 Task: Find connections with filter location Eixample with filter topic #energywith filter profile language German with filter current company TransUnion with filter school Marwari College with filter industry Wholesale Motor Vehicles and Parts with filter service category Information Management with filter keywords title Owner
Action: Mouse moved to (140, 226)
Screenshot: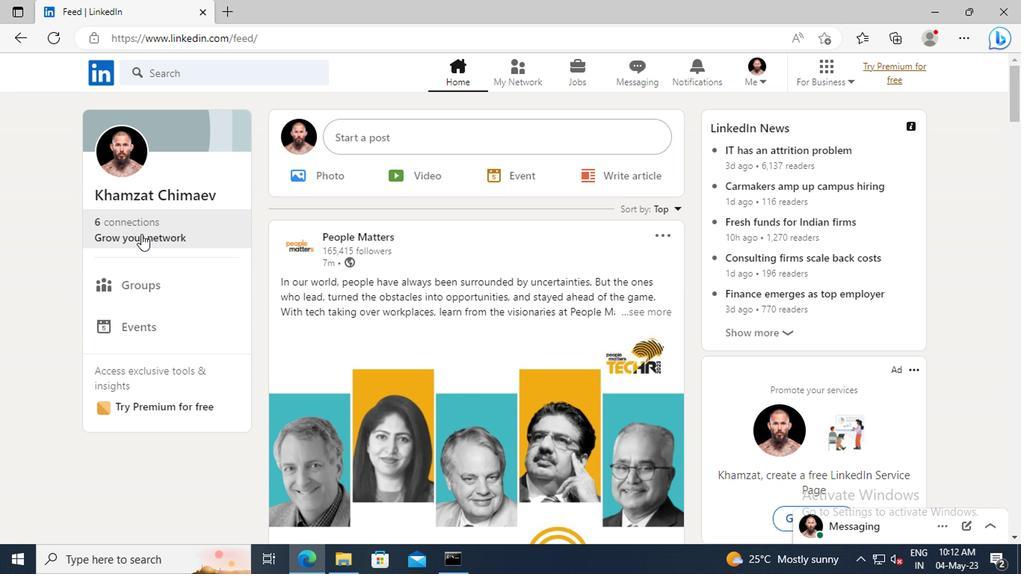 
Action: Mouse pressed left at (140, 226)
Screenshot: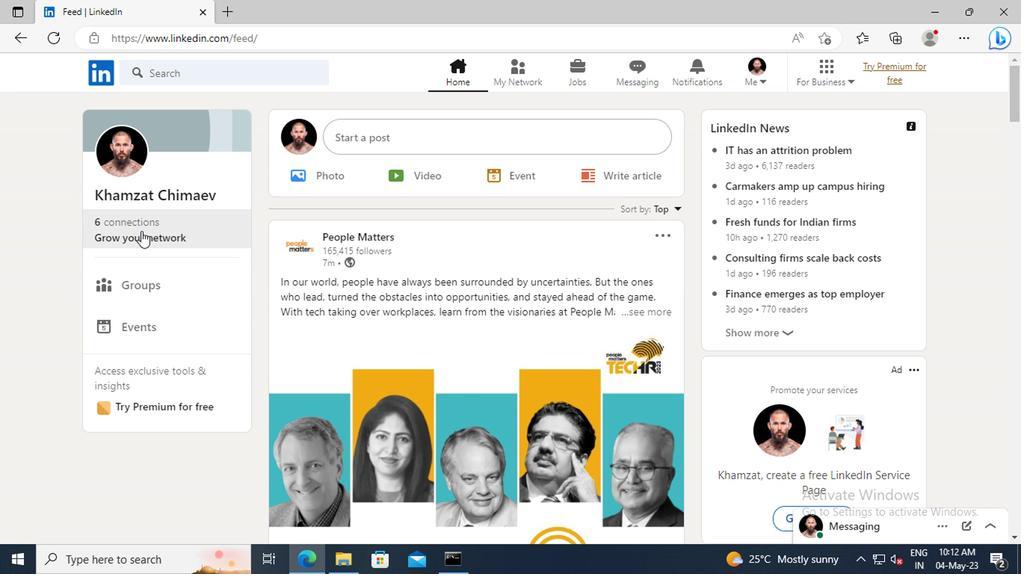 
Action: Mouse moved to (153, 156)
Screenshot: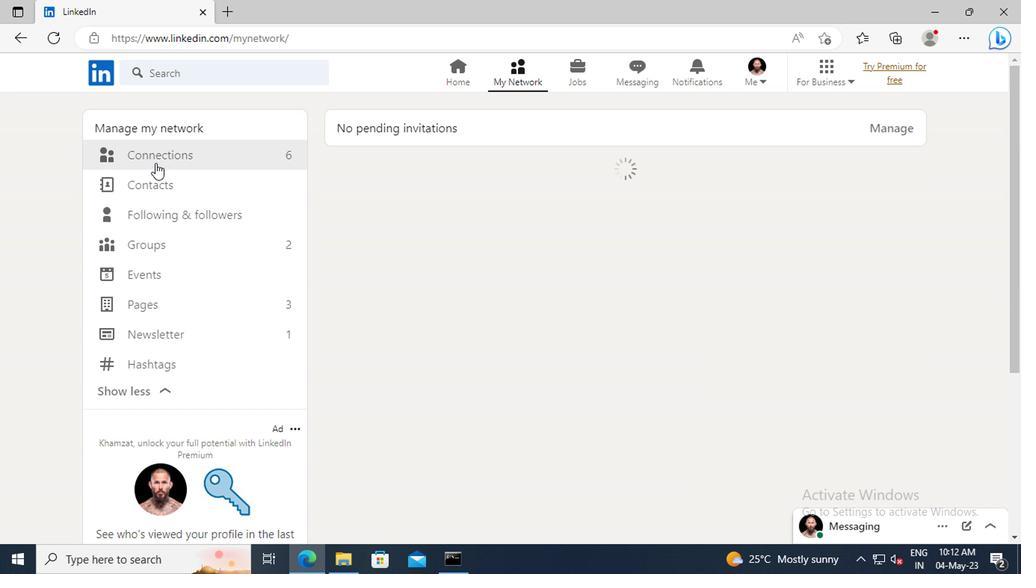 
Action: Mouse pressed left at (153, 156)
Screenshot: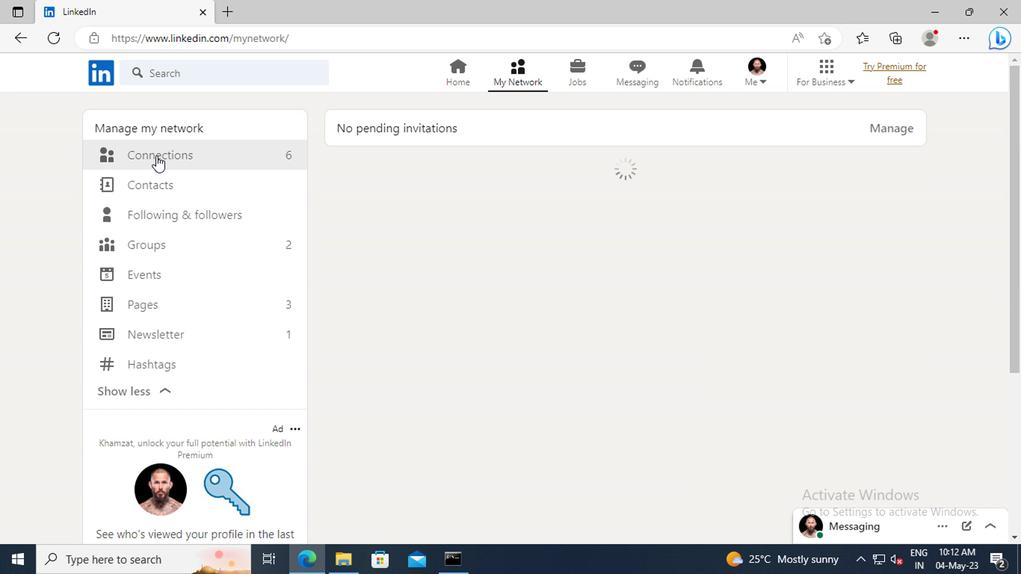 
Action: Mouse moved to (600, 160)
Screenshot: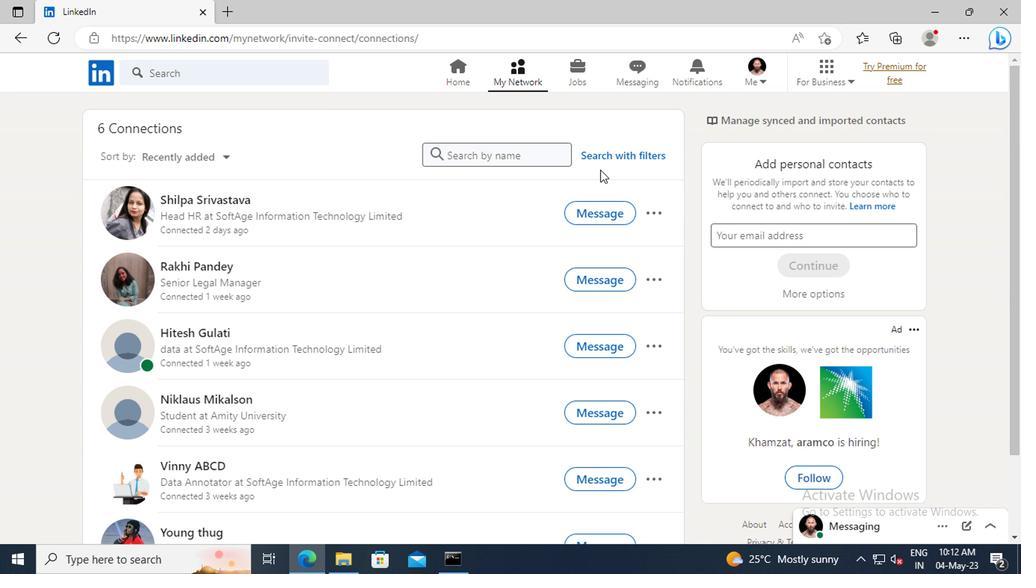 
Action: Mouse pressed left at (600, 160)
Screenshot: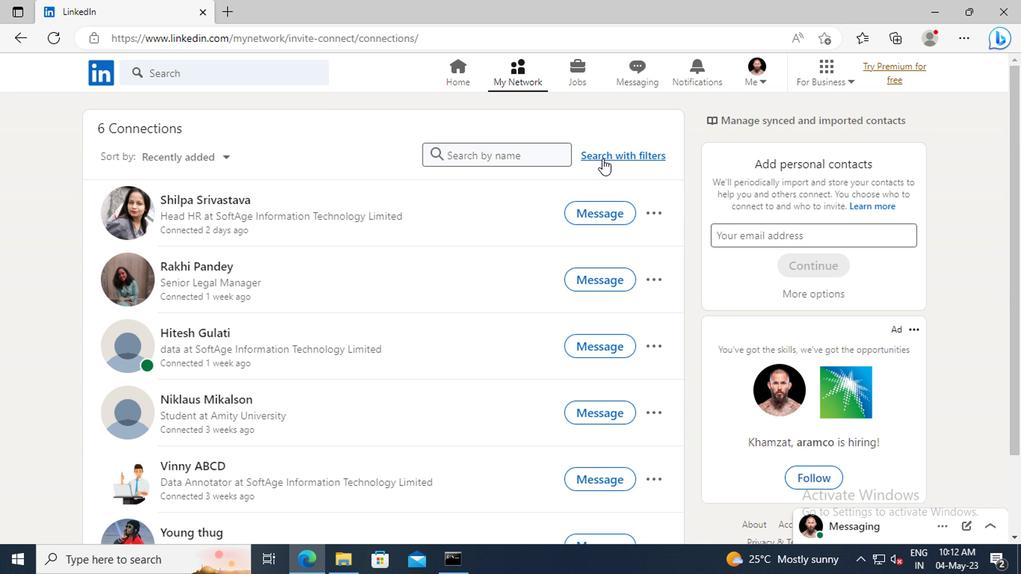 
Action: Mouse moved to (562, 118)
Screenshot: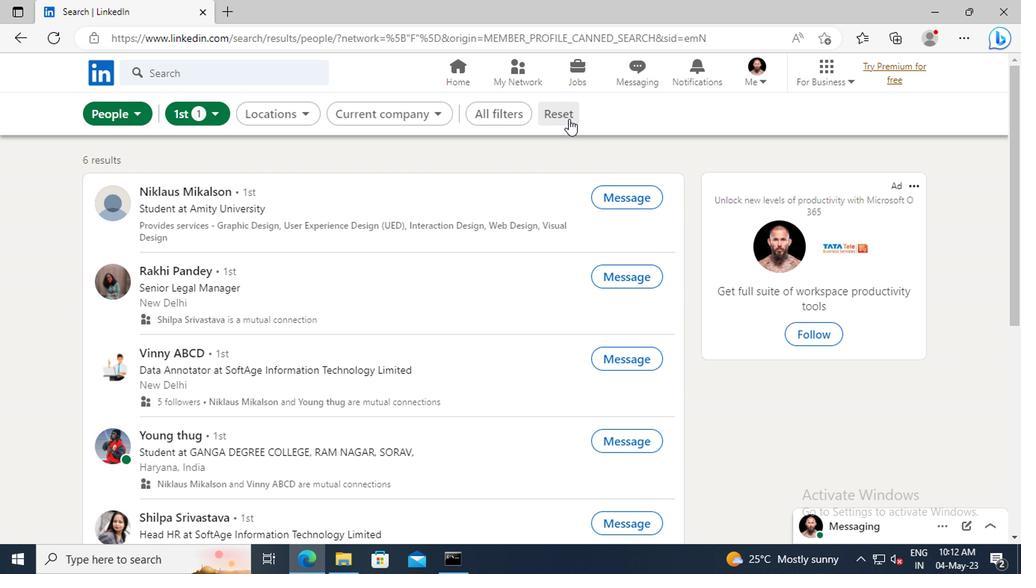 
Action: Mouse pressed left at (562, 118)
Screenshot: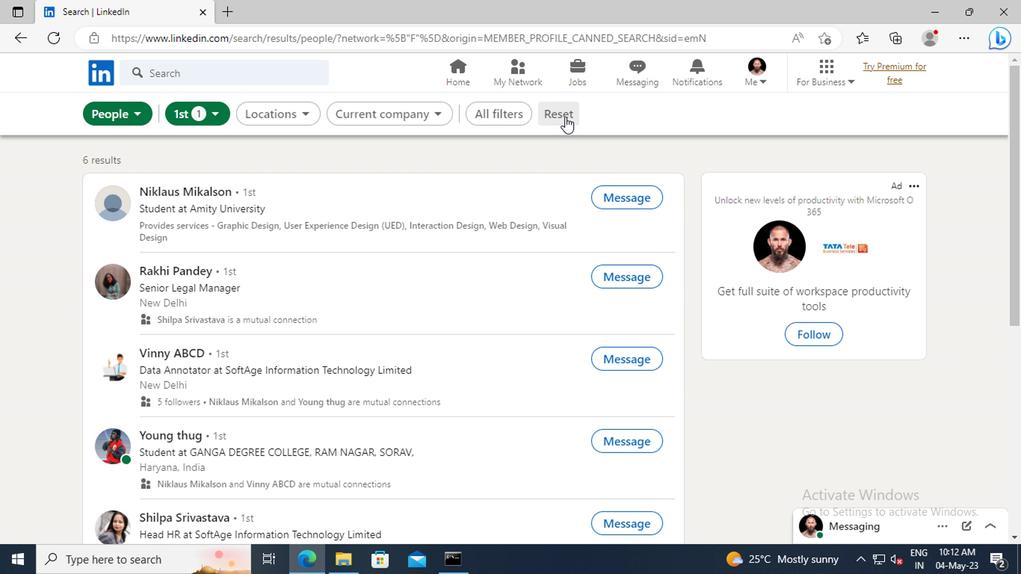 
Action: Mouse moved to (541, 118)
Screenshot: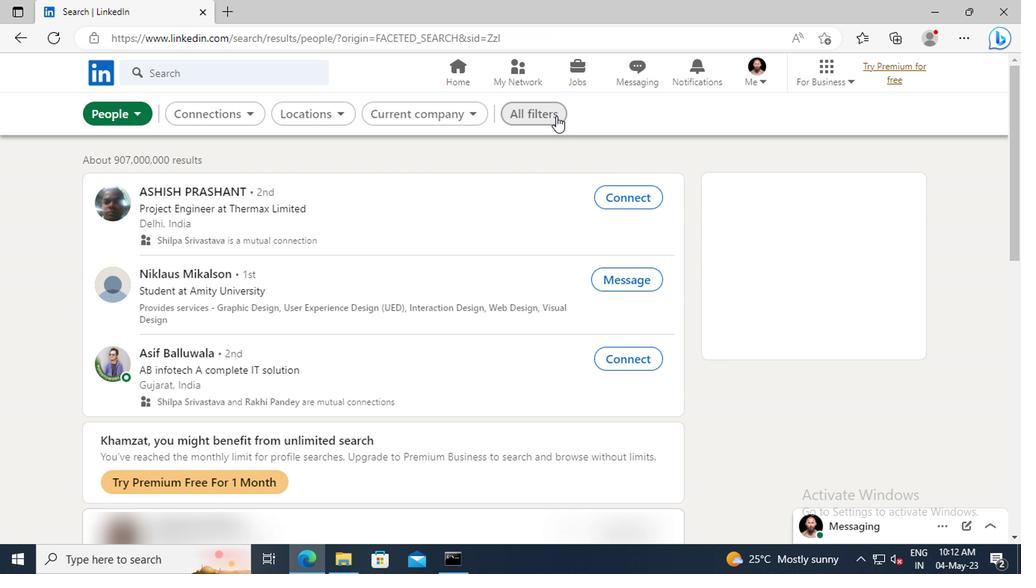 
Action: Mouse pressed left at (541, 118)
Screenshot: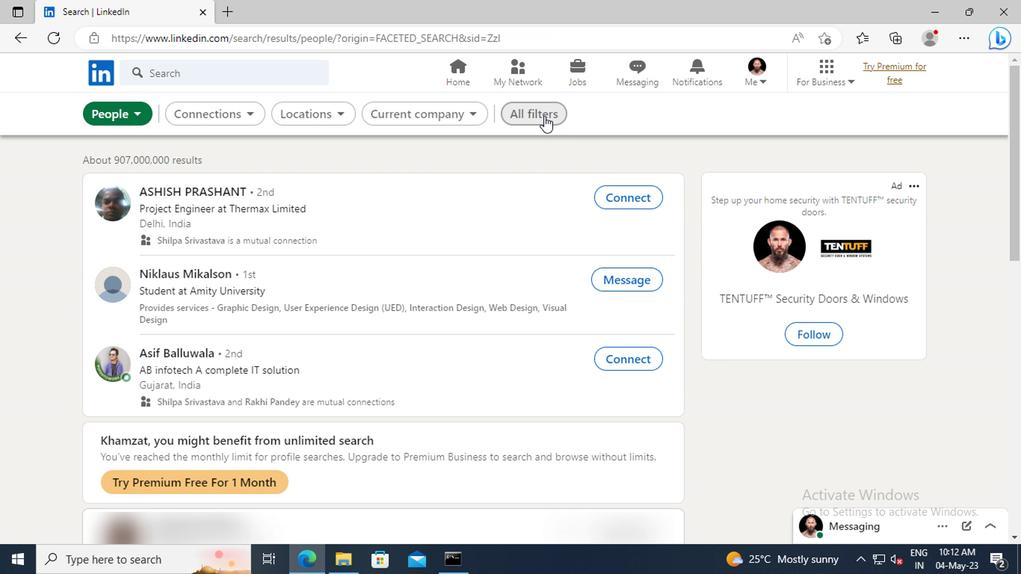 
Action: Mouse moved to (811, 314)
Screenshot: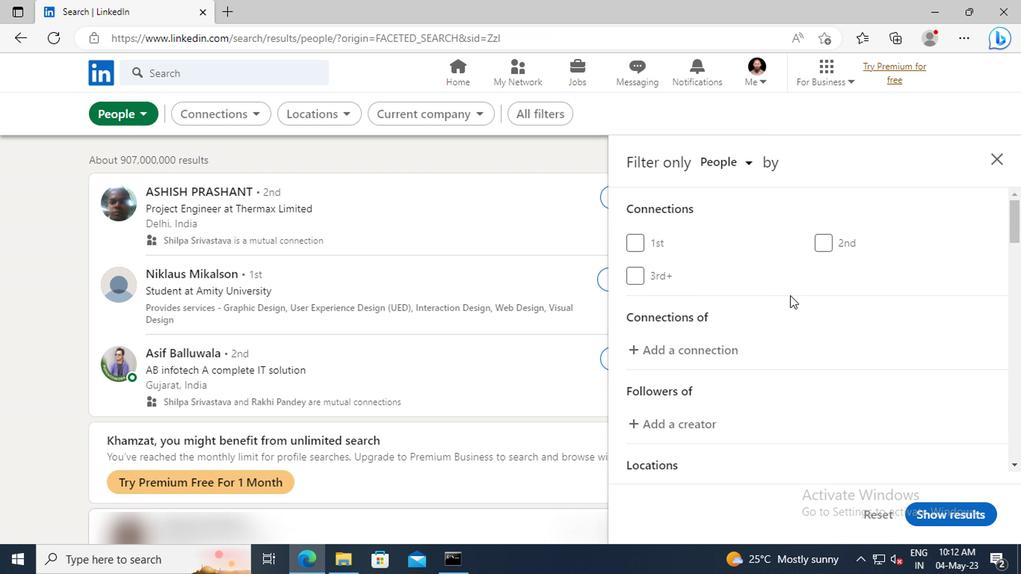 
Action: Mouse scrolled (811, 314) with delta (0, 0)
Screenshot: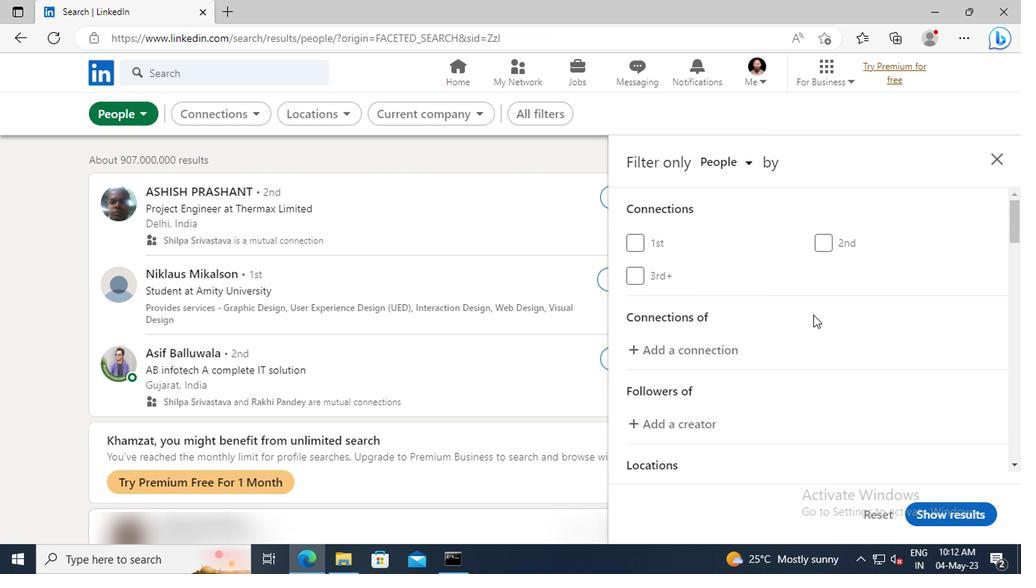 
Action: Mouse scrolled (811, 314) with delta (0, 0)
Screenshot: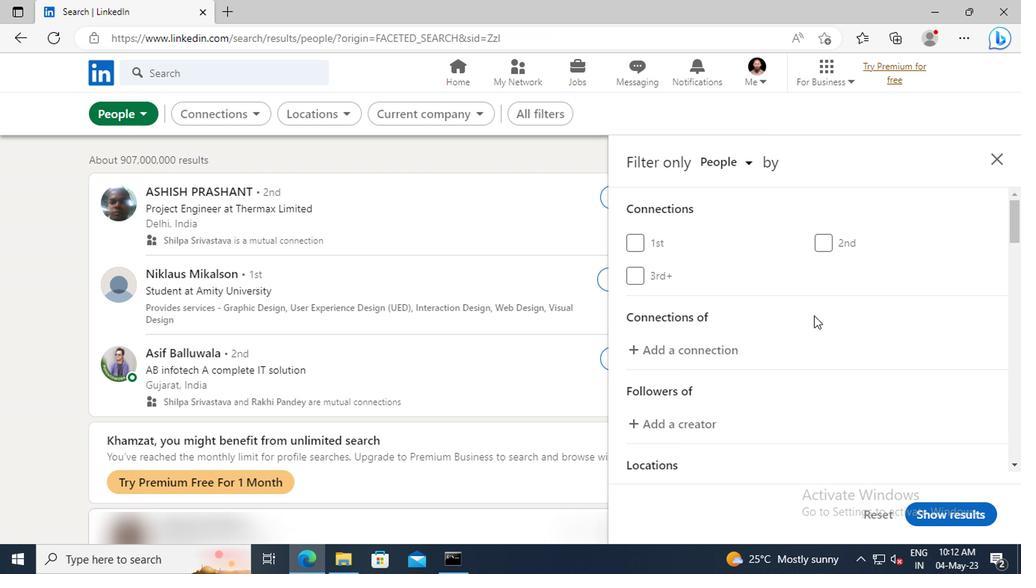 
Action: Mouse scrolled (811, 314) with delta (0, 0)
Screenshot: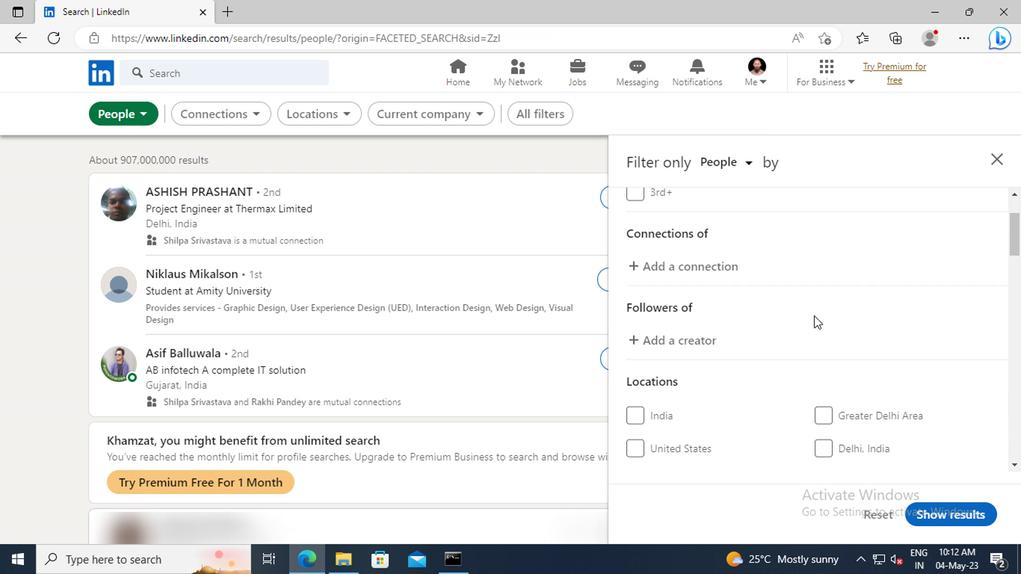 
Action: Mouse scrolled (811, 314) with delta (0, 0)
Screenshot: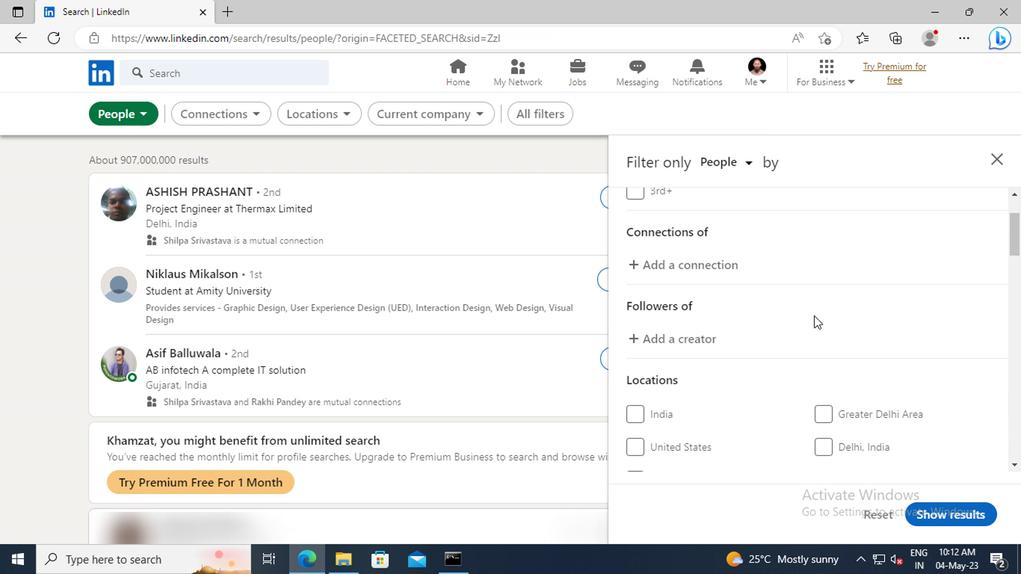 
Action: Mouse scrolled (811, 314) with delta (0, 0)
Screenshot: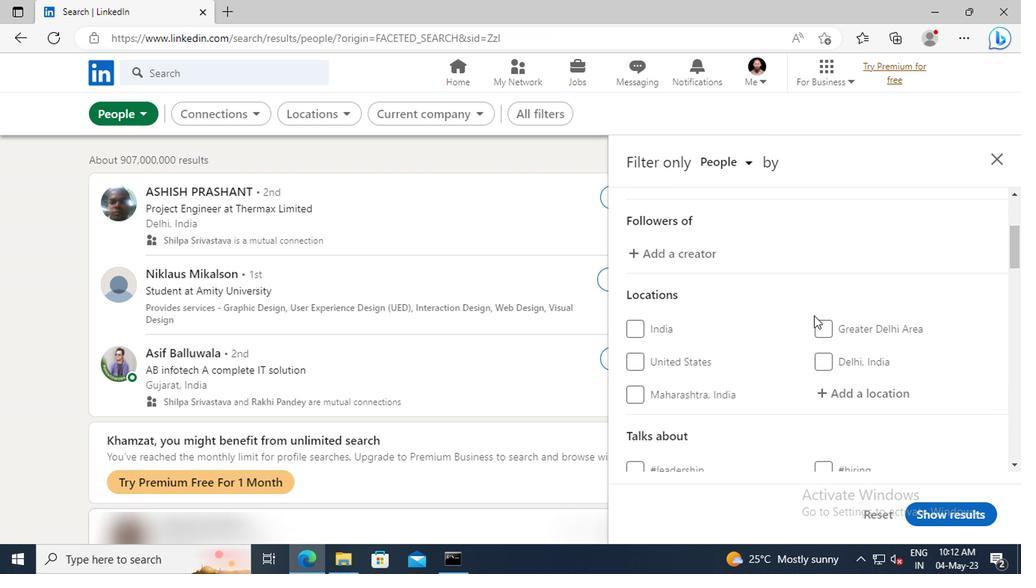 
Action: Mouse scrolled (811, 314) with delta (0, 0)
Screenshot: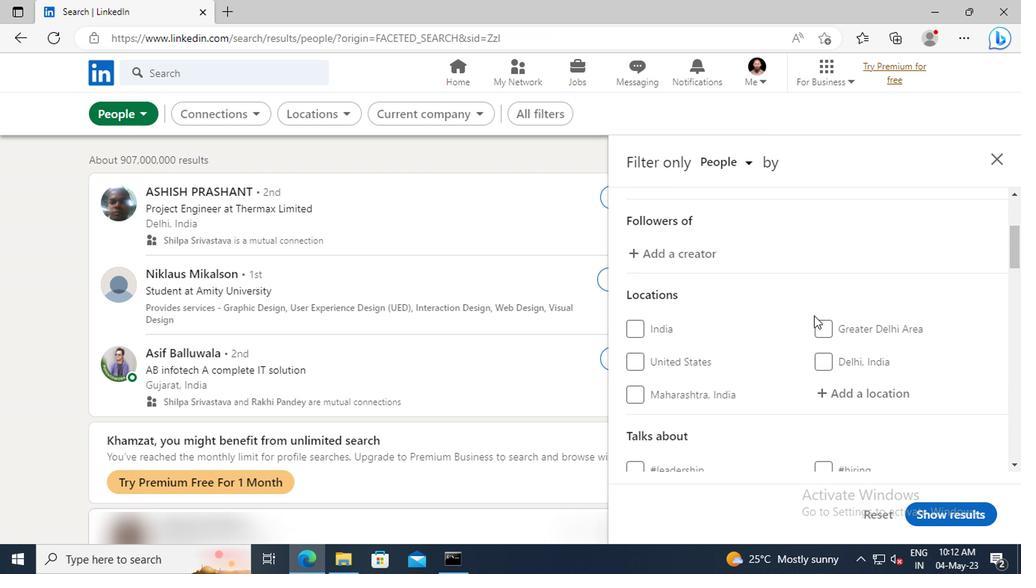 
Action: Mouse moved to (833, 316)
Screenshot: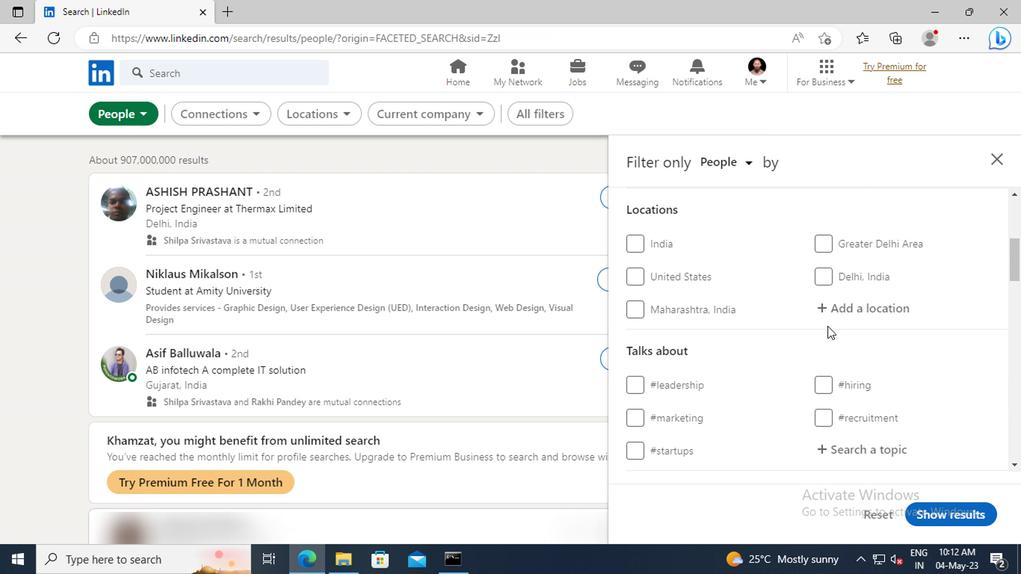 
Action: Mouse pressed left at (833, 316)
Screenshot: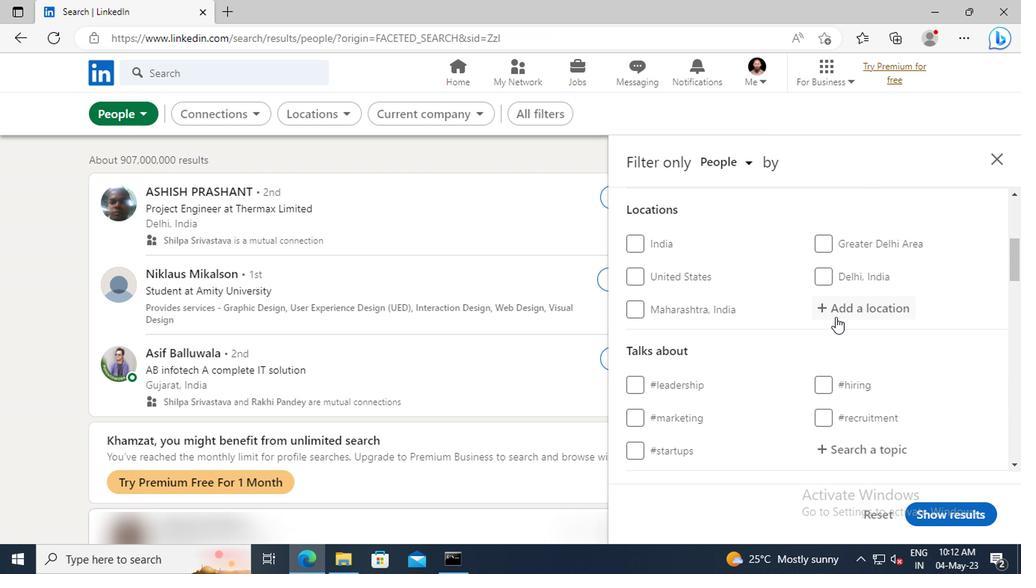 
Action: Key pressed <Key.shift>EIXAMPLE<Key.enter>
Screenshot: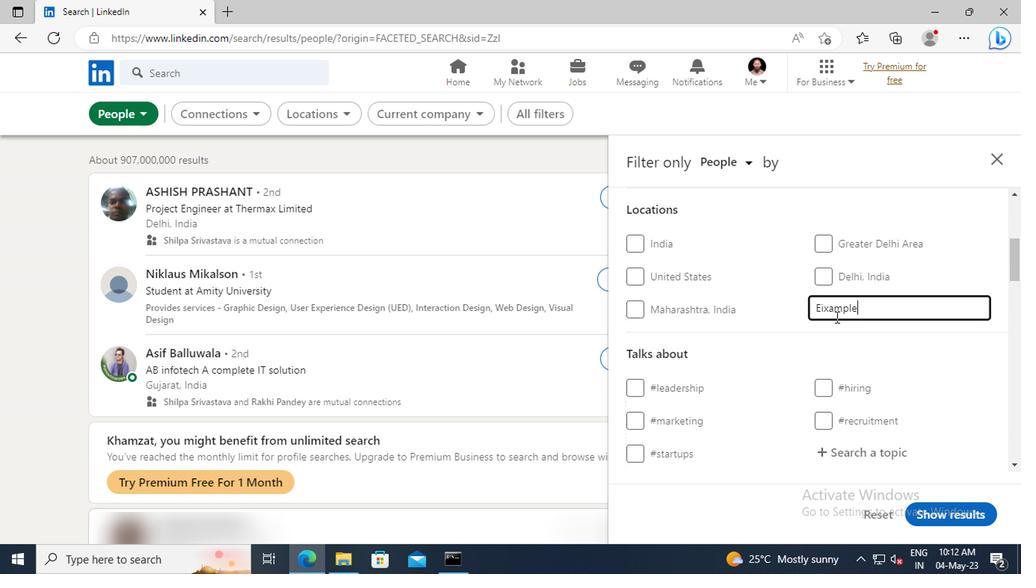 
Action: Mouse scrolled (833, 315) with delta (0, -1)
Screenshot: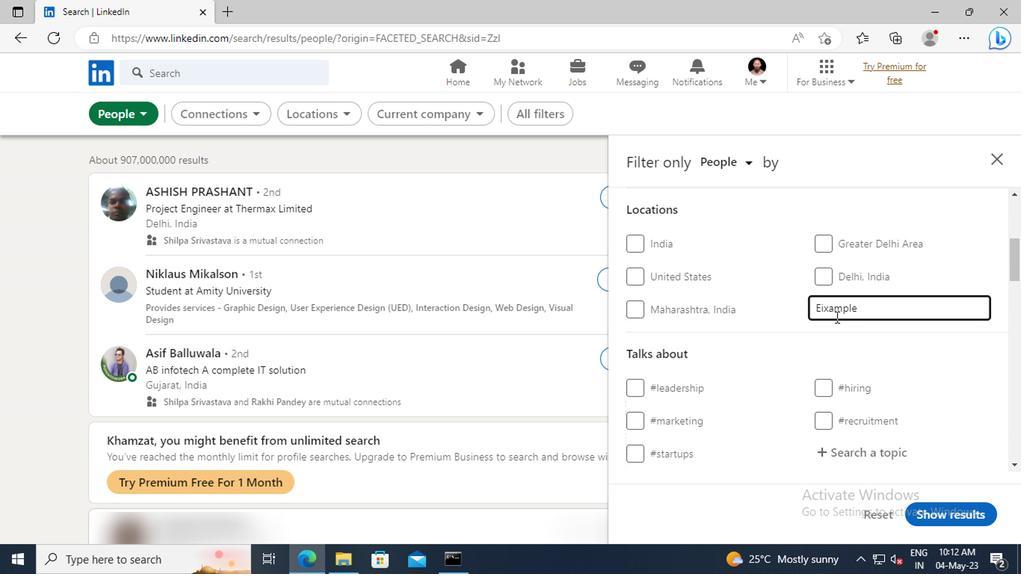 
Action: Mouse scrolled (833, 315) with delta (0, -1)
Screenshot: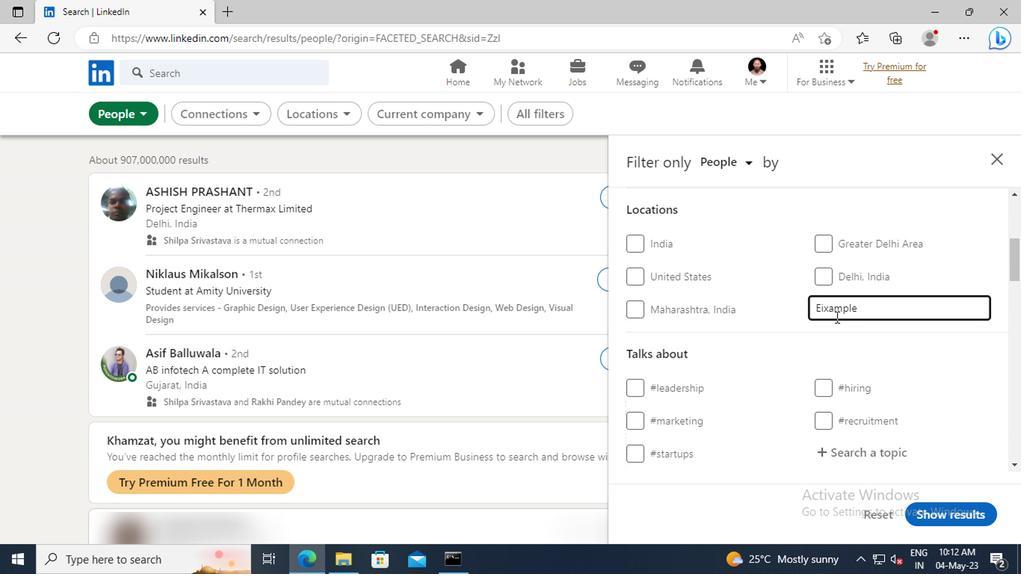 
Action: Mouse scrolled (833, 315) with delta (0, -1)
Screenshot: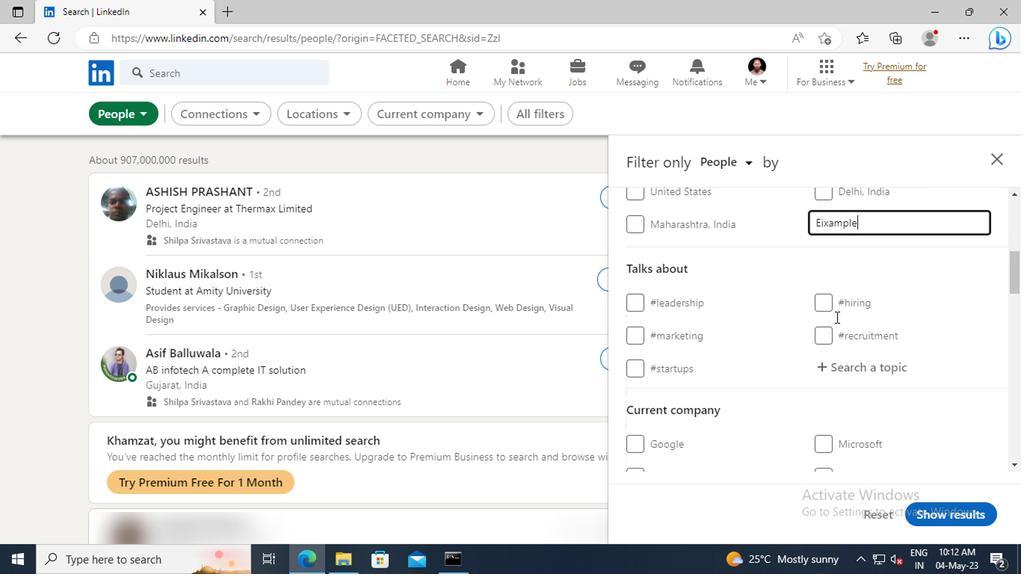 
Action: Mouse moved to (840, 320)
Screenshot: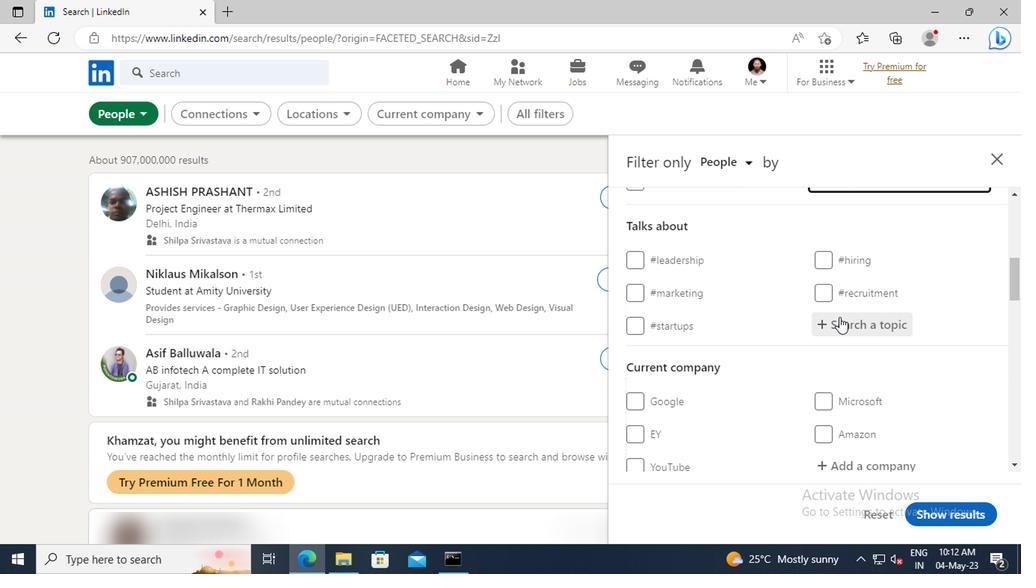 
Action: Mouse pressed left at (840, 320)
Screenshot: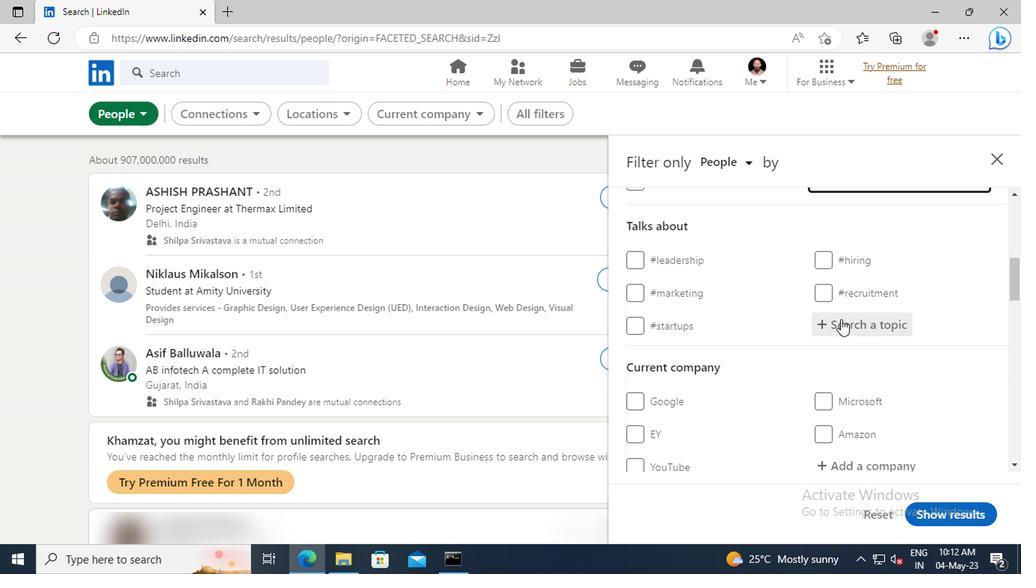 
Action: Mouse moved to (840, 321)
Screenshot: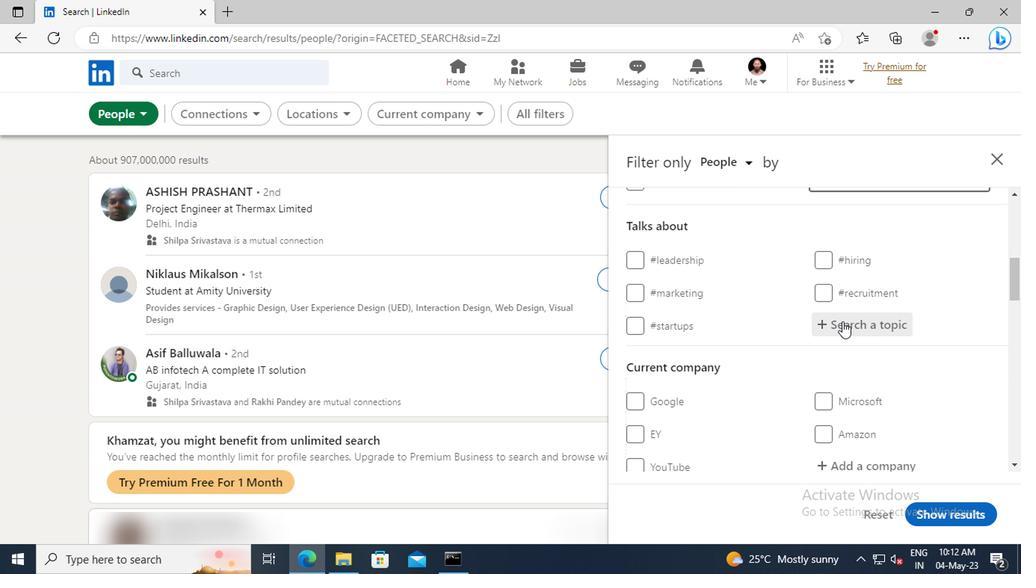 
Action: Key pressed ENERGY
Screenshot: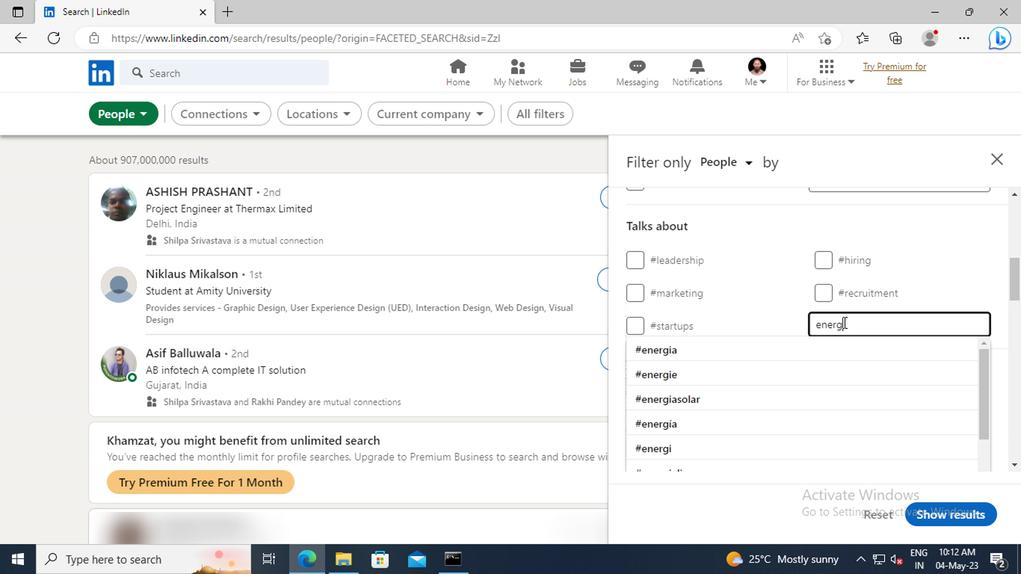 
Action: Mouse moved to (843, 343)
Screenshot: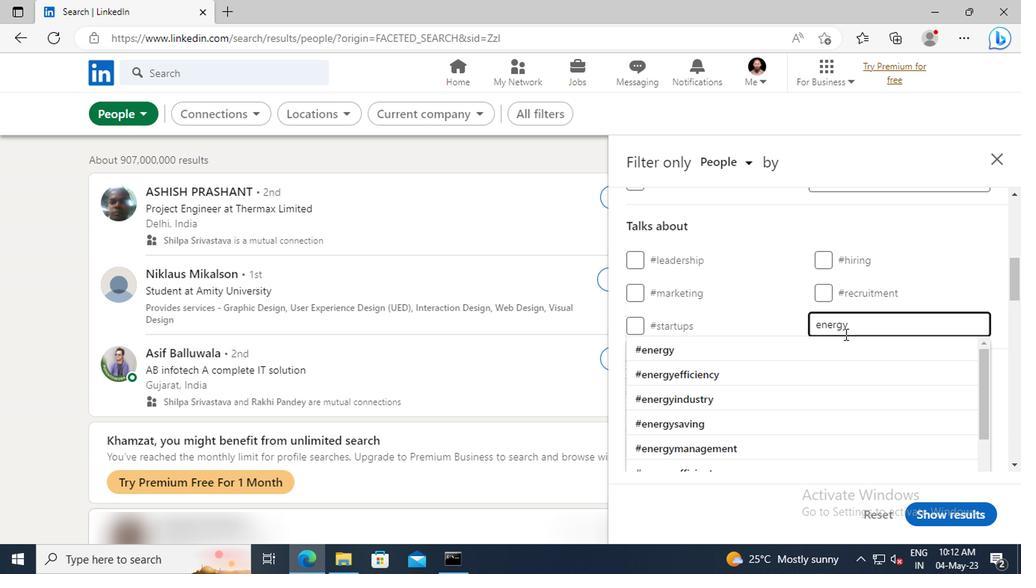 
Action: Mouse pressed left at (843, 343)
Screenshot: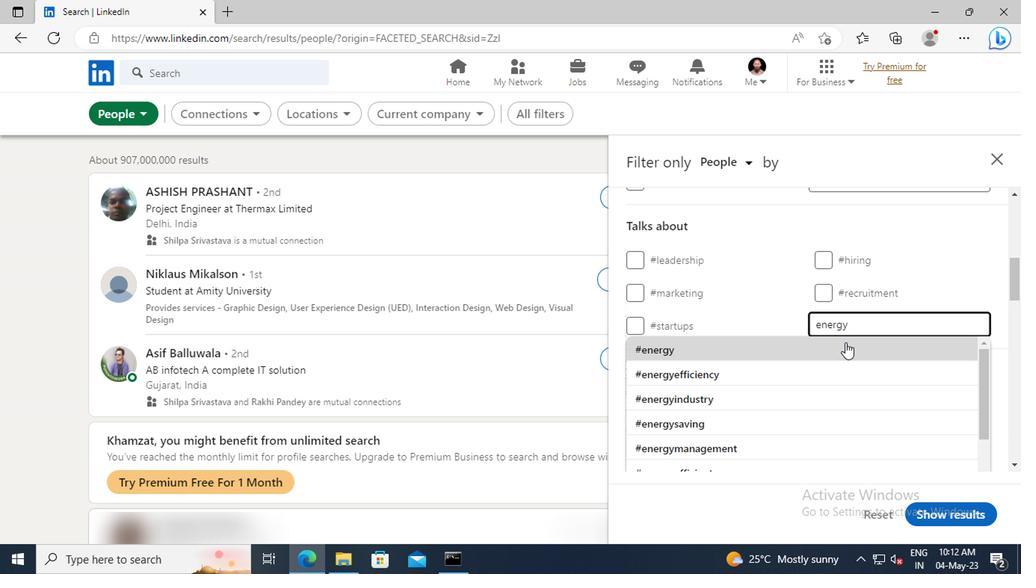 
Action: Mouse scrolled (843, 343) with delta (0, 0)
Screenshot: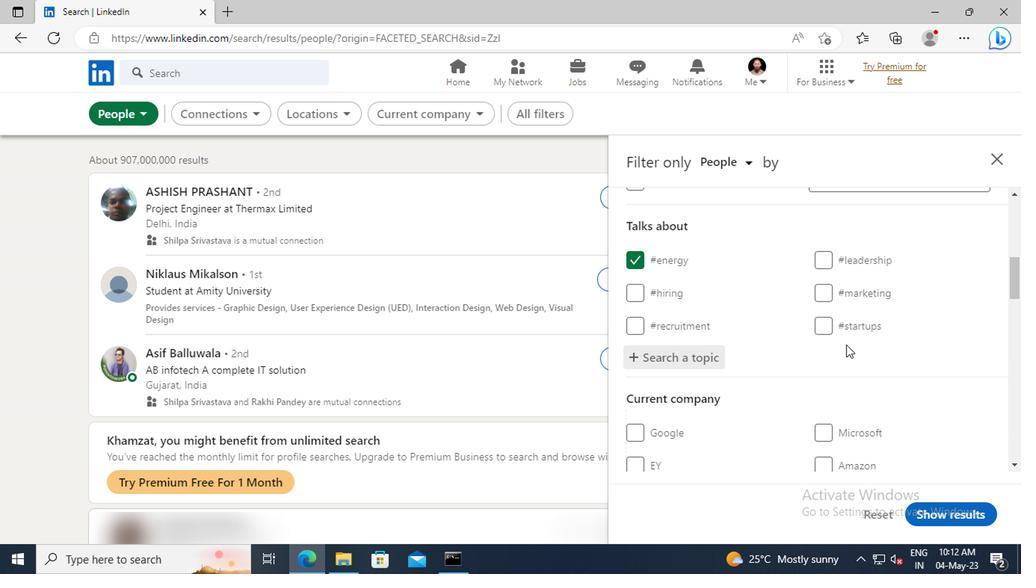 
Action: Mouse scrolled (843, 343) with delta (0, 0)
Screenshot: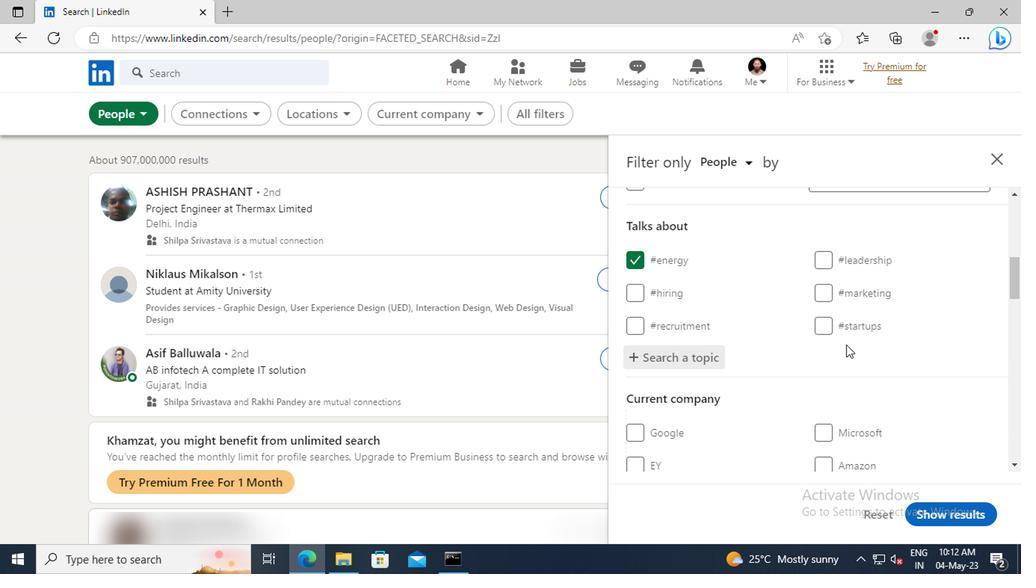 
Action: Mouse scrolled (843, 343) with delta (0, 0)
Screenshot: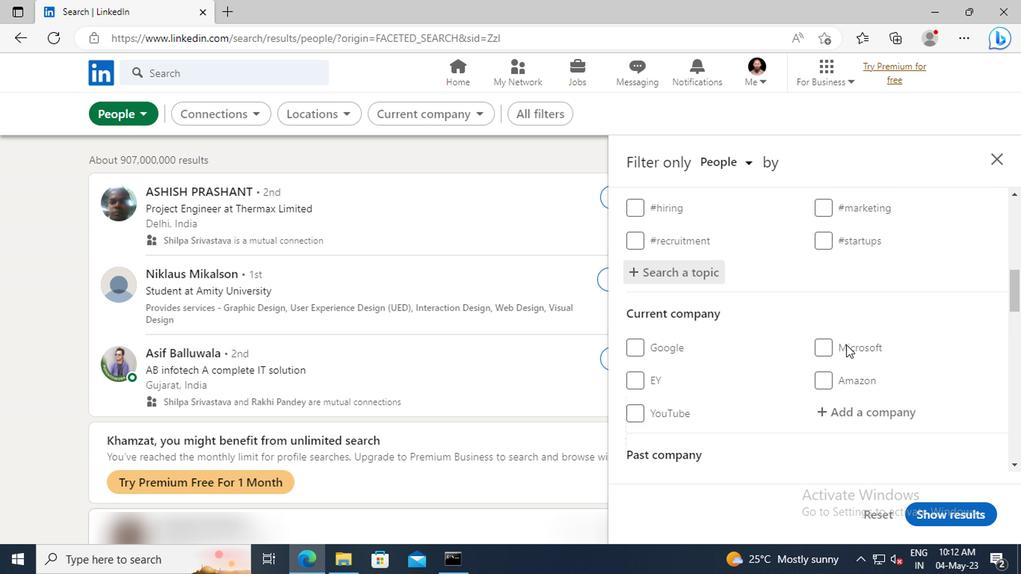 
Action: Mouse scrolled (843, 343) with delta (0, 0)
Screenshot: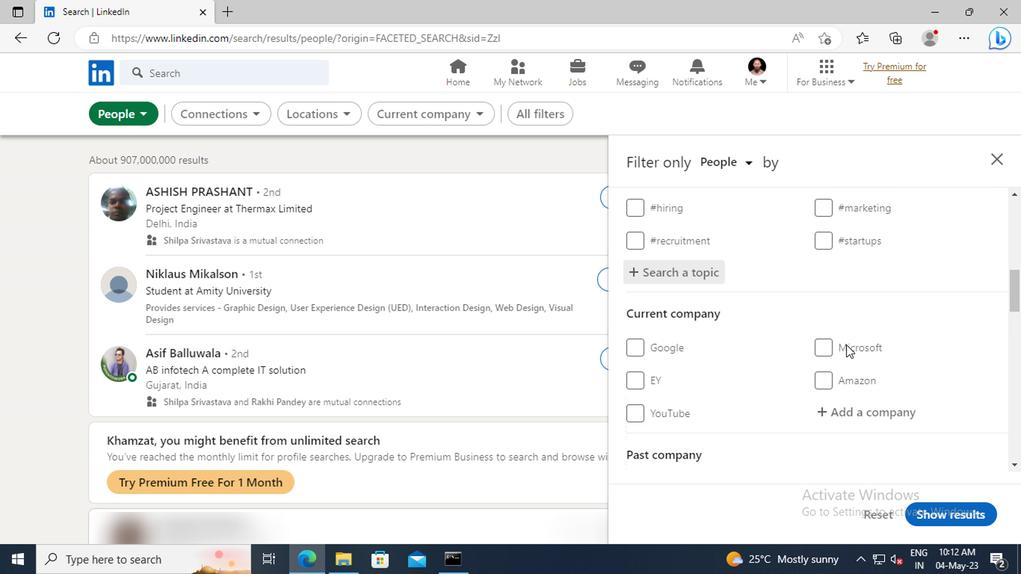
Action: Mouse scrolled (843, 343) with delta (0, 0)
Screenshot: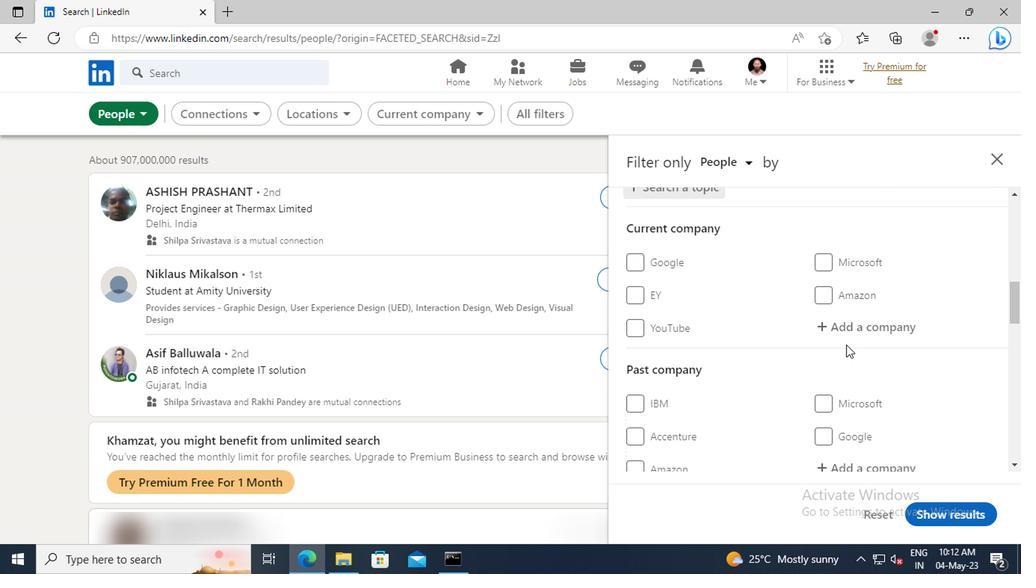 
Action: Mouse scrolled (843, 343) with delta (0, 0)
Screenshot: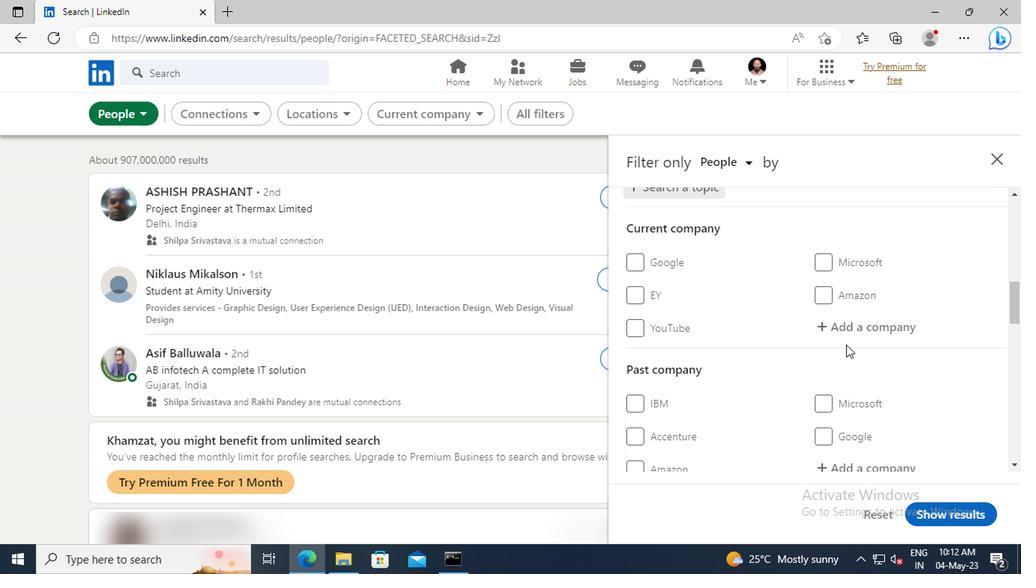 
Action: Mouse scrolled (843, 343) with delta (0, 0)
Screenshot: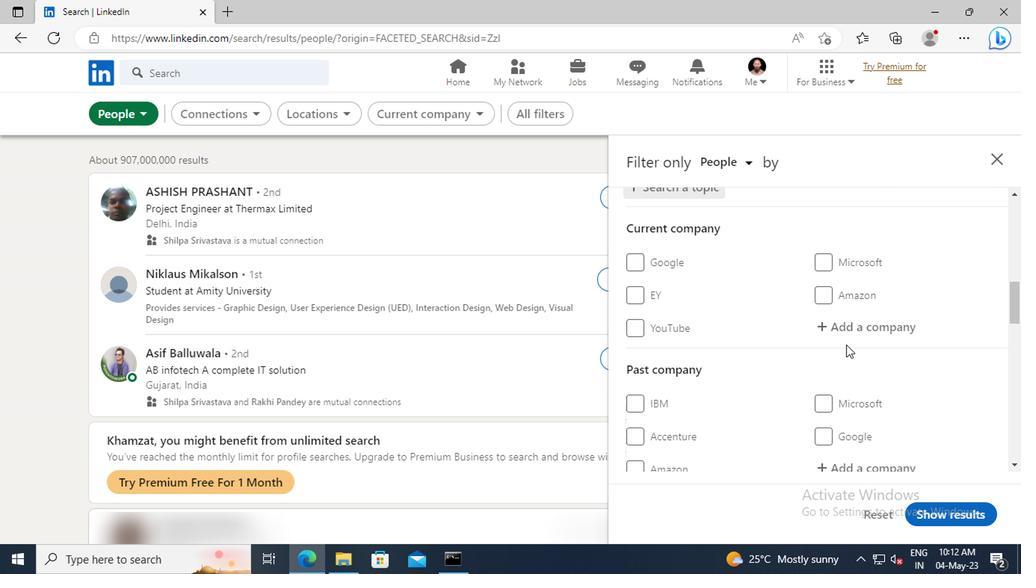 
Action: Mouse scrolled (843, 343) with delta (0, 0)
Screenshot: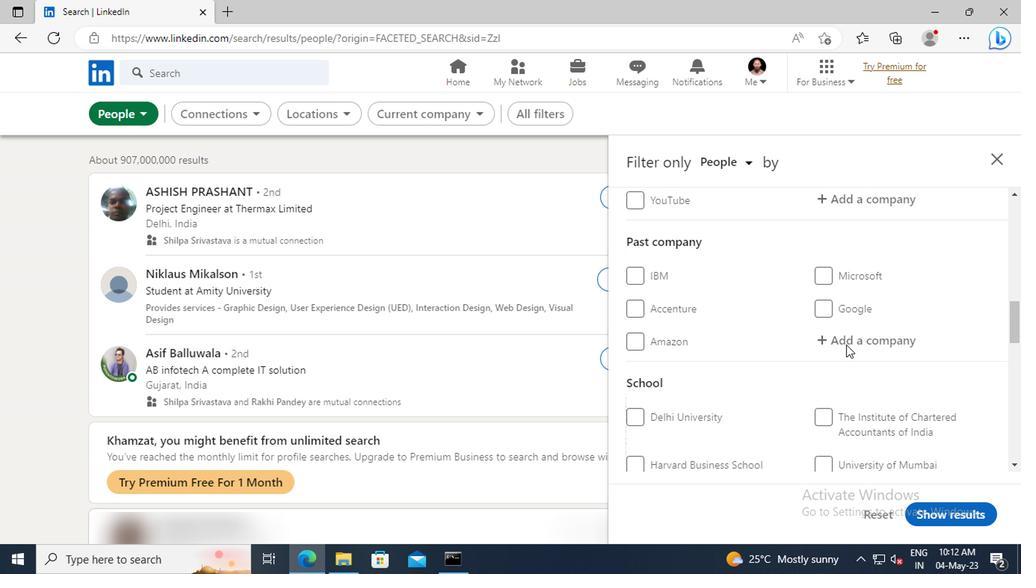 
Action: Mouse scrolled (843, 343) with delta (0, 0)
Screenshot: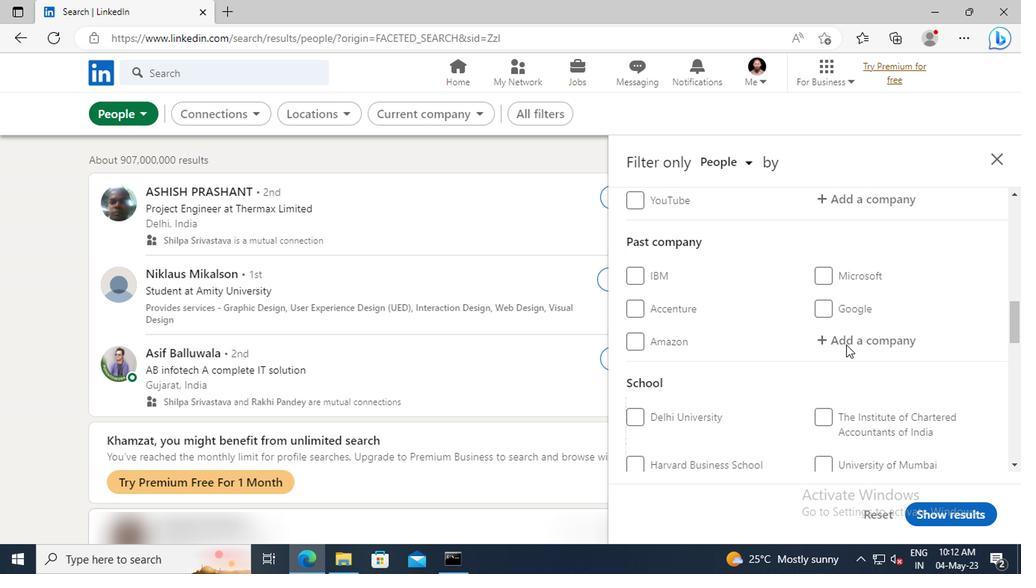 
Action: Mouse scrolled (843, 343) with delta (0, 0)
Screenshot: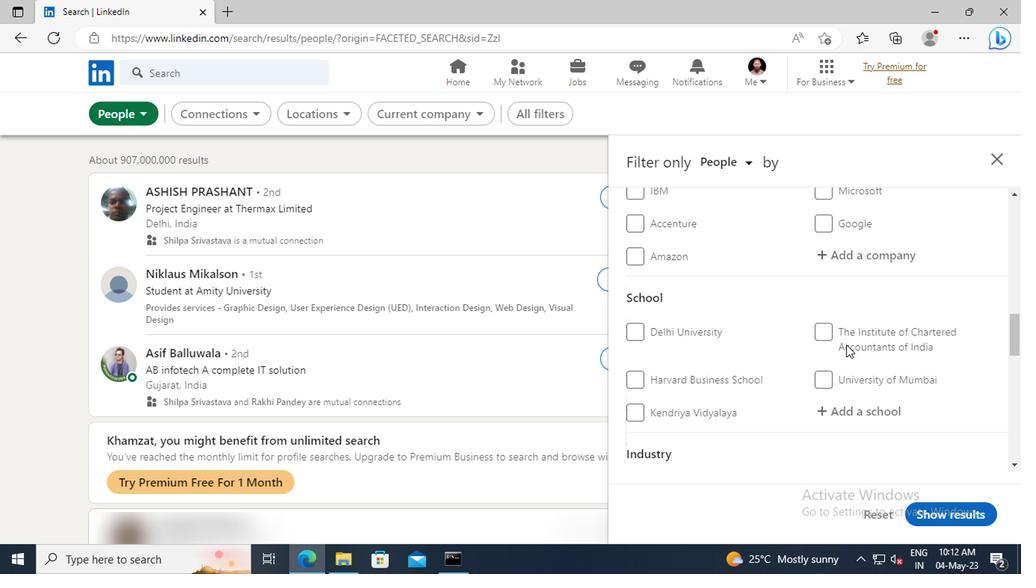 
Action: Mouse scrolled (843, 343) with delta (0, 0)
Screenshot: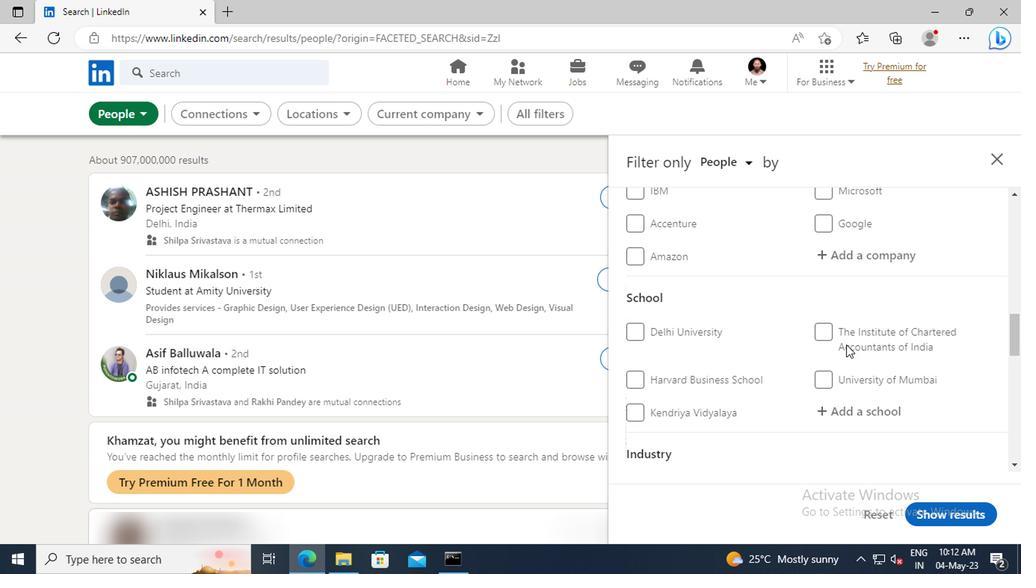 
Action: Mouse scrolled (843, 343) with delta (0, 0)
Screenshot: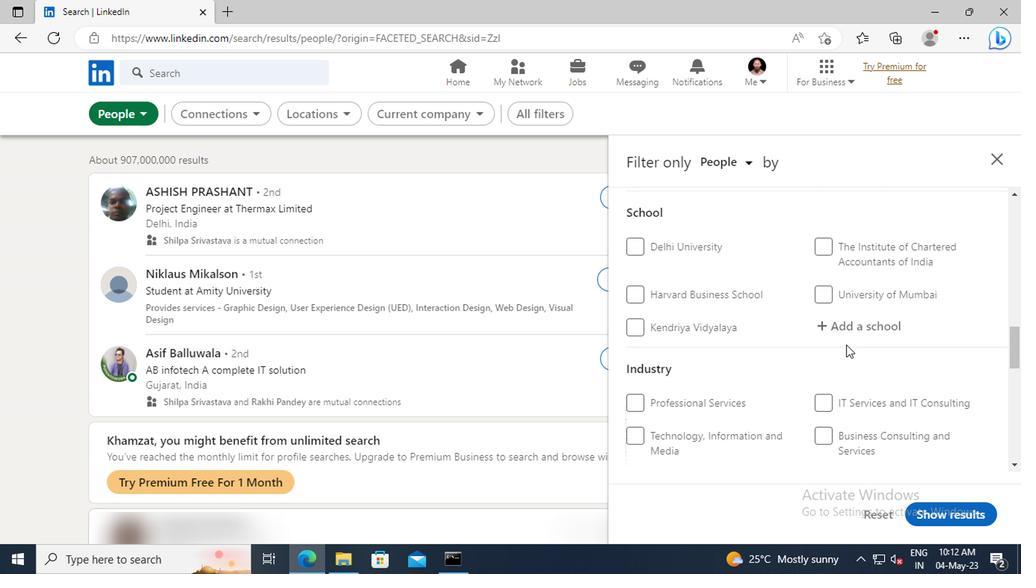 
Action: Mouse scrolled (843, 343) with delta (0, 0)
Screenshot: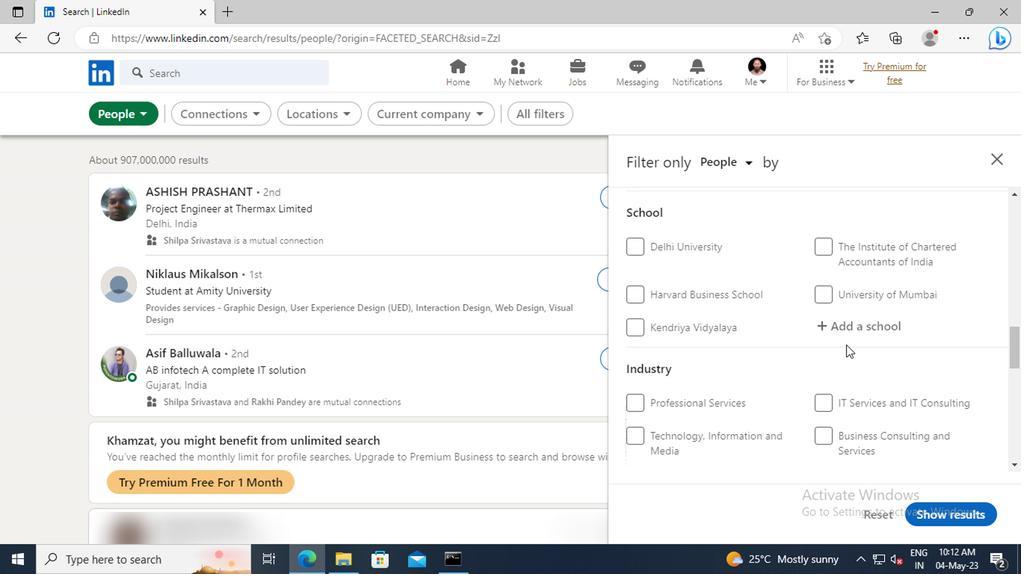 
Action: Mouse scrolled (843, 343) with delta (0, 0)
Screenshot: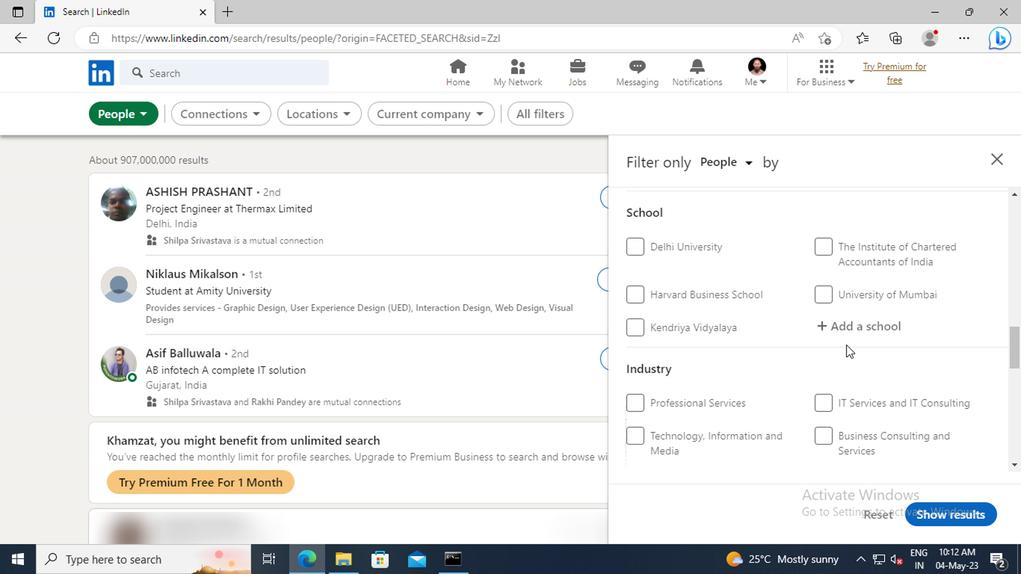
Action: Mouse scrolled (843, 343) with delta (0, 0)
Screenshot: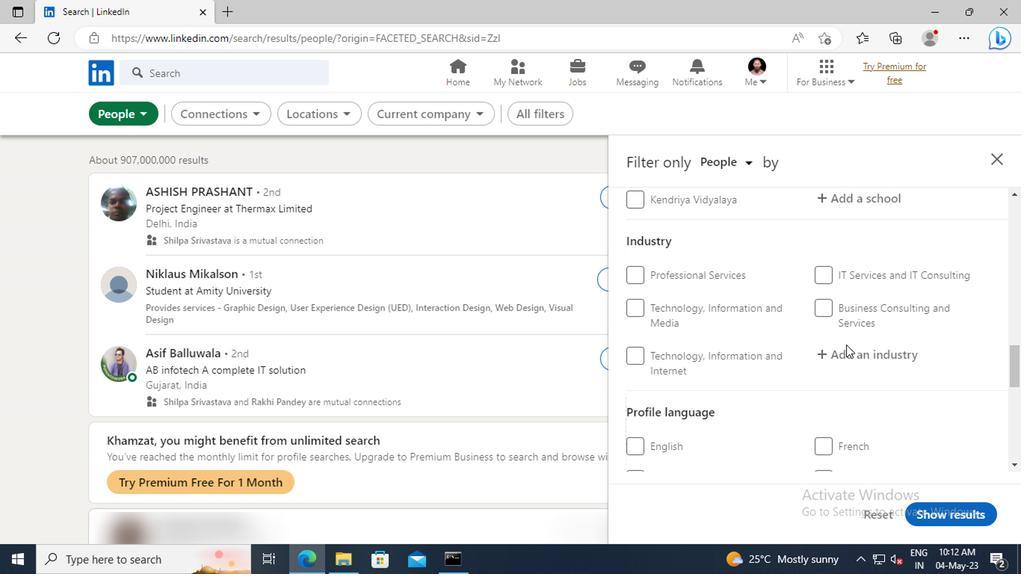 
Action: Mouse scrolled (843, 343) with delta (0, 0)
Screenshot: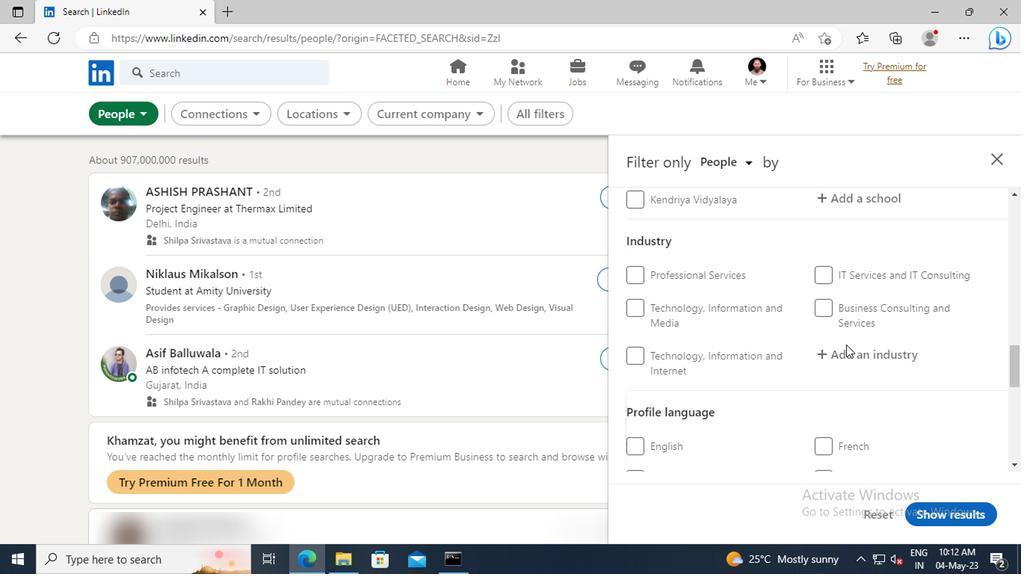 
Action: Mouse moved to (632, 427)
Screenshot: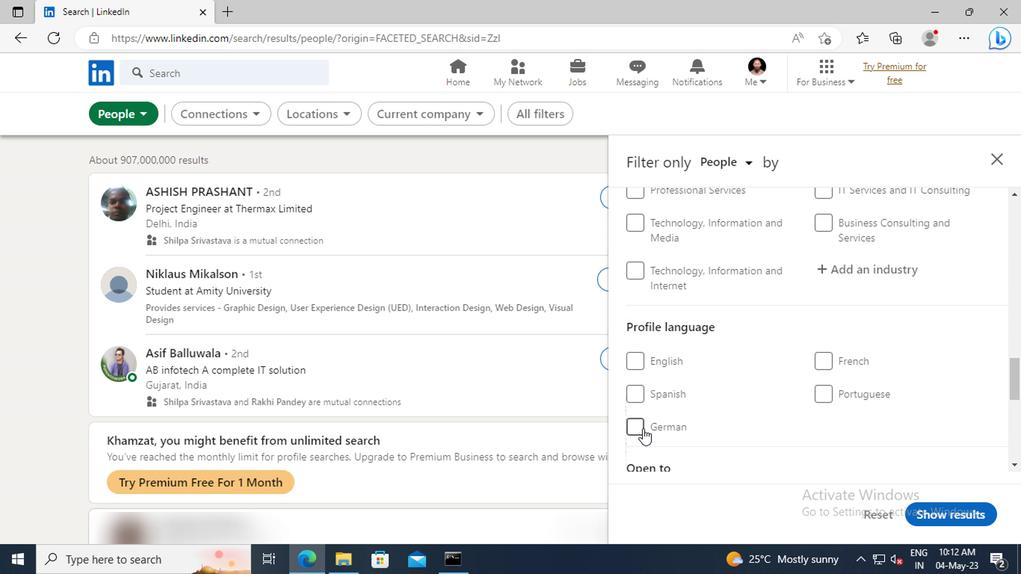 
Action: Mouse pressed left at (632, 427)
Screenshot: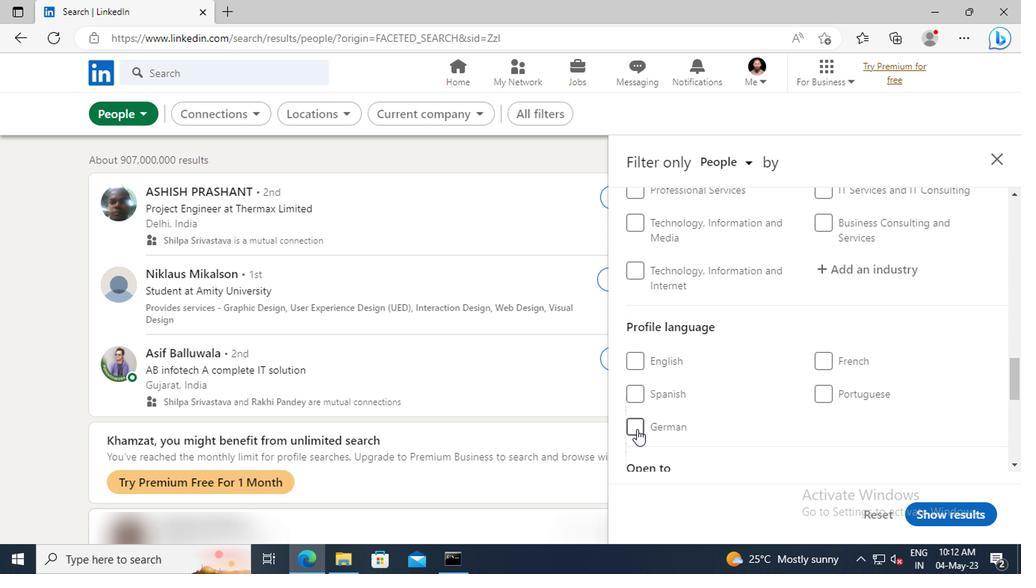 
Action: Mouse moved to (803, 380)
Screenshot: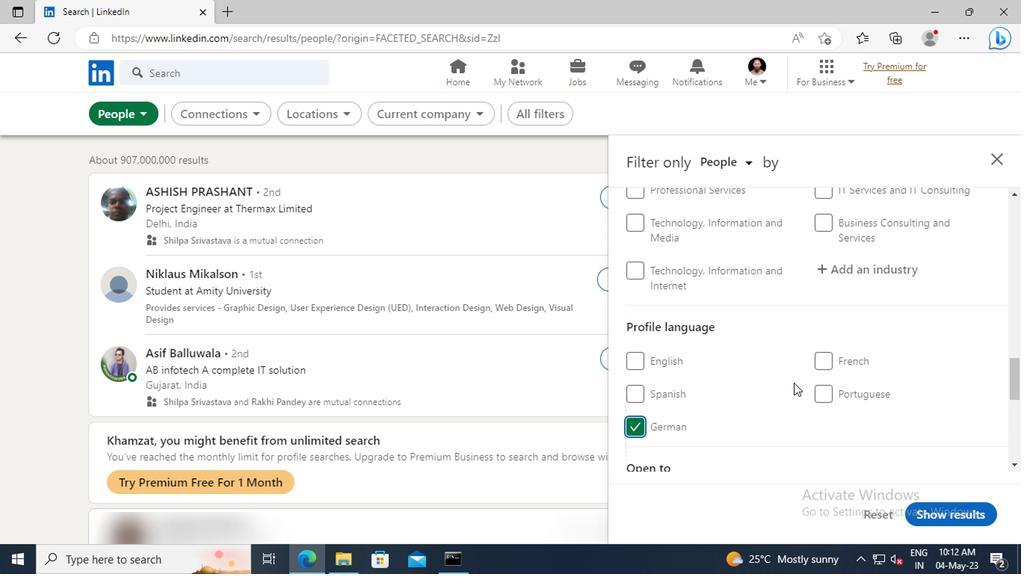 
Action: Mouse scrolled (803, 381) with delta (0, 1)
Screenshot: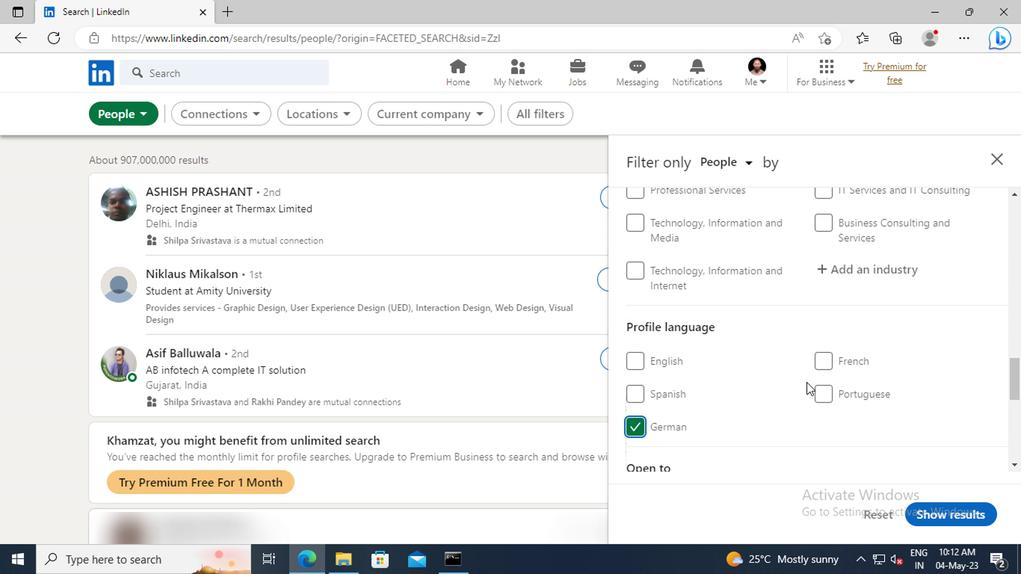 
Action: Mouse scrolled (803, 381) with delta (0, 1)
Screenshot: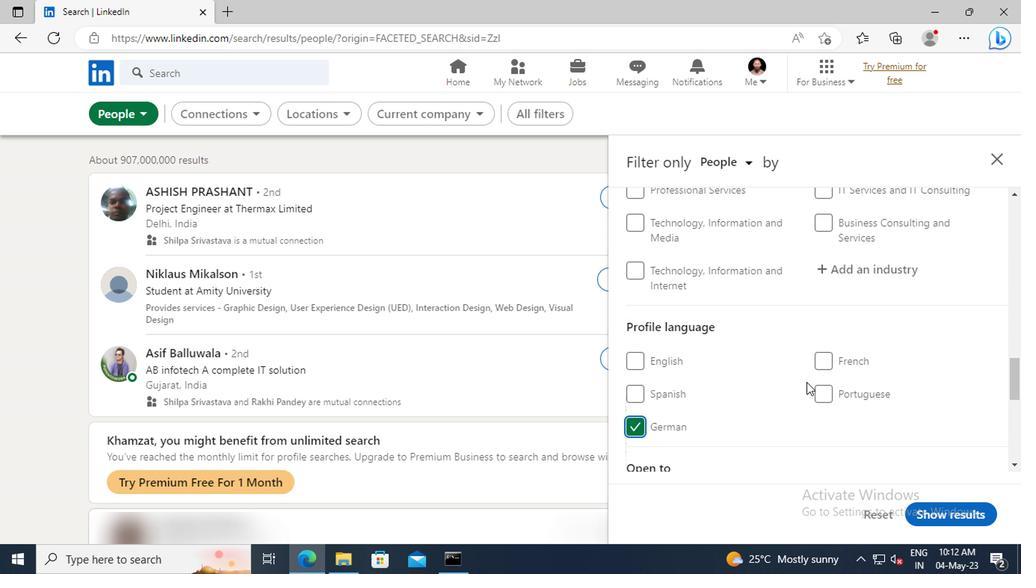 
Action: Mouse scrolled (803, 381) with delta (0, 1)
Screenshot: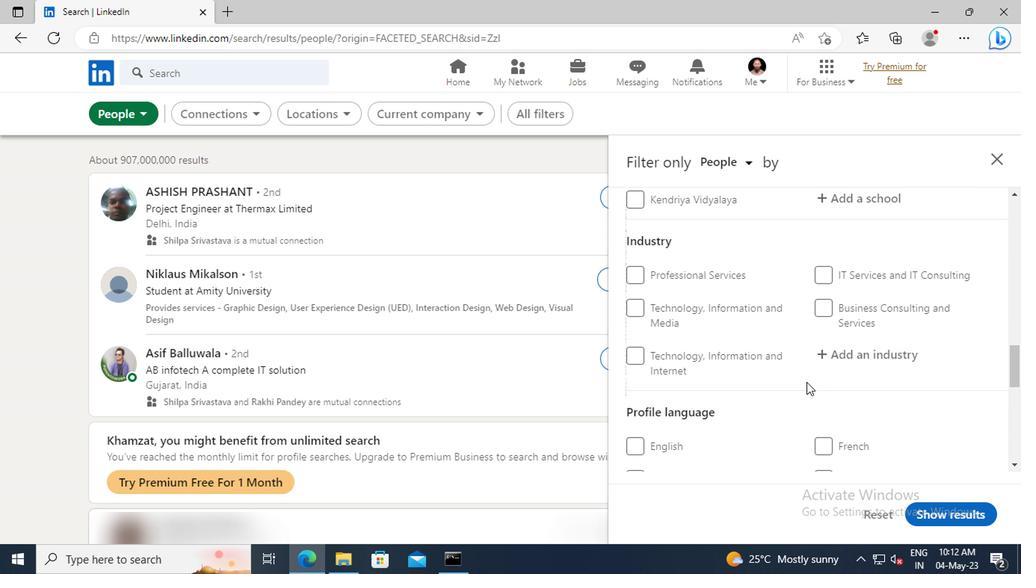 
Action: Mouse scrolled (803, 381) with delta (0, 1)
Screenshot: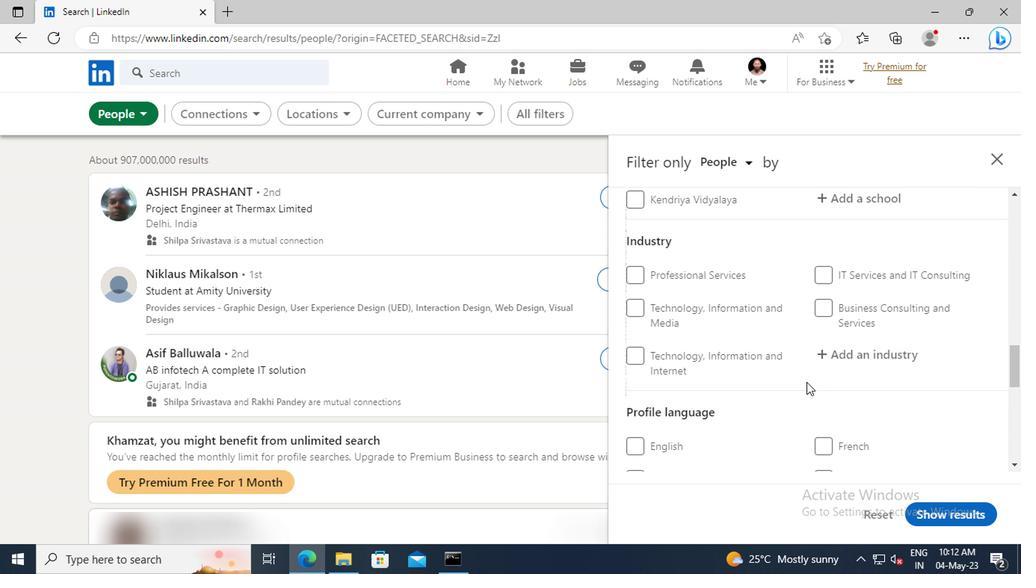 
Action: Mouse scrolled (803, 381) with delta (0, 1)
Screenshot: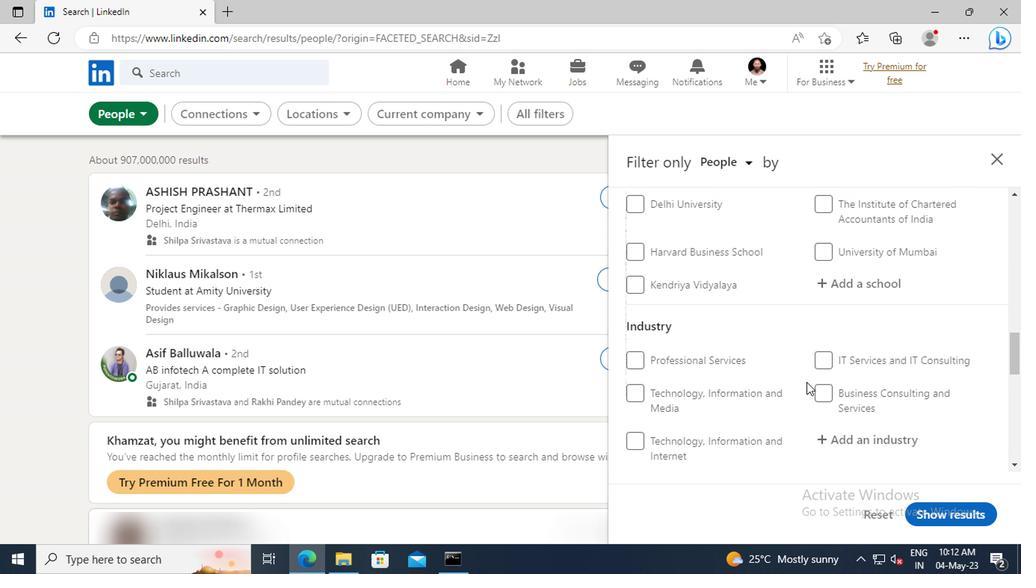 
Action: Mouse scrolled (803, 381) with delta (0, 1)
Screenshot: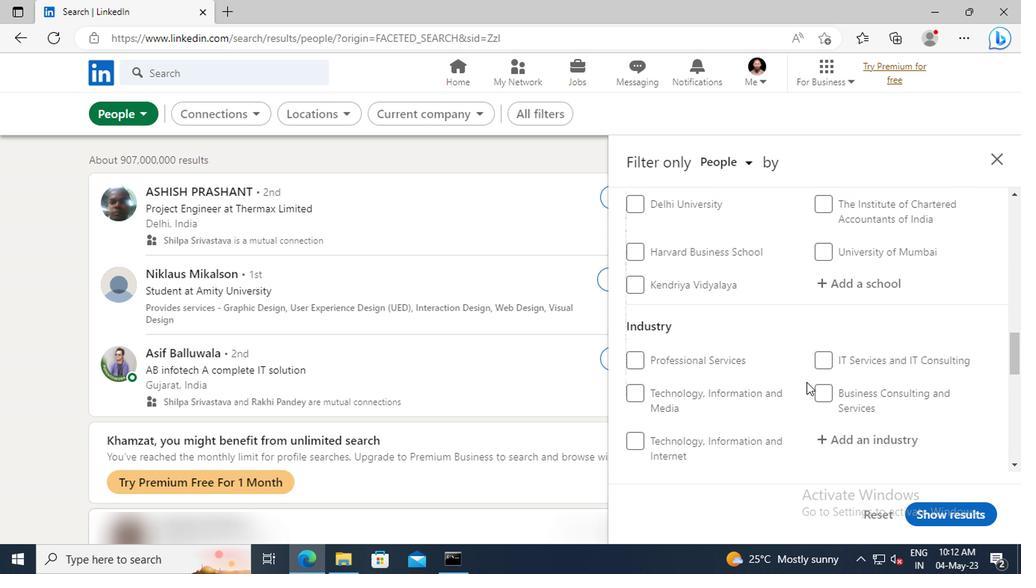 
Action: Mouse scrolled (803, 381) with delta (0, 1)
Screenshot: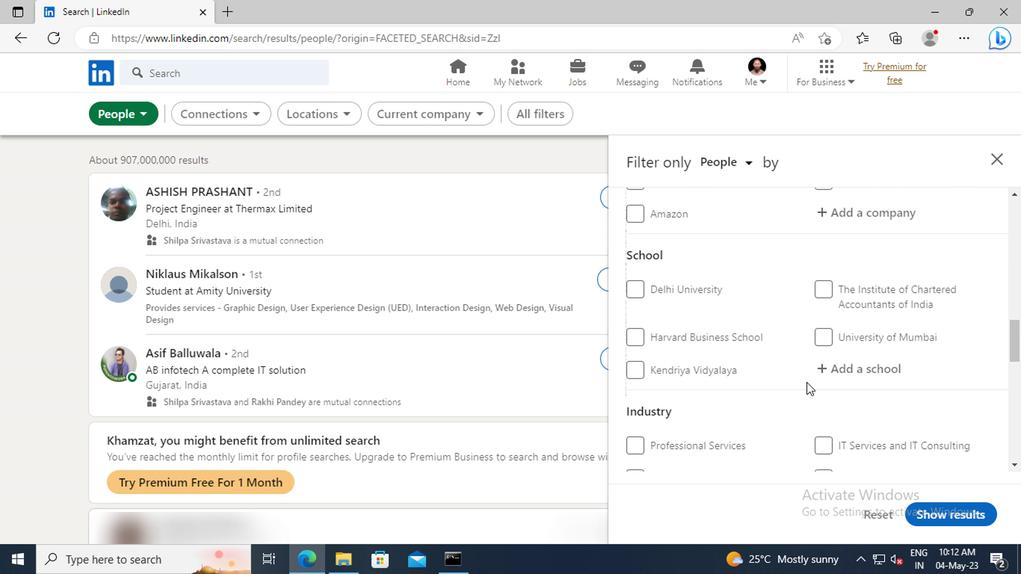 
Action: Mouse scrolled (803, 381) with delta (0, 1)
Screenshot: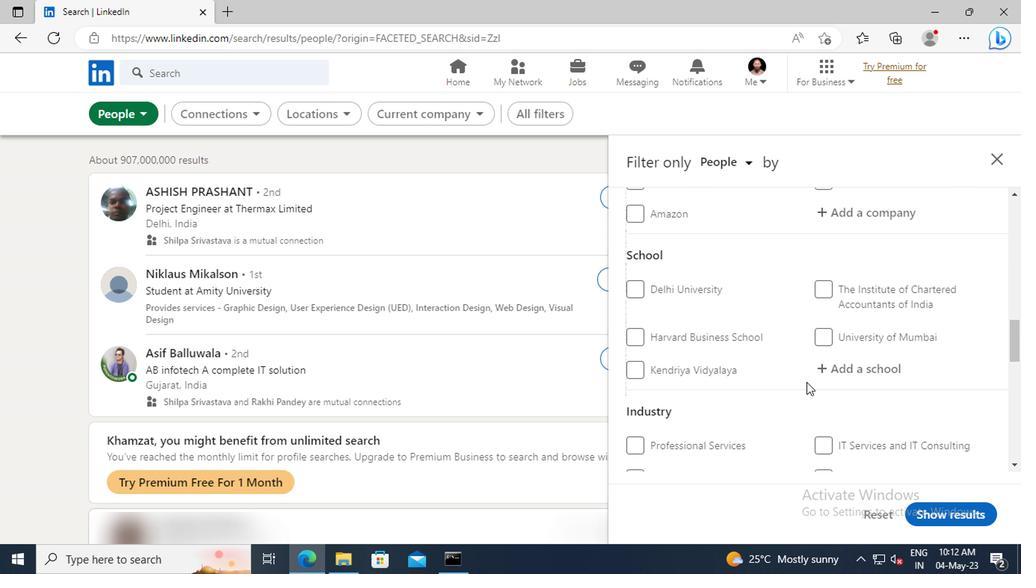 
Action: Mouse scrolled (803, 381) with delta (0, 1)
Screenshot: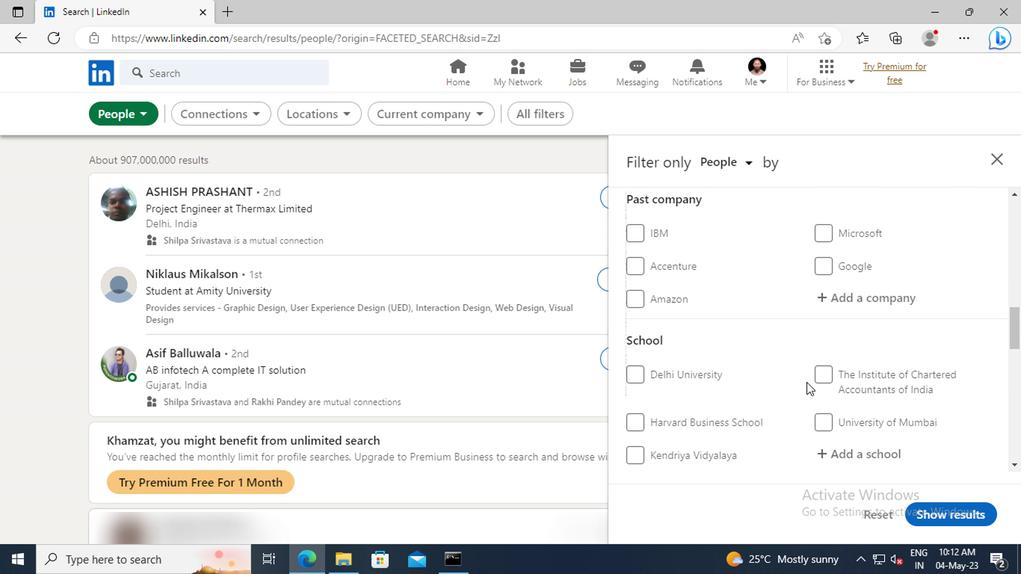 
Action: Mouse scrolled (803, 381) with delta (0, 1)
Screenshot: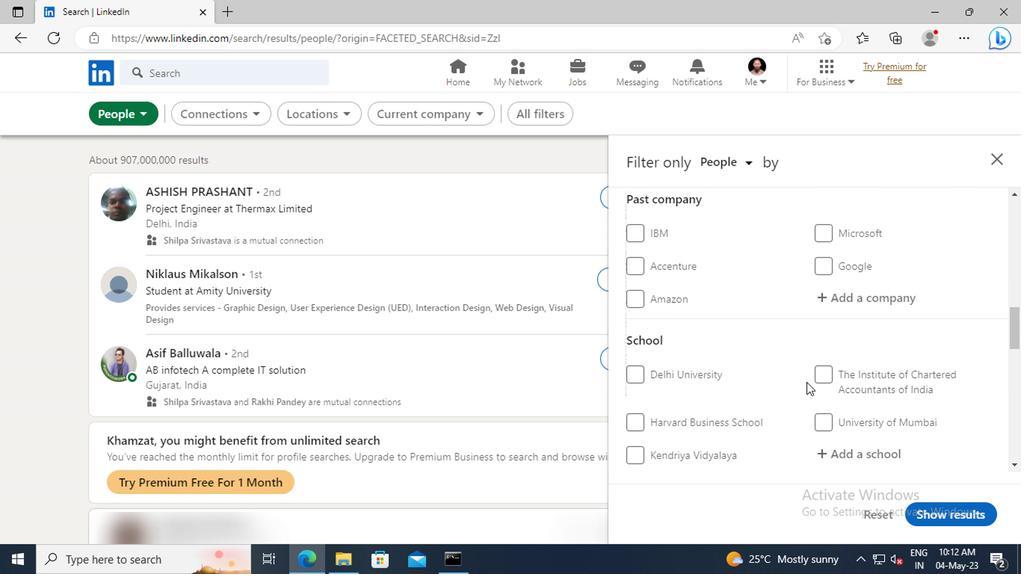 
Action: Mouse scrolled (803, 381) with delta (0, 1)
Screenshot: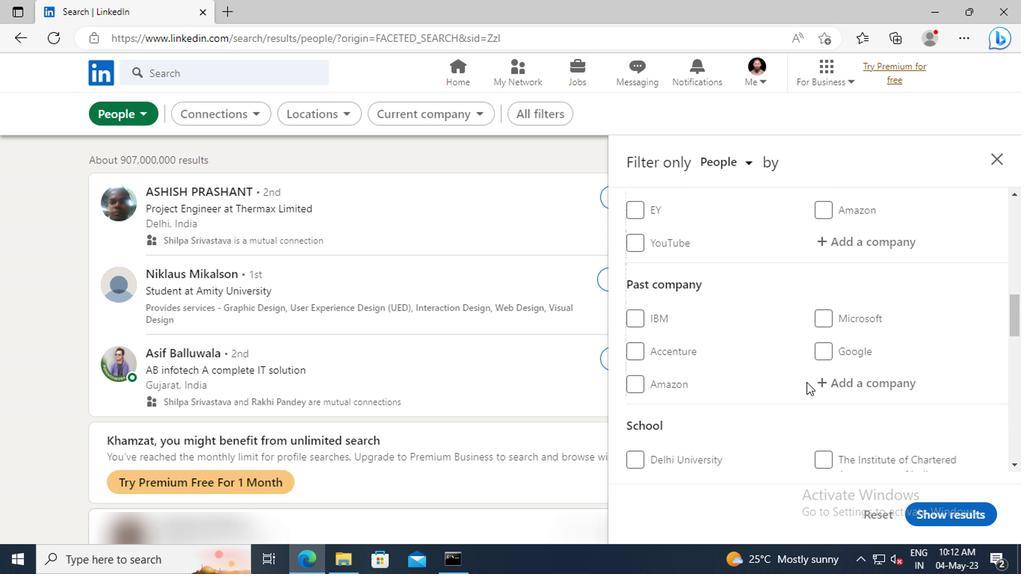 
Action: Mouse scrolled (803, 381) with delta (0, 1)
Screenshot: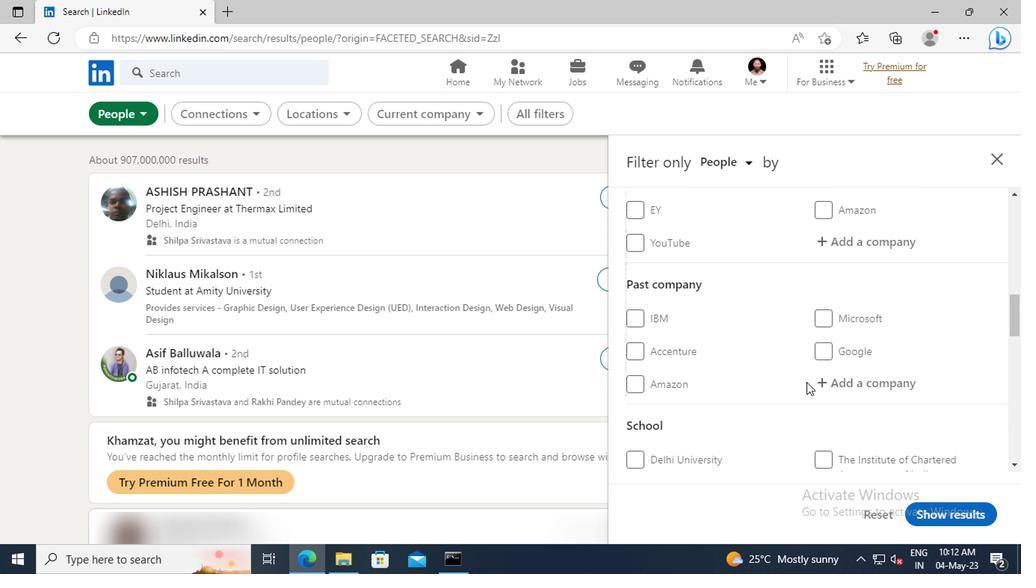 
Action: Mouse moved to (825, 330)
Screenshot: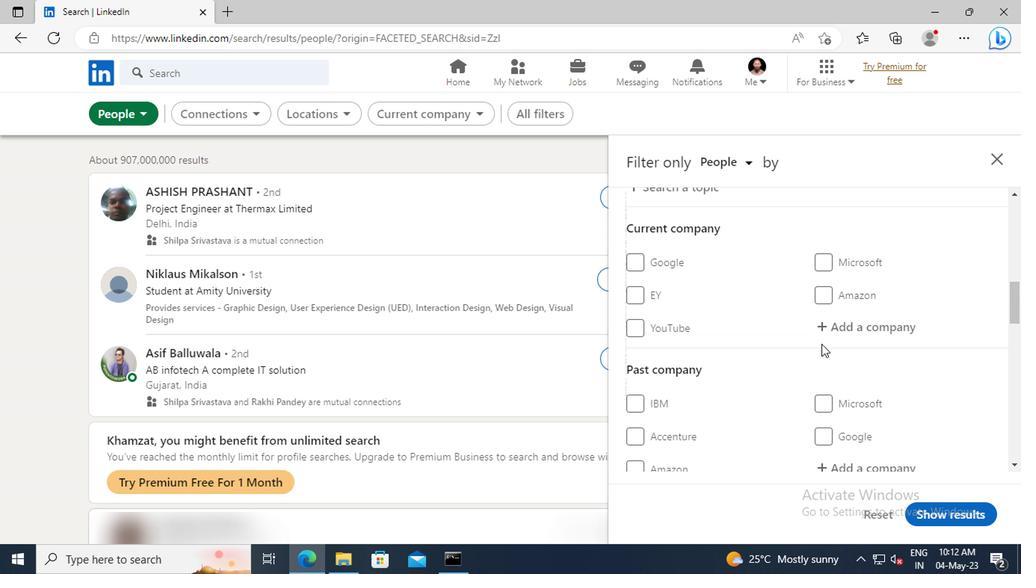 
Action: Mouse pressed left at (825, 330)
Screenshot: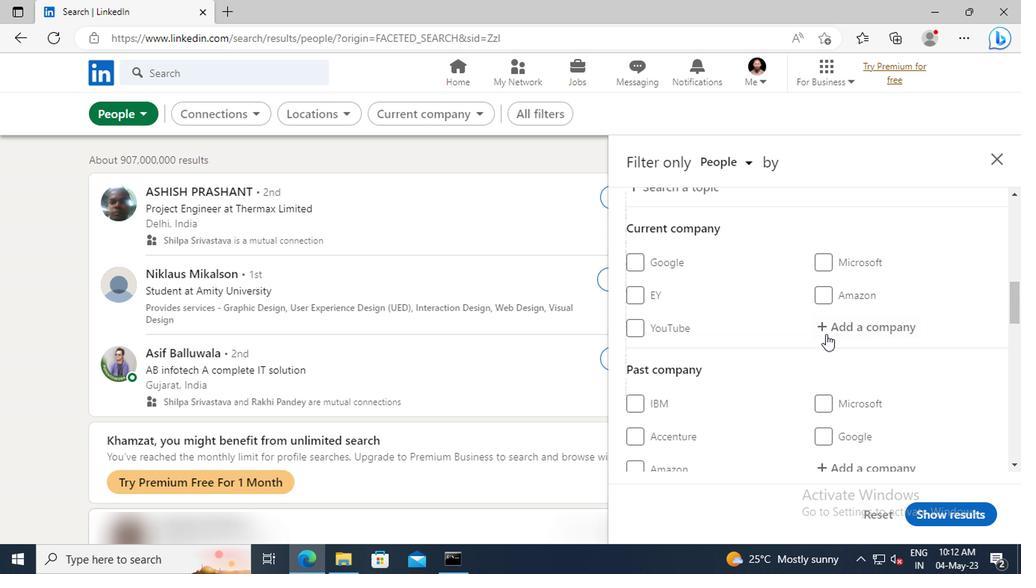 
Action: Mouse moved to (825, 329)
Screenshot: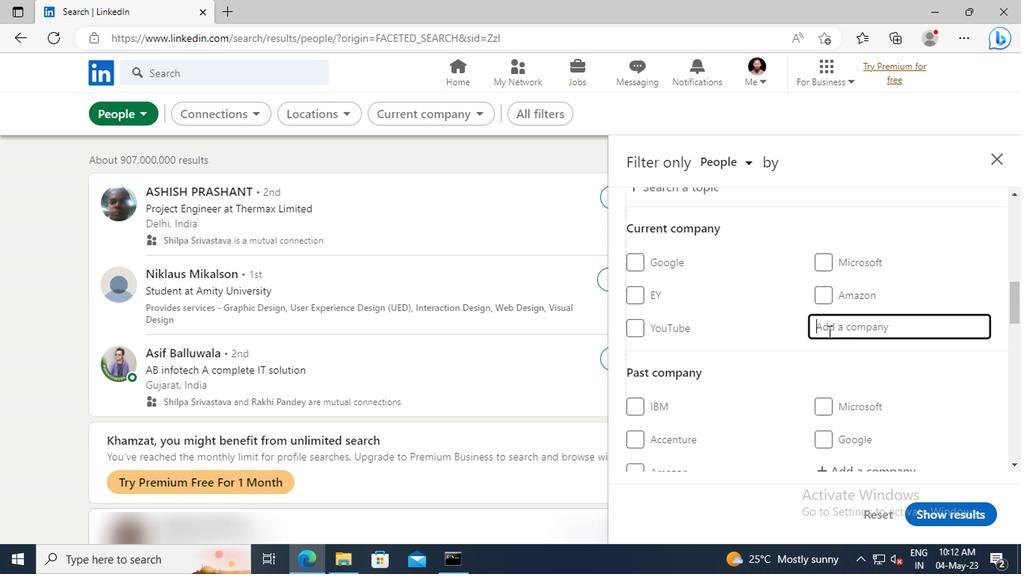 
Action: Key pressed <Key.shift>T
Screenshot: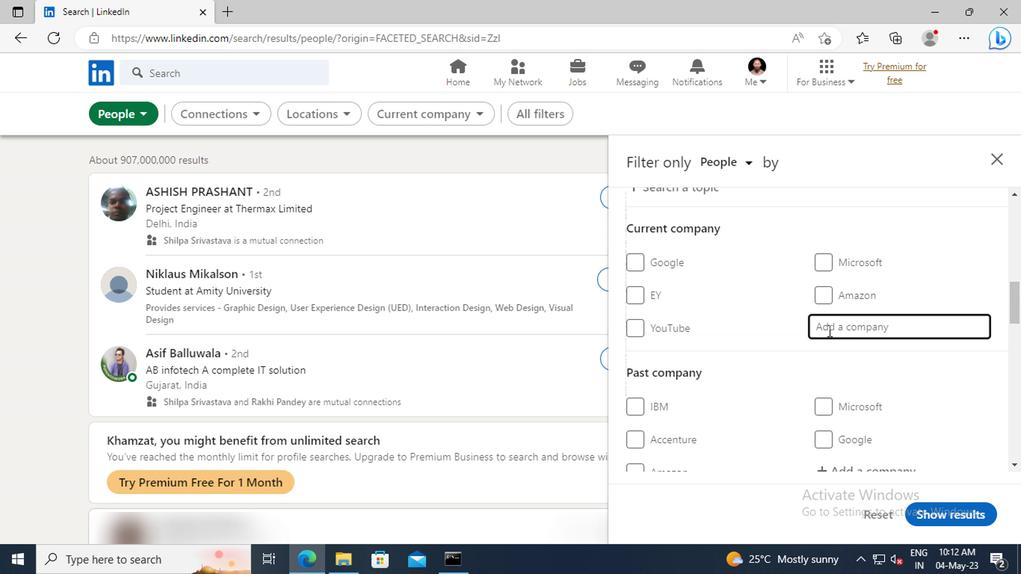 
Action: Mouse moved to (824, 329)
Screenshot: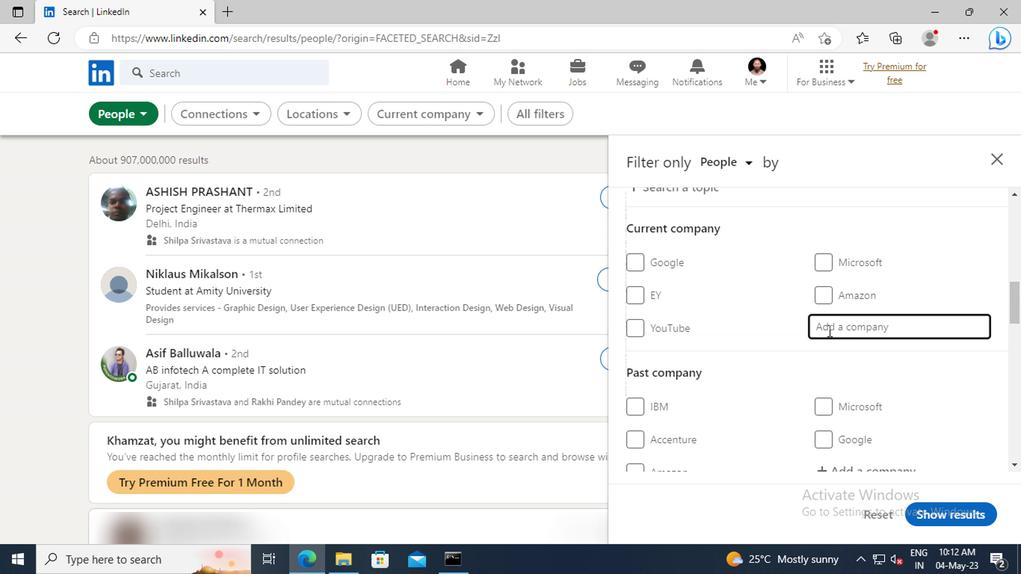 
Action: Key pressed RANS<Key.shift>UNI
Screenshot: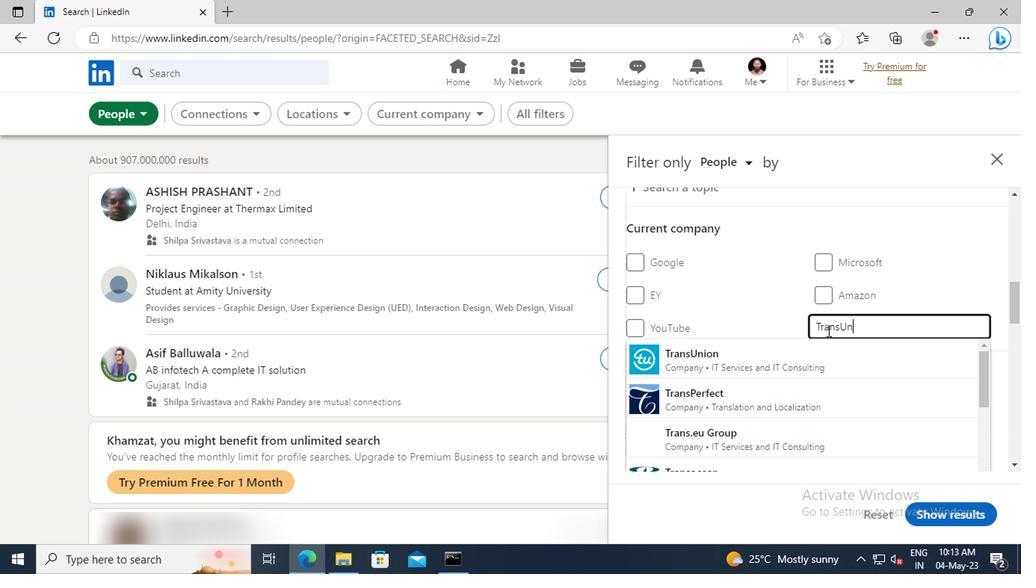 
Action: Mouse moved to (825, 347)
Screenshot: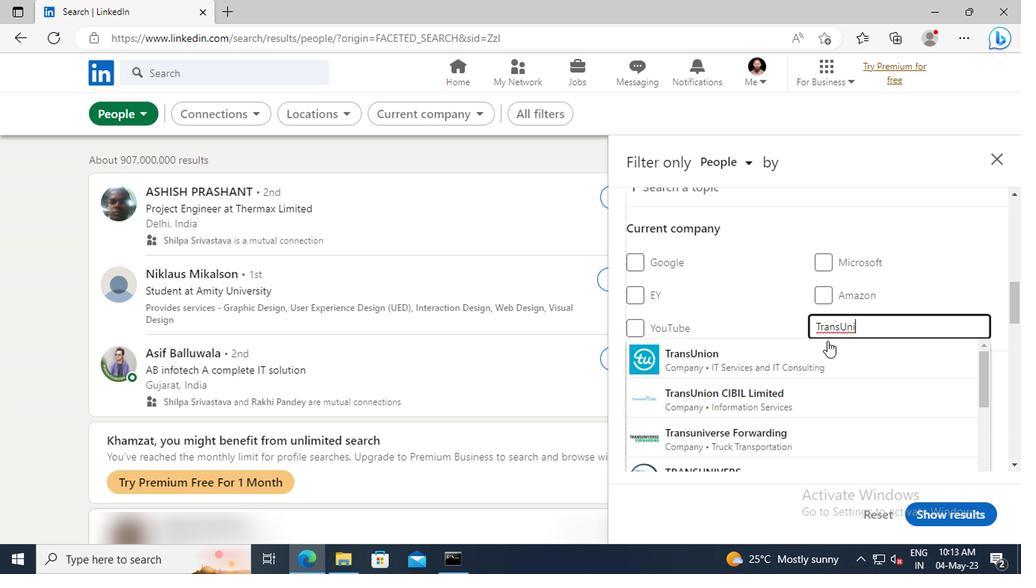 
Action: Mouse pressed left at (825, 347)
Screenshot: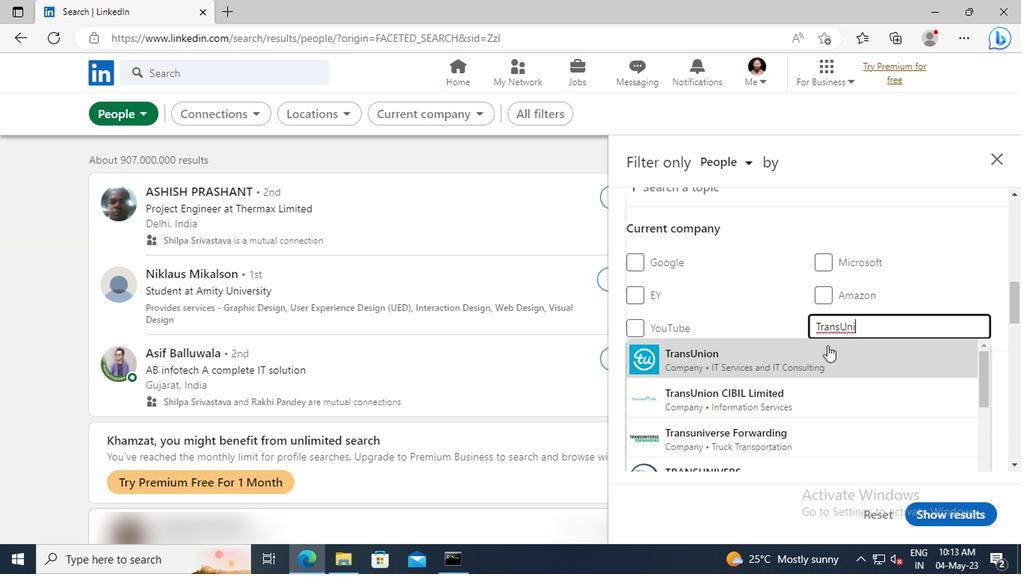 
Action: Mouse scrolled (825, 347) with delta (0, 0)
Screenshot: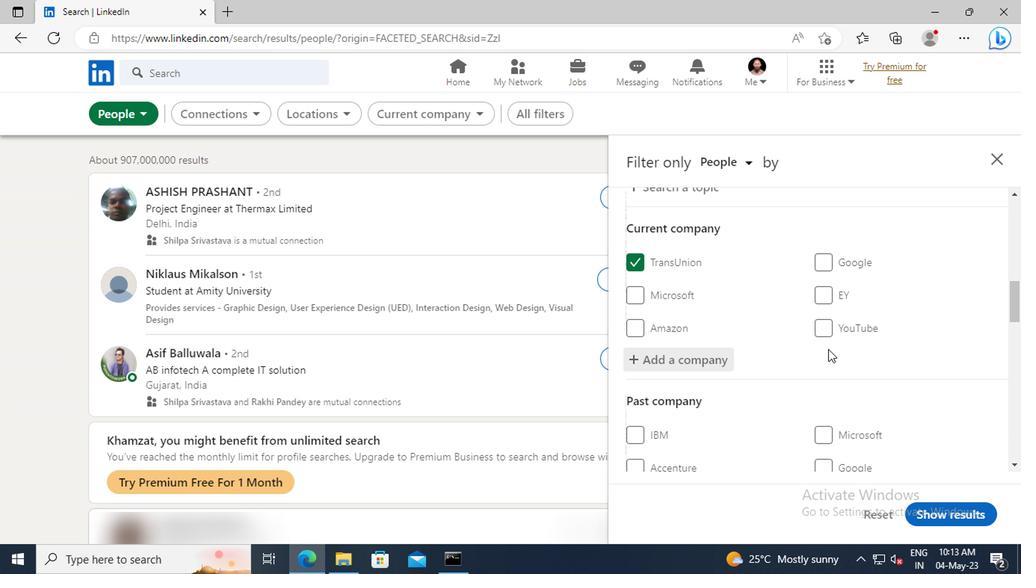 
Action: Mouse scrolled (825, 347) with delta (0, 0)
Screenshot: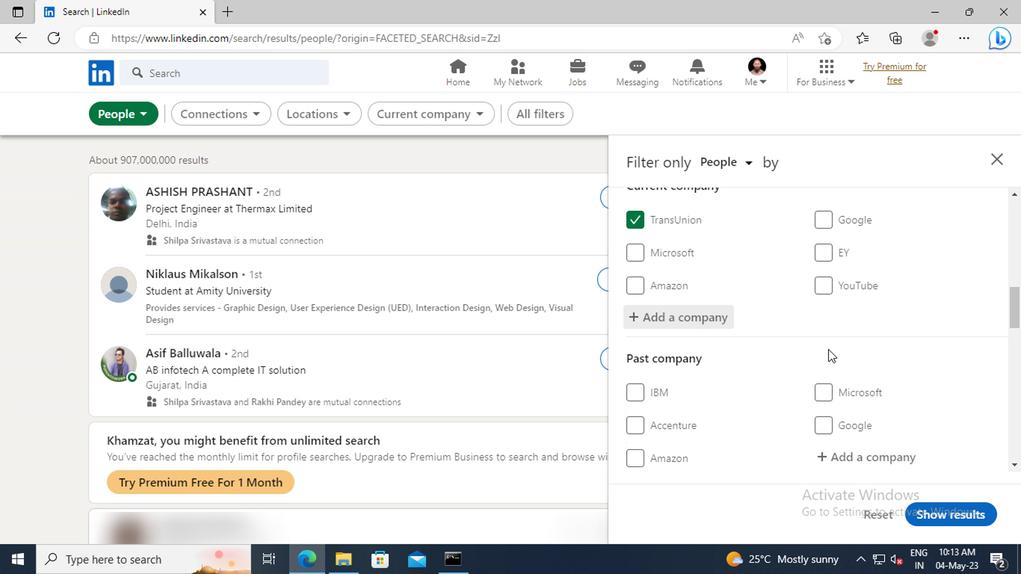 
Action: Mouse scrolled (825, 347) with delta (0, 0)
Screenshot: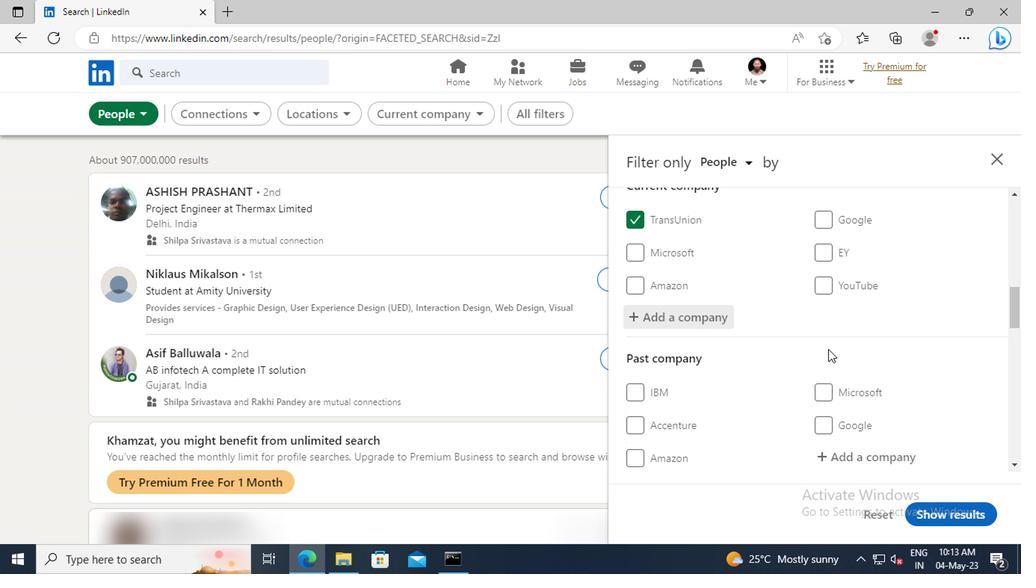 
Action: Mouse scrolled (825, 347) with delta (0, 0)
Screenshot: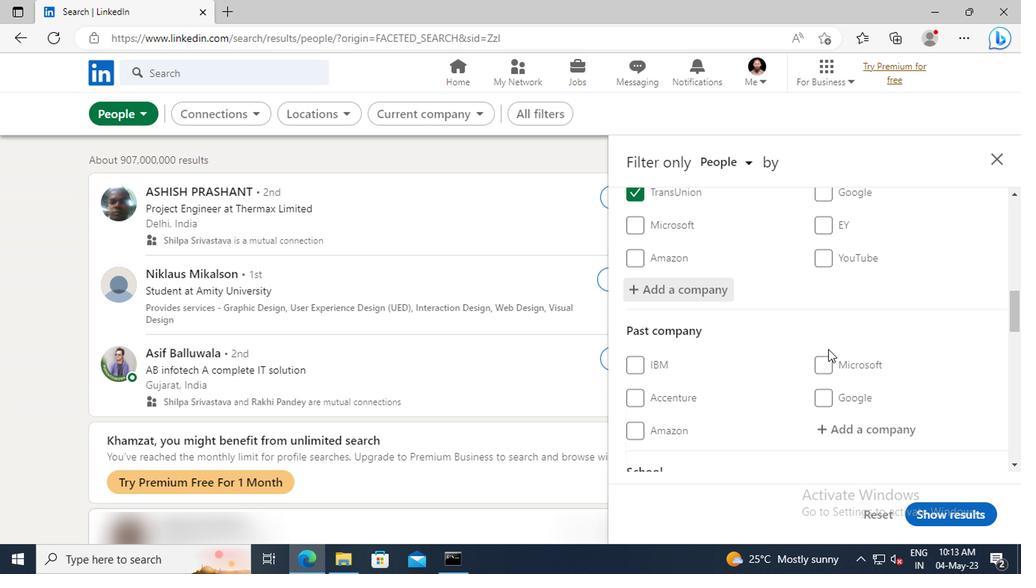 
Action: Mouse moved to (825, 334)
Screenshot: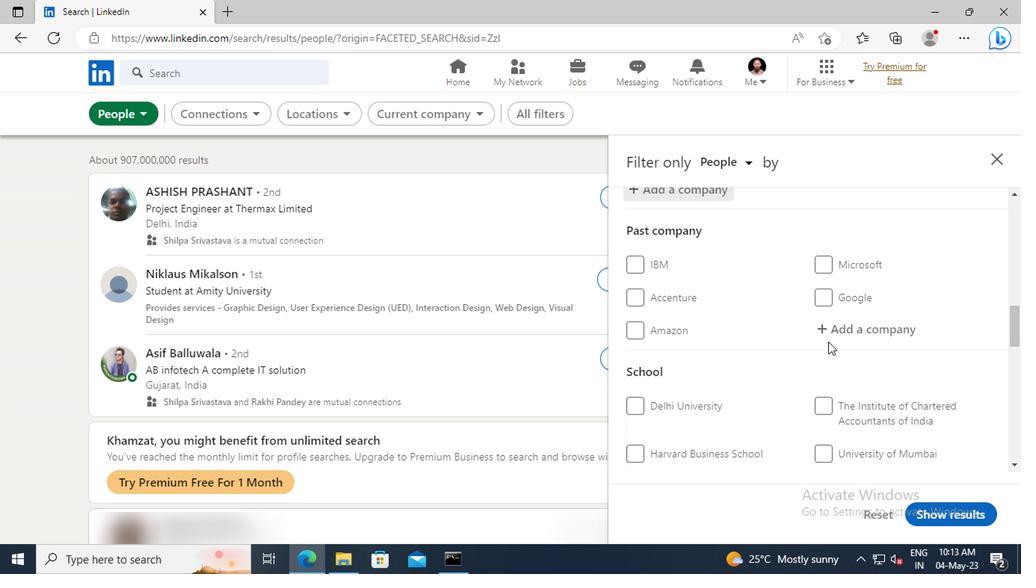 
Action: Mouse scrolled (825, 333) with delta (0, 0)
Screenshot: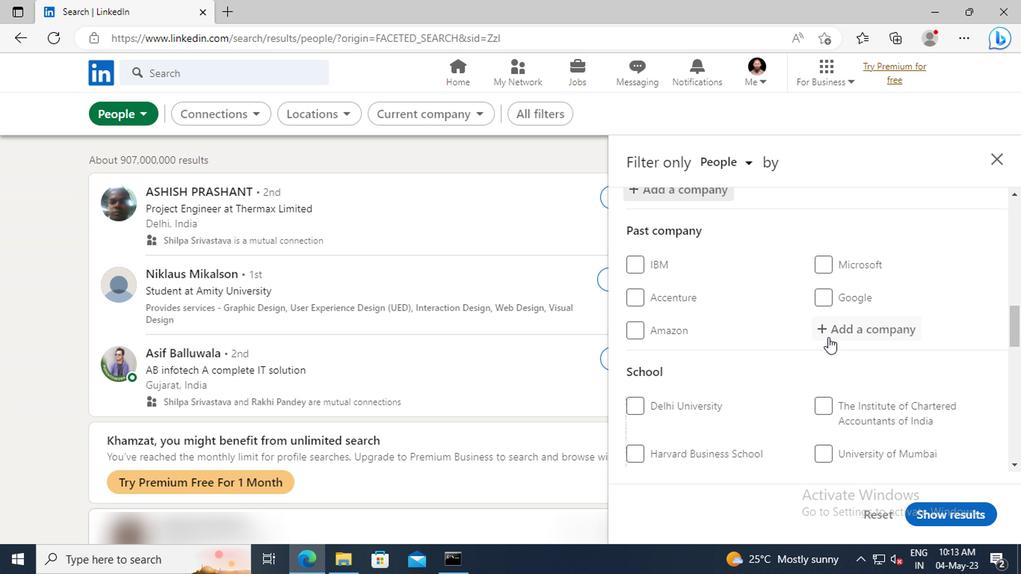 
Action: Mouse scrolled (825, 333) with delta (0, 0)
Screenshot: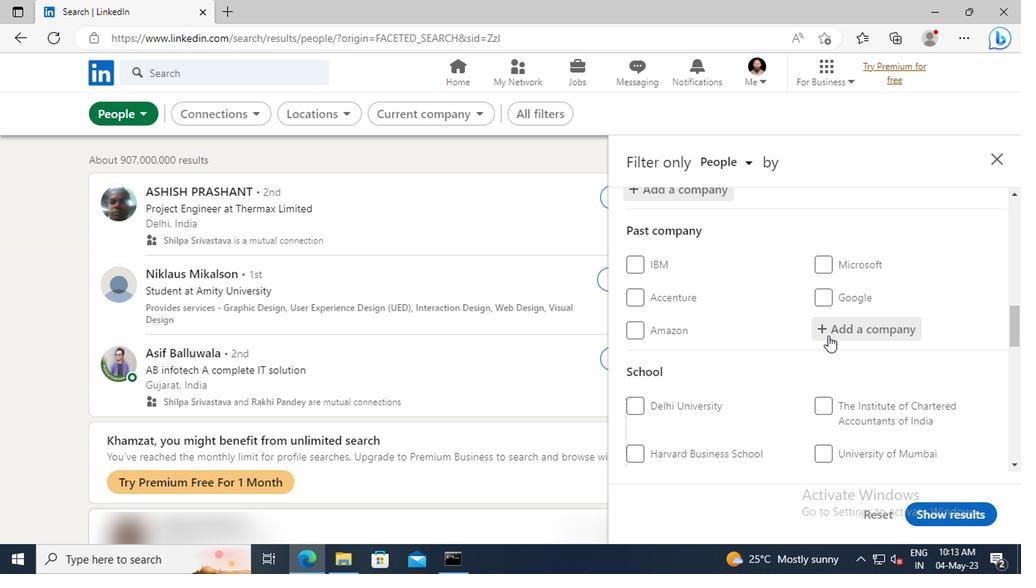 
Action: Mouse moved to (824, 332)
Screenshot: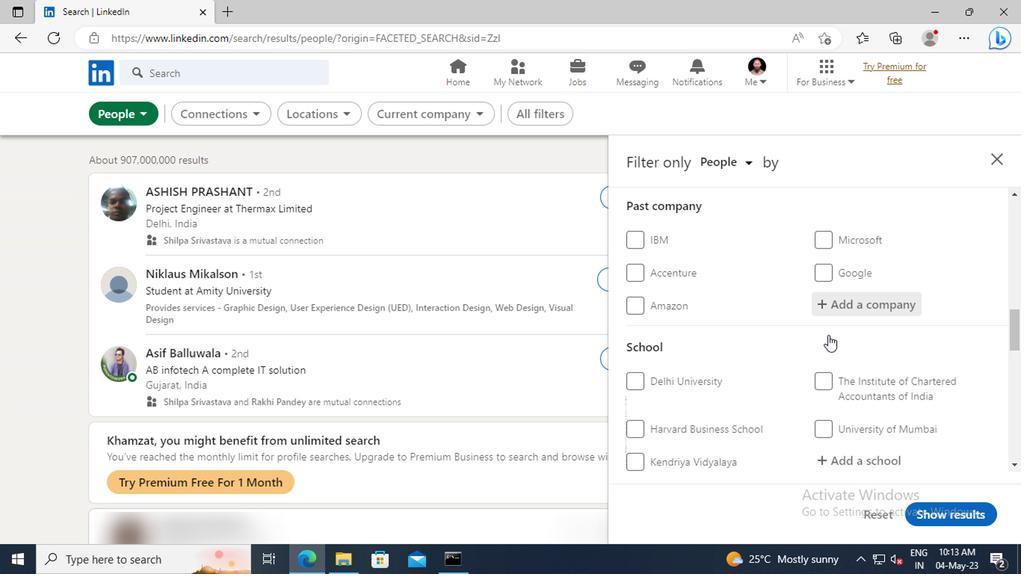 
Action: Mouse scrolled (824, 331) with delta (0, 0)
Screenshot: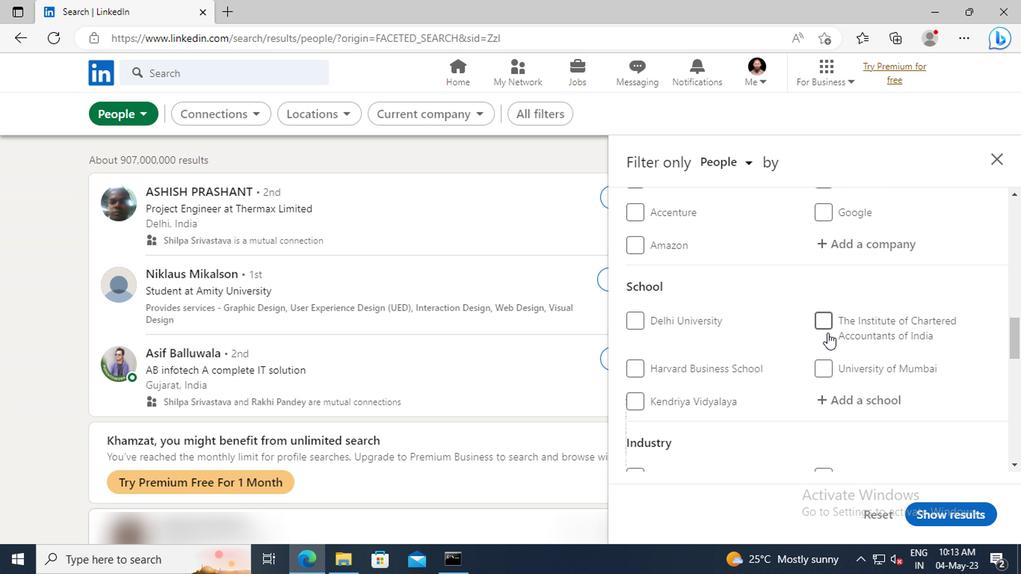 
Action: Mouse moved to (833, 356)
Screenshot: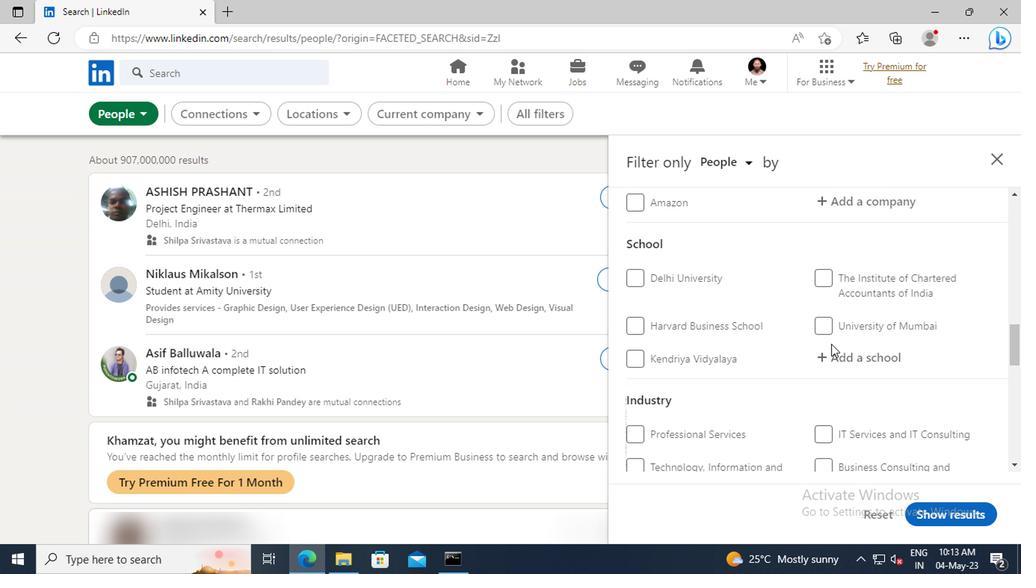 
Action: Mouse pressed left at (833, 356)
Screenshot: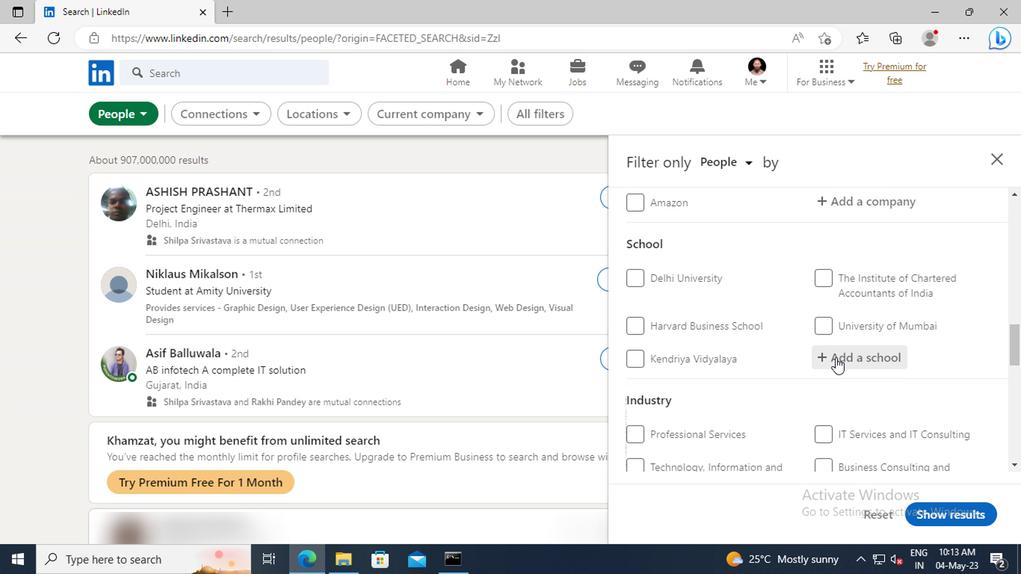 
Action: Key pressed <Key.shift>MARWARI<Key.space>
Screenshot: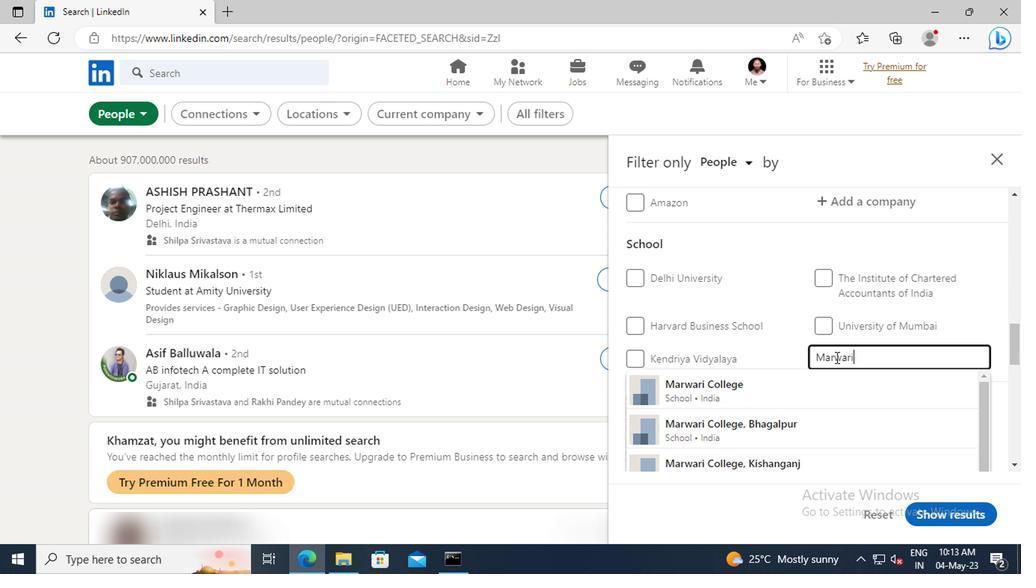 
Action: Mouse moved to (835, 385)
Screenshot: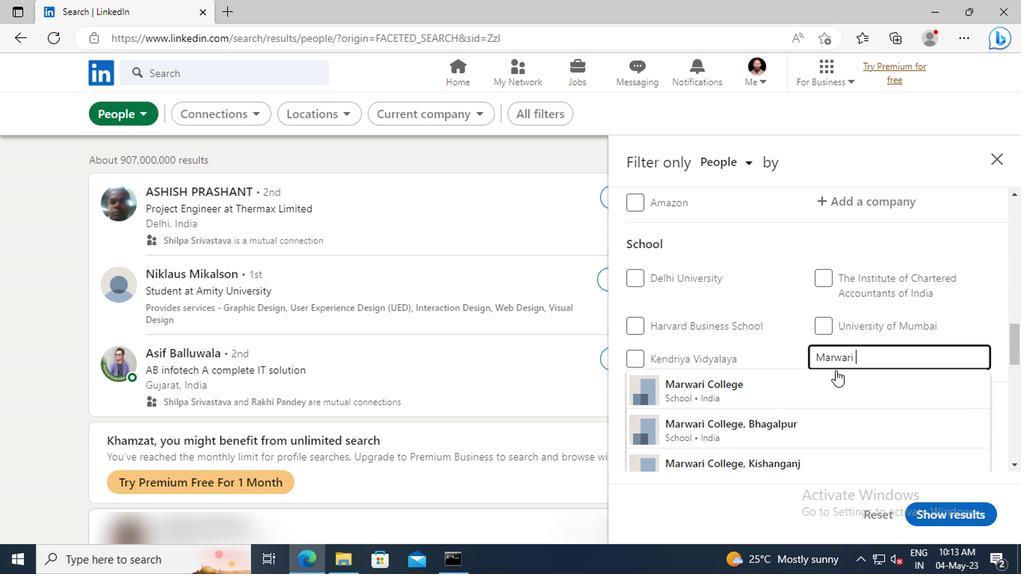 
Action: Mouse pressed left at (835, 385)
Screenshot: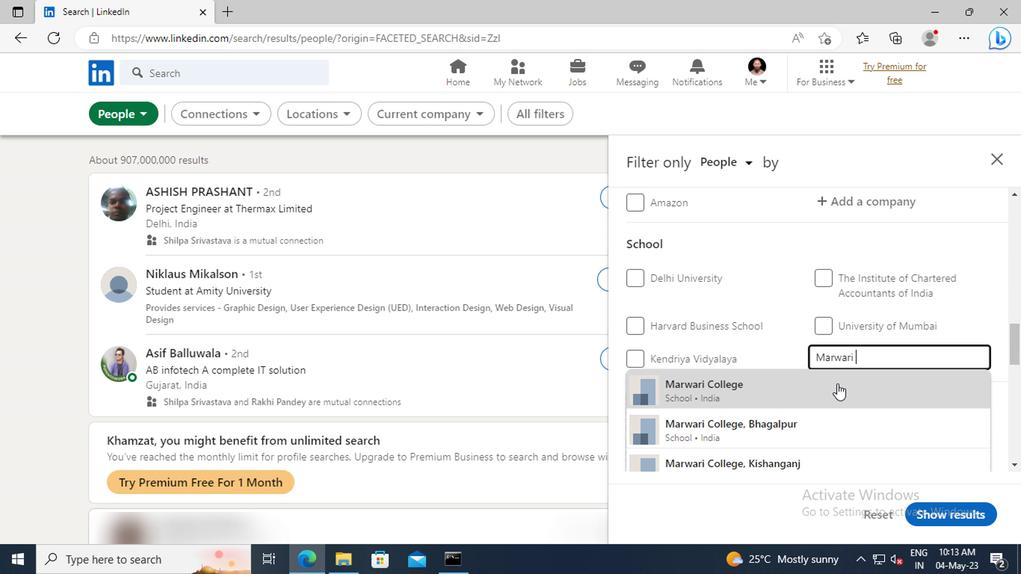 
Action: Mouse scrolled (835, 385) with delta (0, 0)
Screenshot: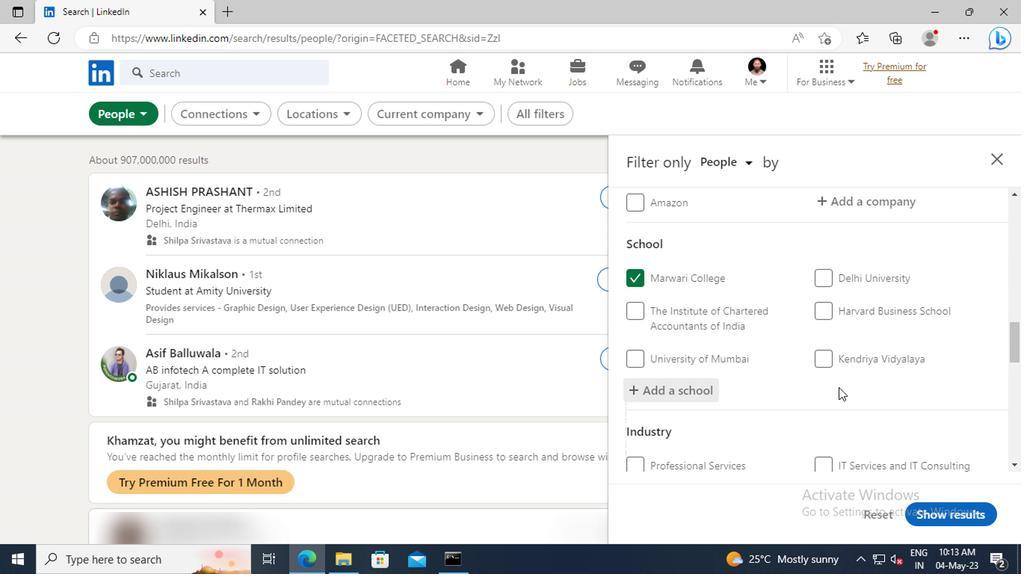 
Action: Mouse scrolled (835, 385) with delta (0, 0)
Screenshot: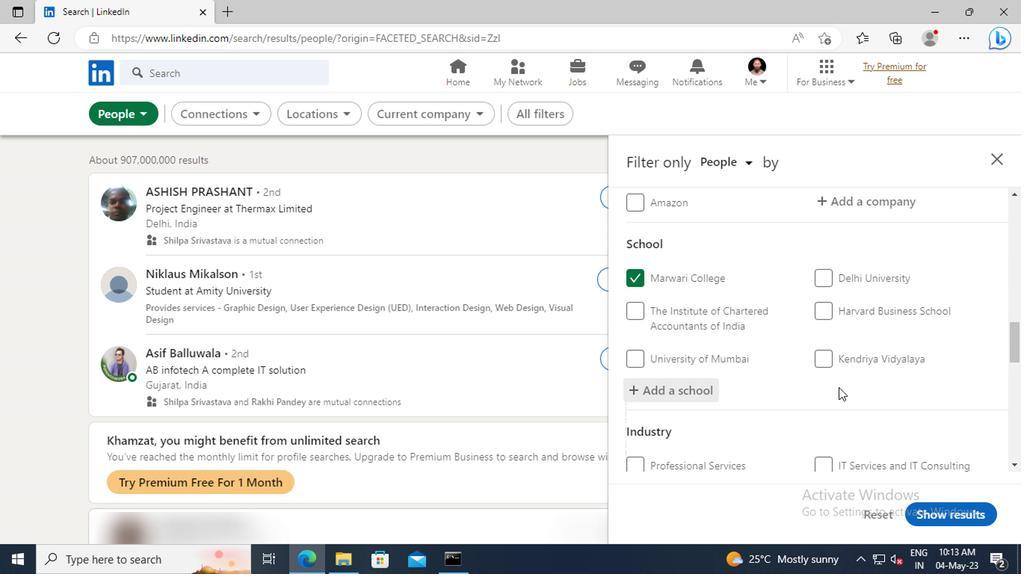 
Action: Mouse moved to (835, 385)
Screenshot: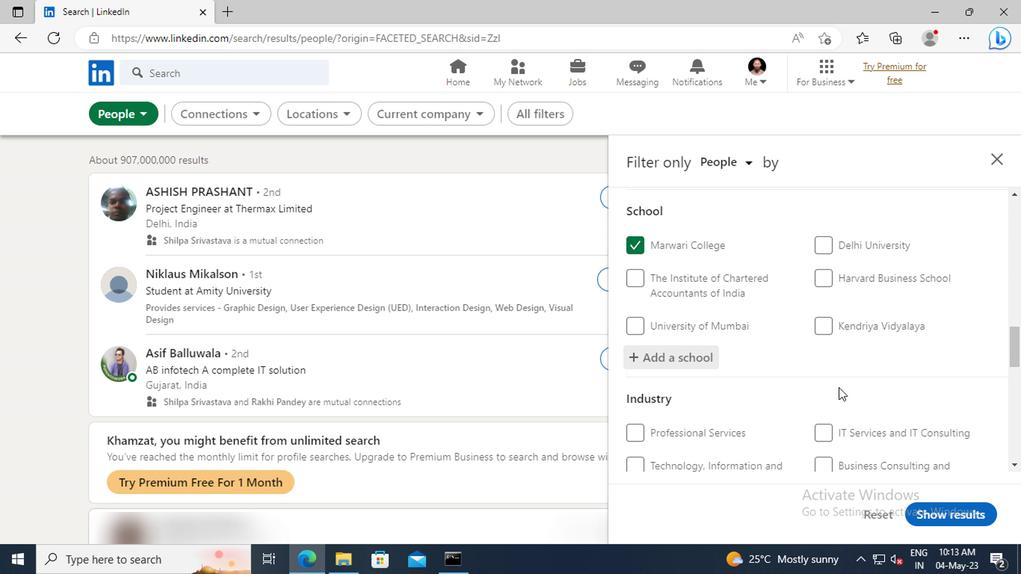 
Action: Mouse scrolled (835, 385) with delta (0, 0)
Screenshot: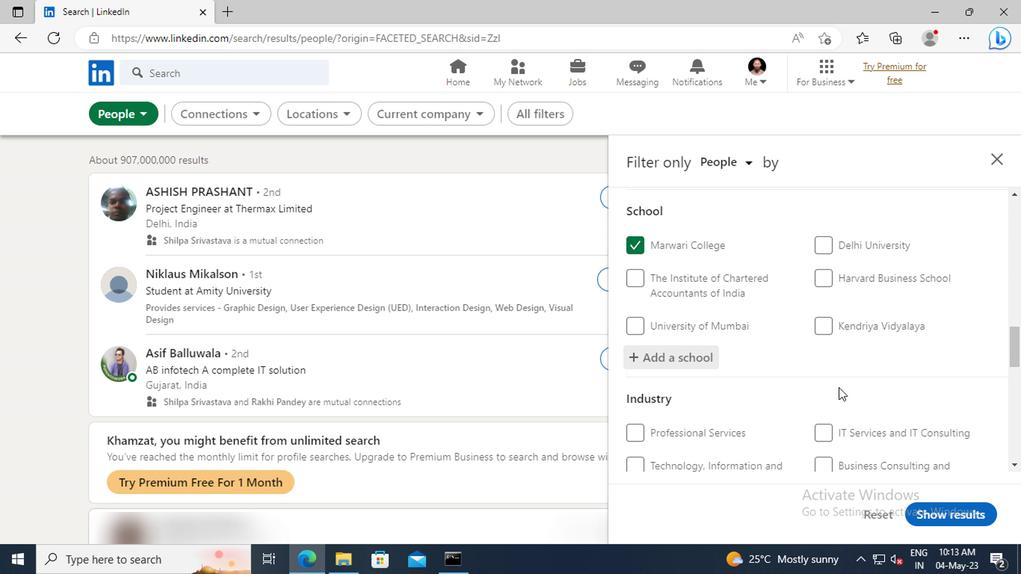 
Action: Mouse moved to (832, 349)
Screenshot: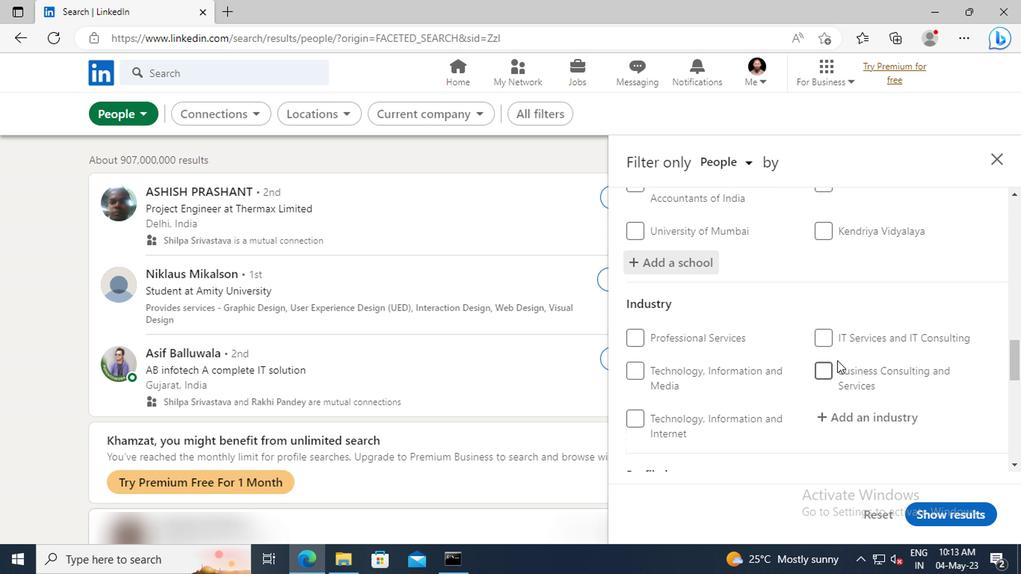
Action: Mouse scrolled (832, 349) with delta (0, 0)
Screenshot: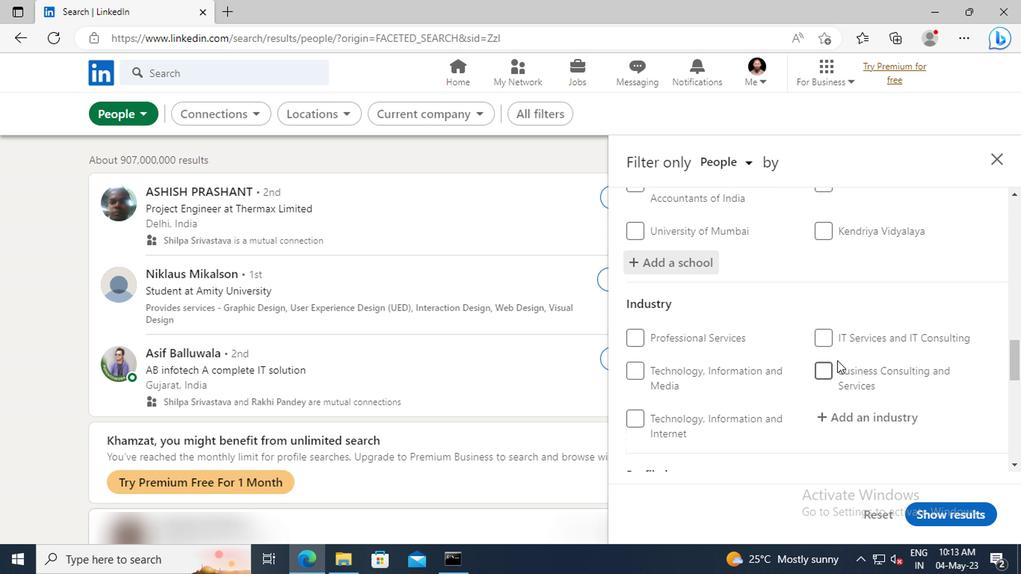 
Action: Mouse moved to (835, 370)
Screenshot: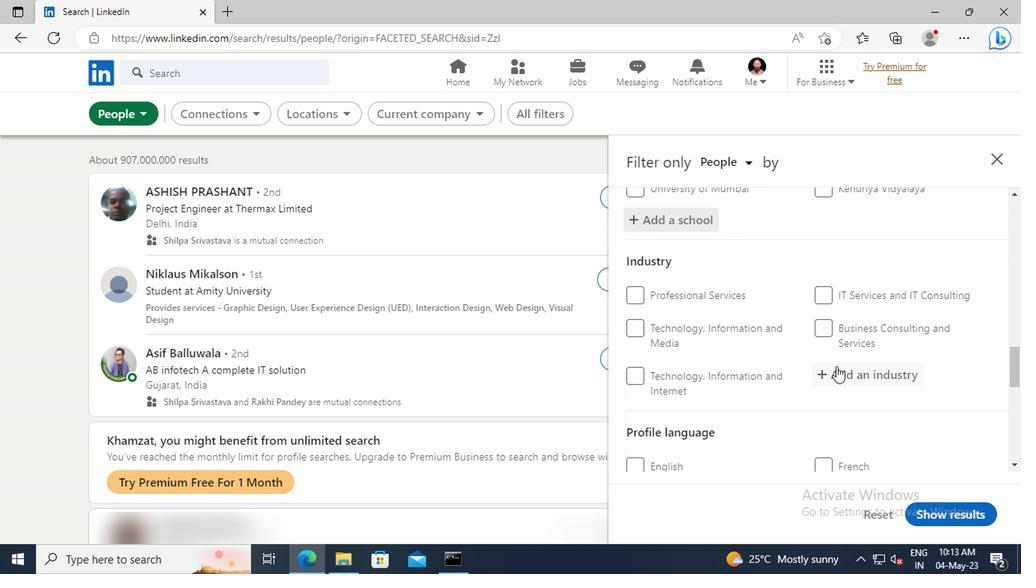 
Action: Mouse pressed left at (835, 370)
Screenshot: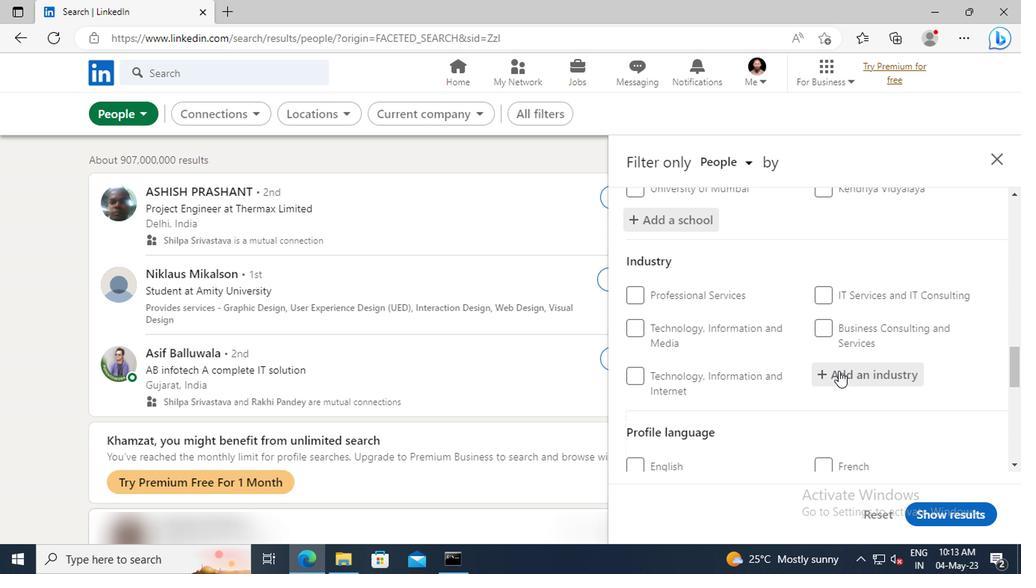 
Action: Key pressed <Key.shift>WHOLESALE<Key.space><Key.shift>MO
Screenshot: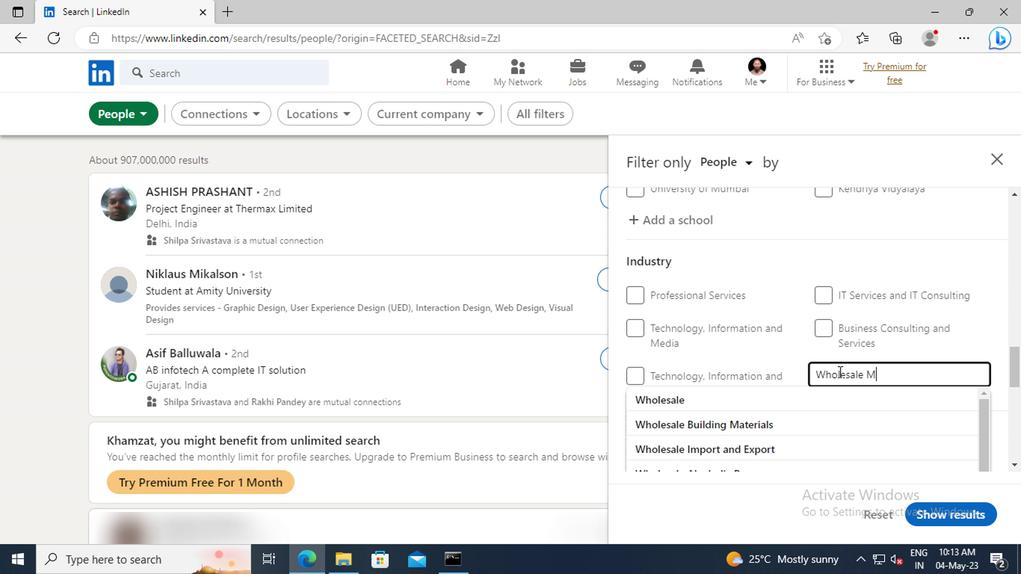 
Action: Mouse moved to (843, 392)
Screenshot: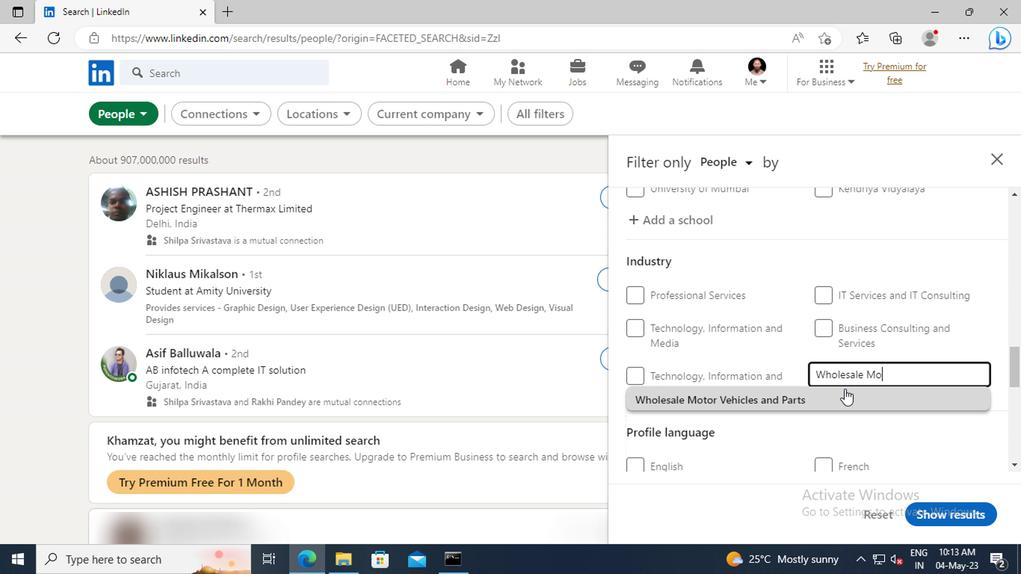 
Action: Mouse pressed left at (843, 392)
Screenshot: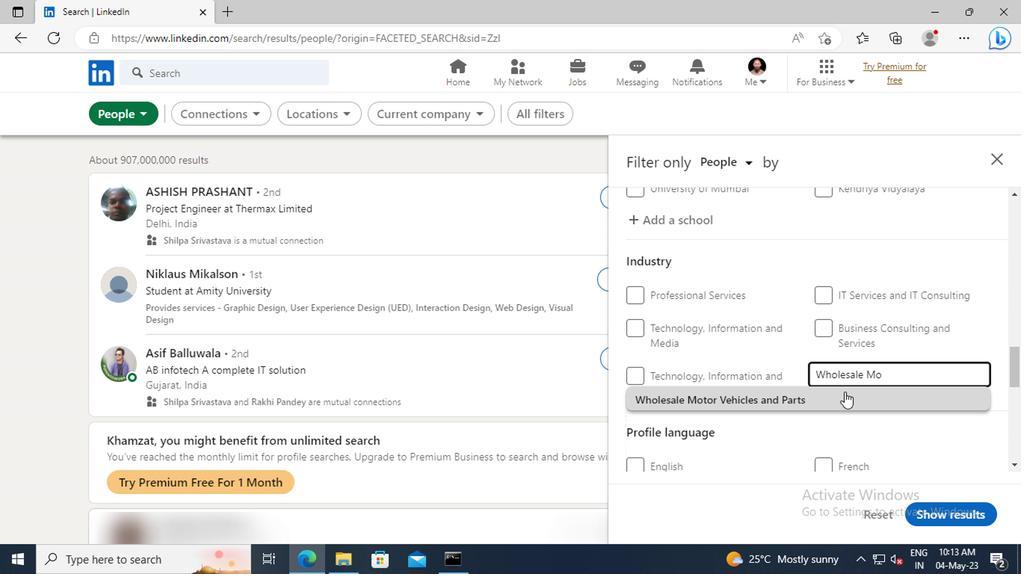 
Action: Mouse scrolled (843, 391) with delta (0, -1)
Screenshot: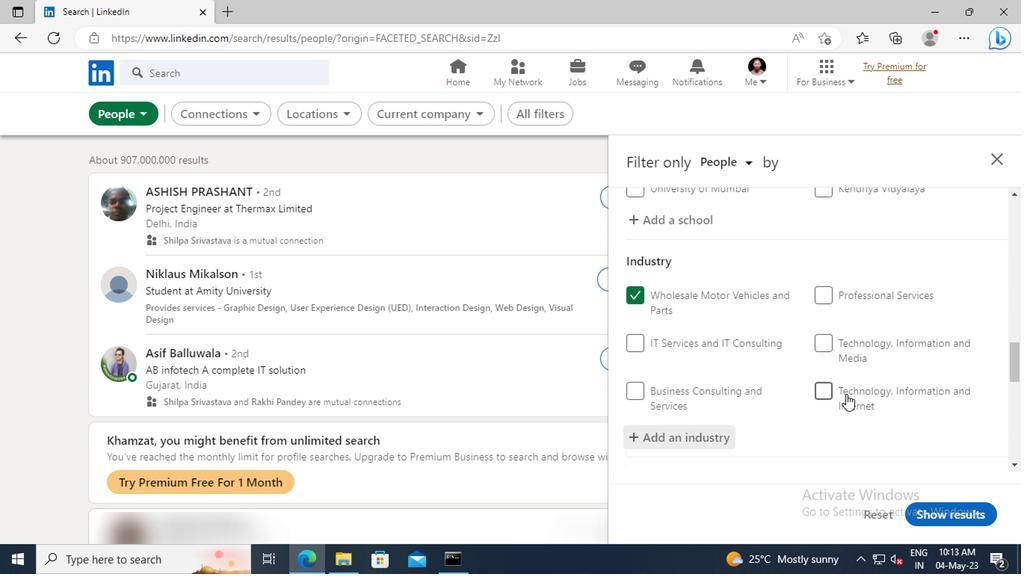 
Action: Mouse scrolled (843, 391) with delta (0, -1)
Screenshot: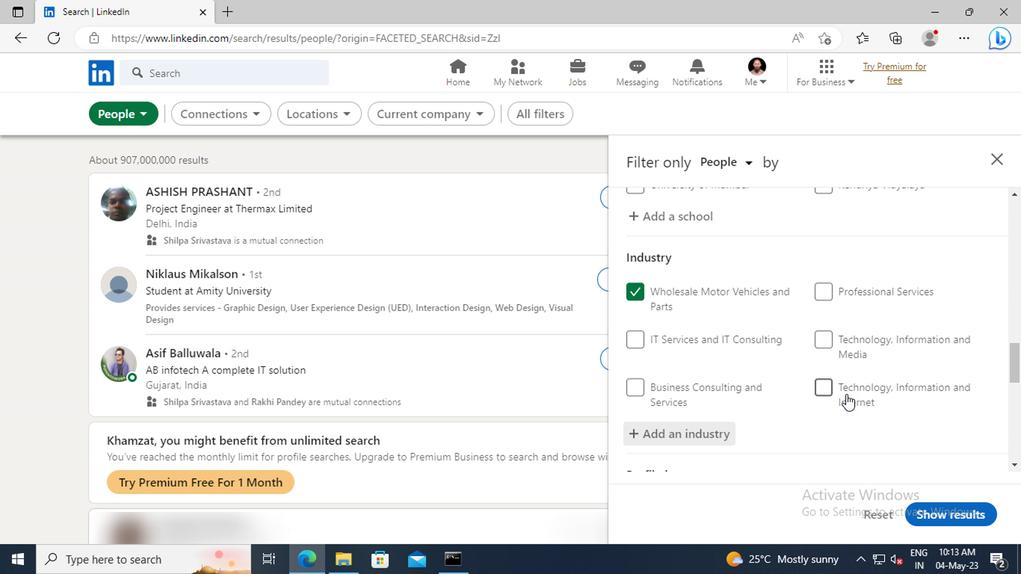 
Action: Mouse moved to (842, 370)
Screenshot: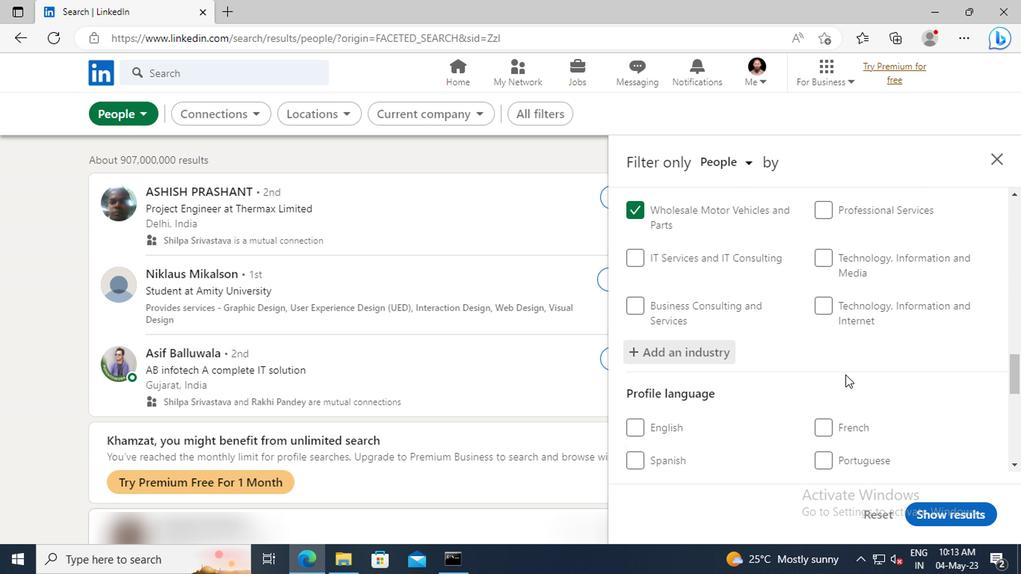 
Action: Mouse scrolled (842, 370) with delta (0, 0)
Screenshot: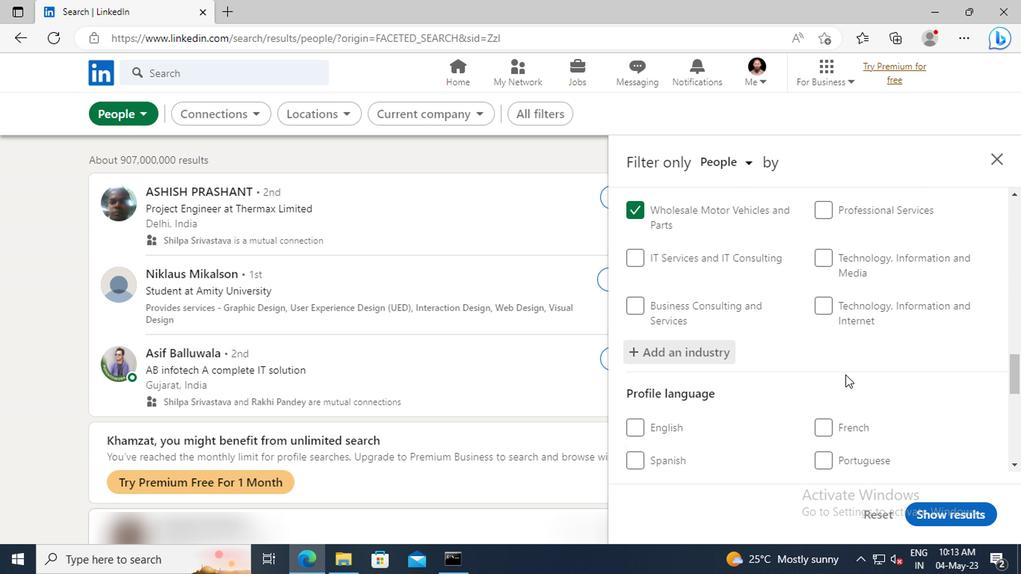 
Action: Mouse moved to (842, 370)
Screenshot: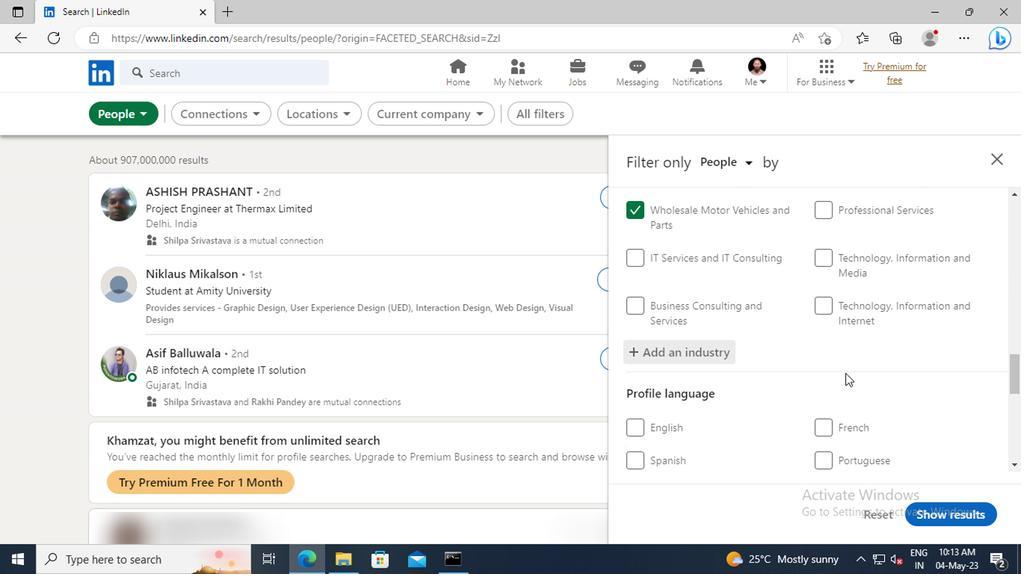 
Action: Mouse scrolled (842, 369) with delta (0, 0)
Screenshot: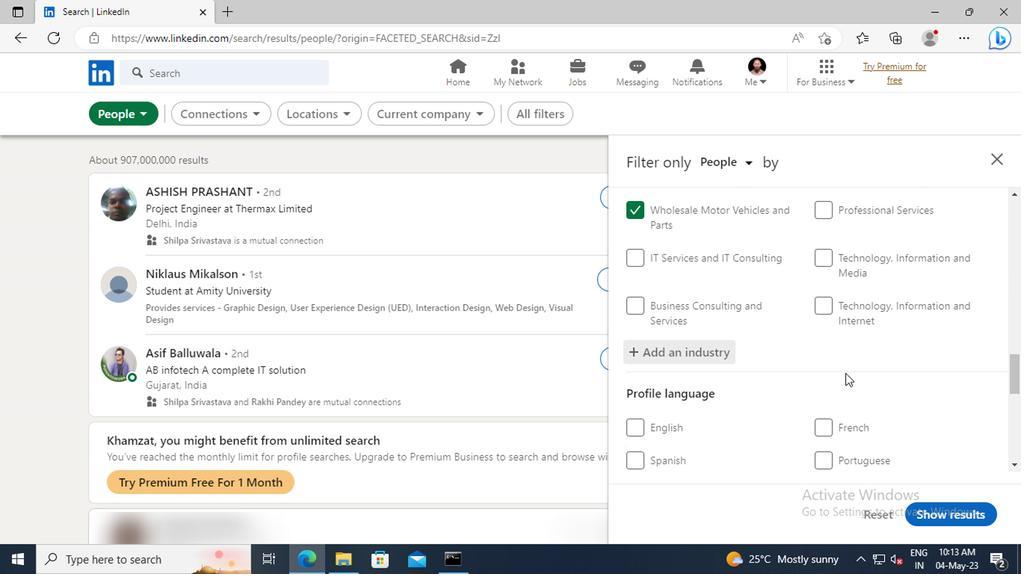 
Action: Mouse moved to (840, 351)
Screenshot: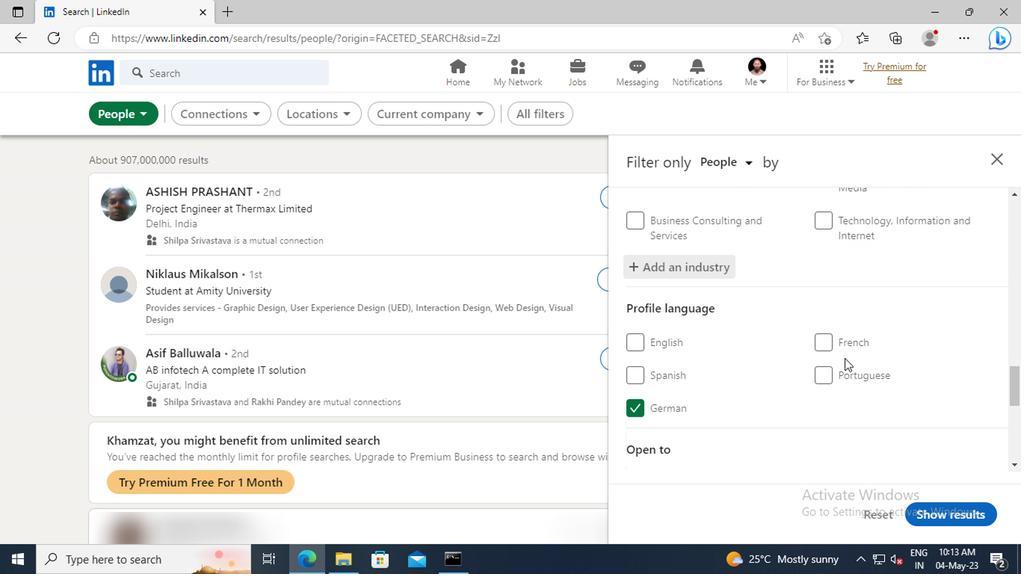 
Action: Mouse scrolled (840, 350) with delta (0, 0)
Screenshot: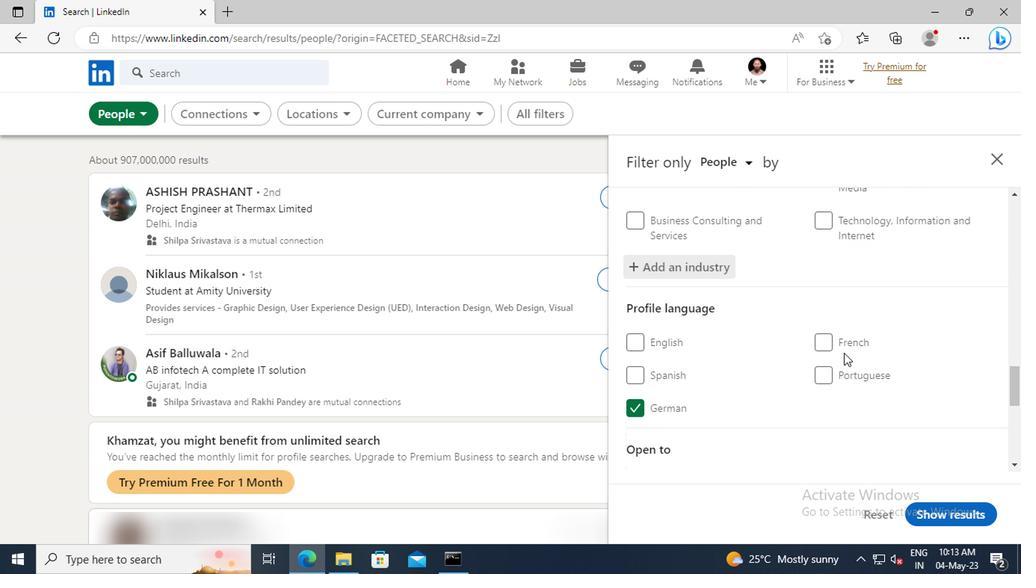 
Action: Mouse moved to (839, 345)
Screenshot: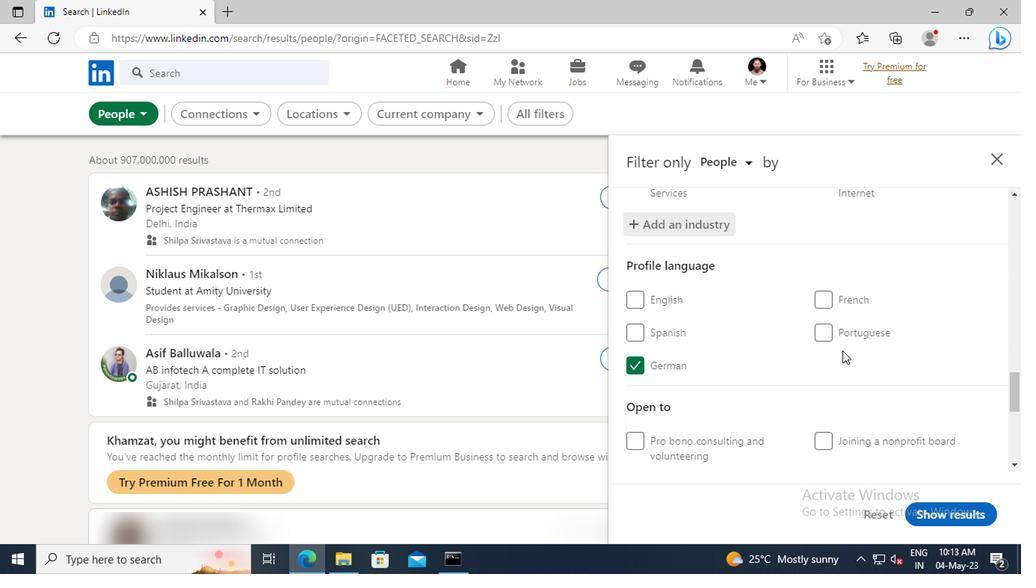 
Action: Mouse scrolled (839, 344) with delta (0, -1)
Screenshot: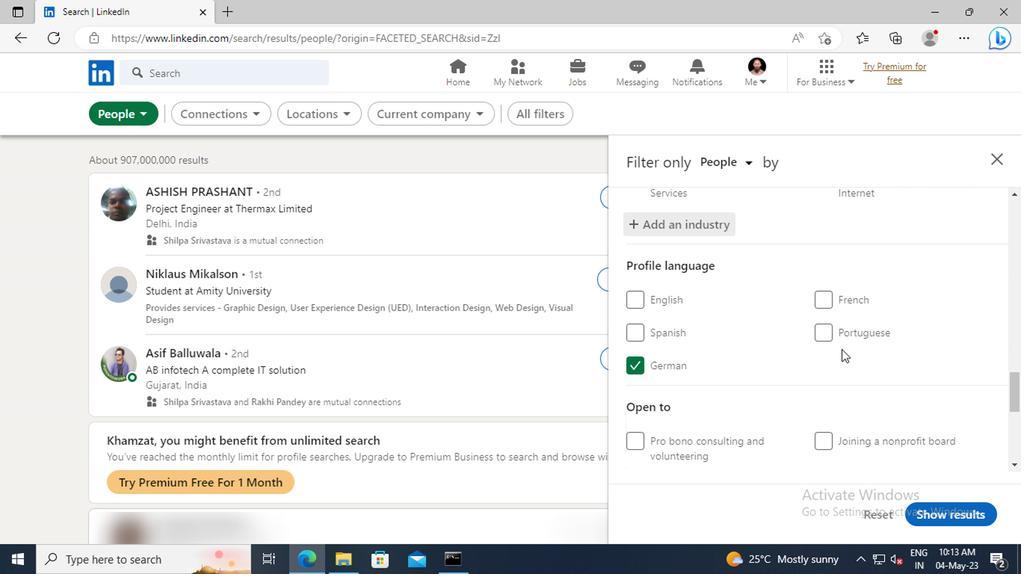 
Action: Mouse scrolled (839, 344) with delta (0, -1)
Screenshot: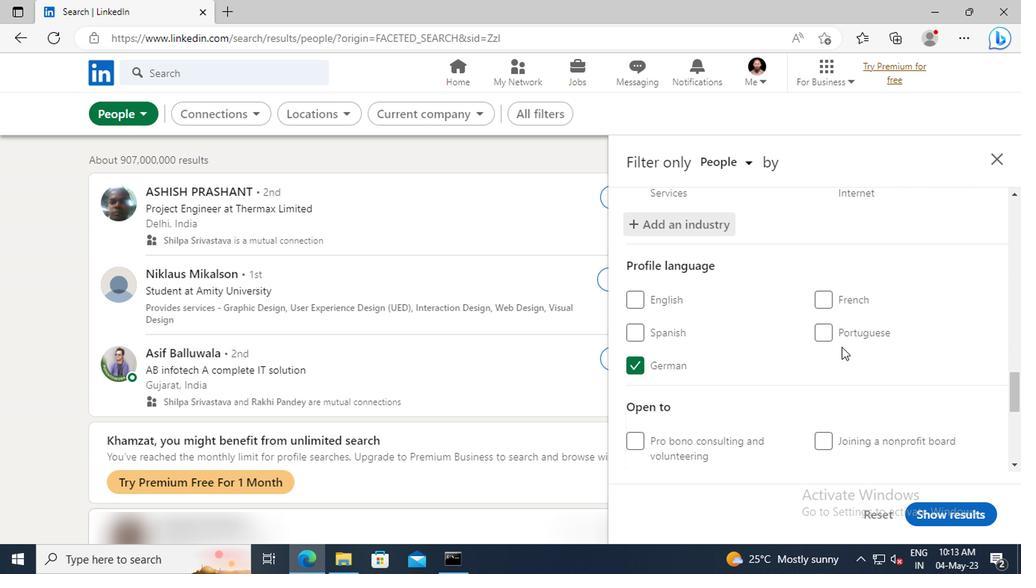
Action: Mouse scrolled (839, 344) with delta (0, -1)
Screenshot: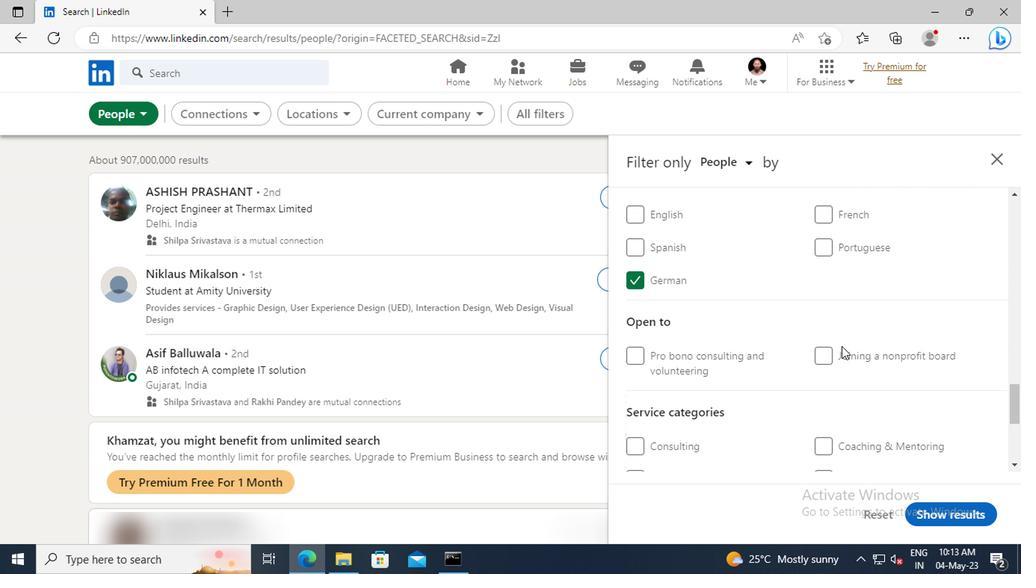 
Action: Mouse scrolled (839, 344) with delta (0, -1)
Screenshot: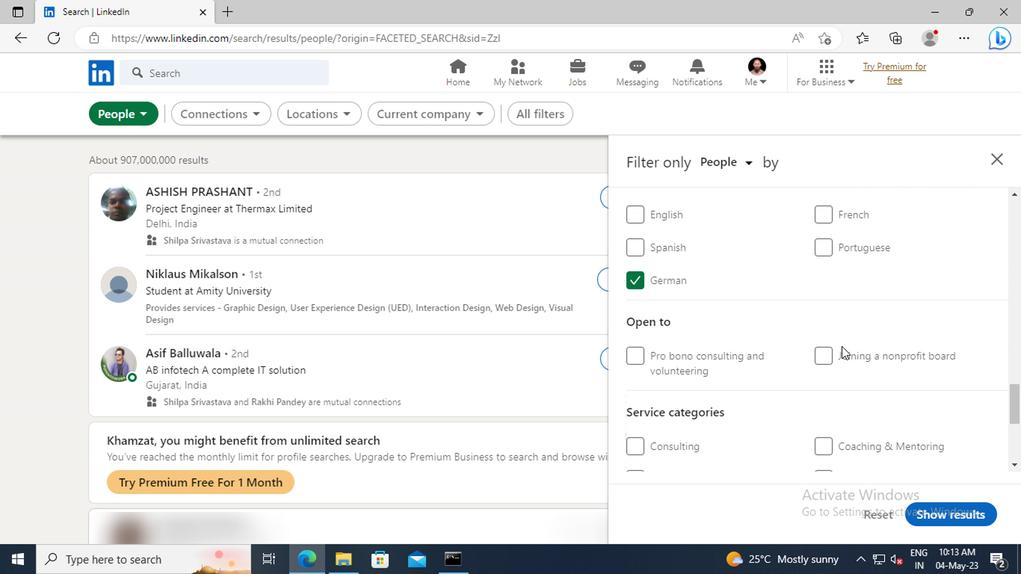 
Action: Mouse scrolled (839, 344) with delta (0, -1)
Screenshot: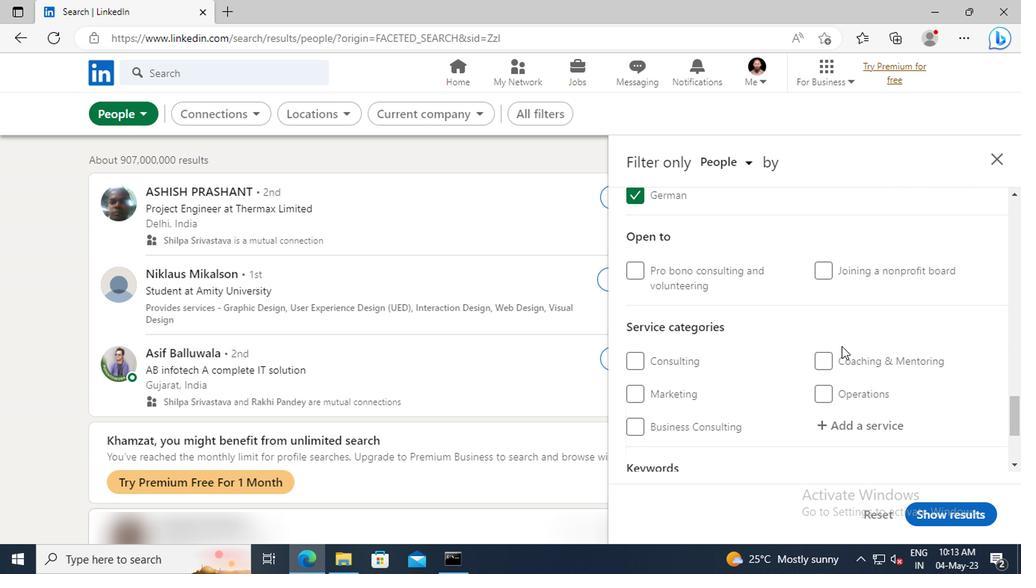 
Action: Mouse scrolled (839, 344) with delta (0, -1)
Screenshot: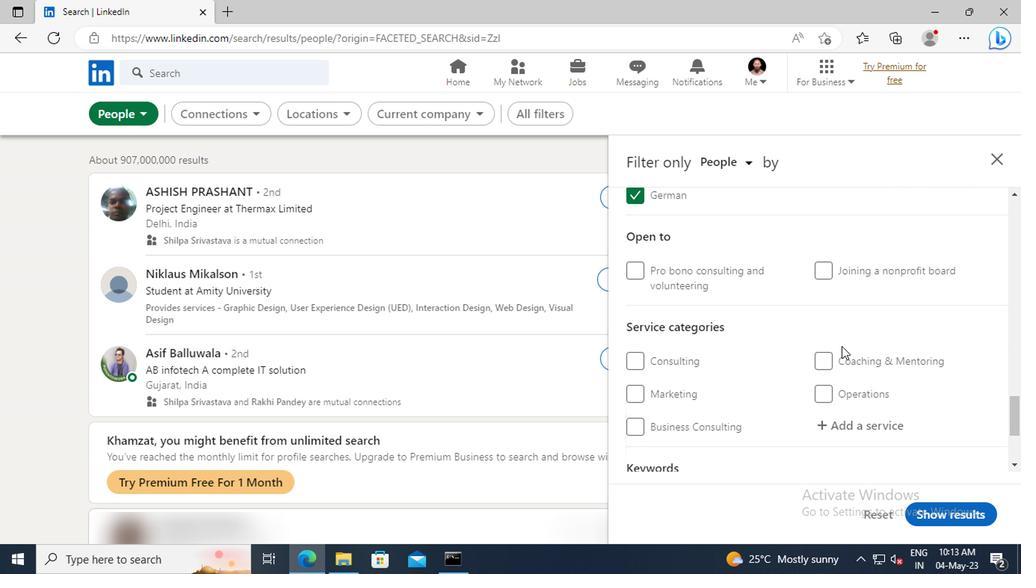 
Action: Mouse moved to (837, 345)
Screenshot: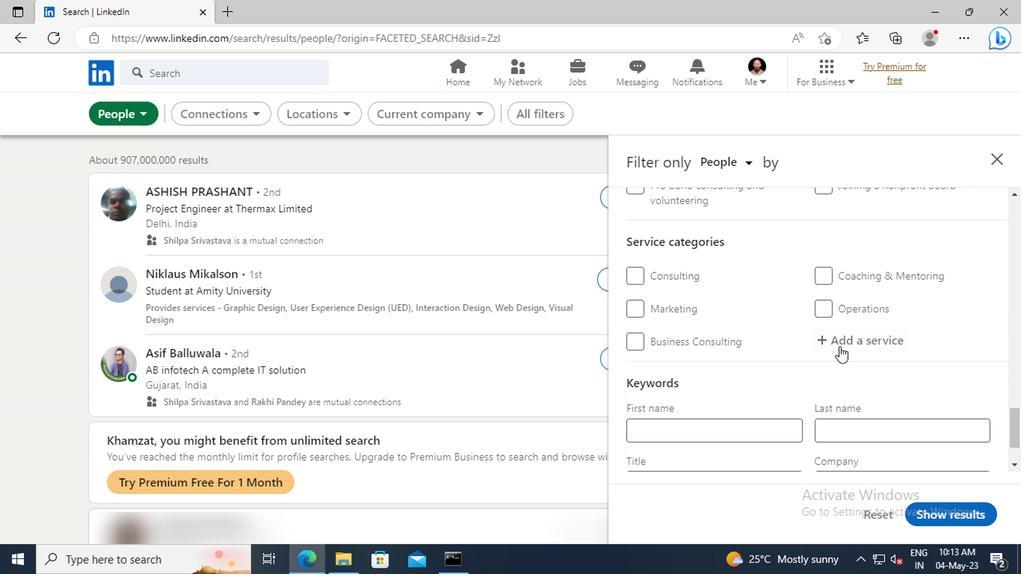 
Action: Mouse pressed left at (837, 345)
Screenshot: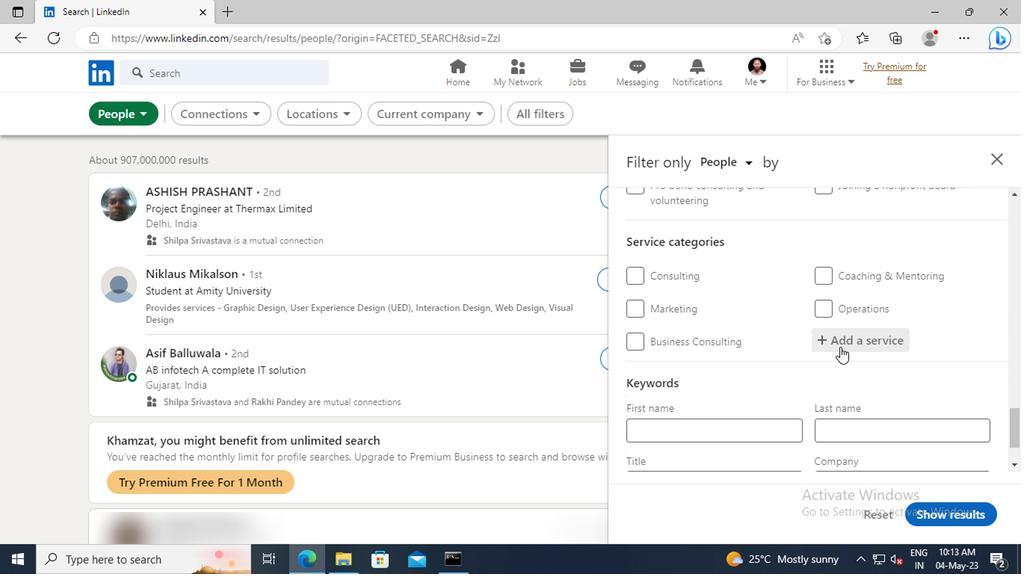 
Action: Mouse moved to (838, 345)
Screenshot: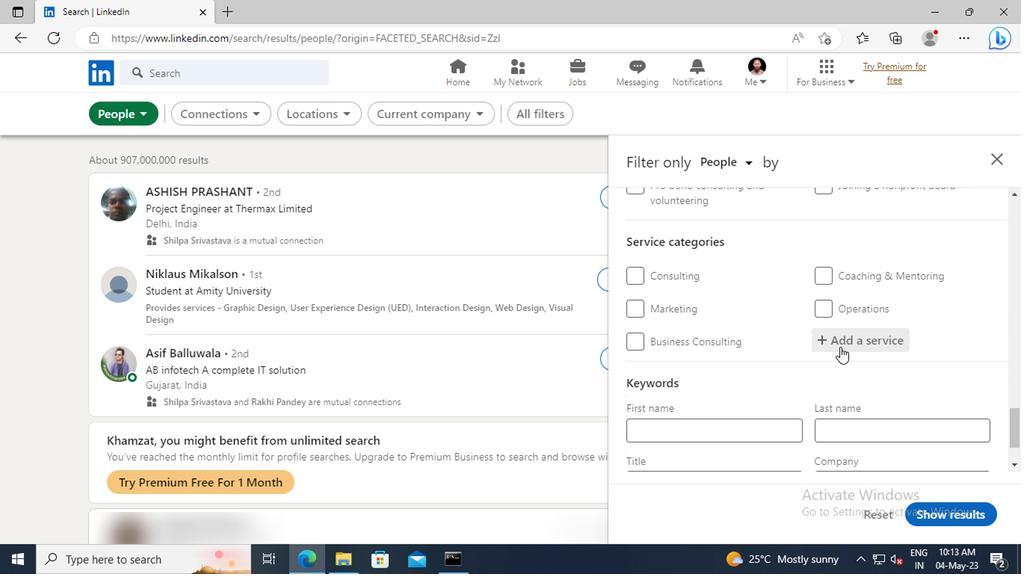 
Action: Key pressed <Key.shift>INFOR
Screenshot: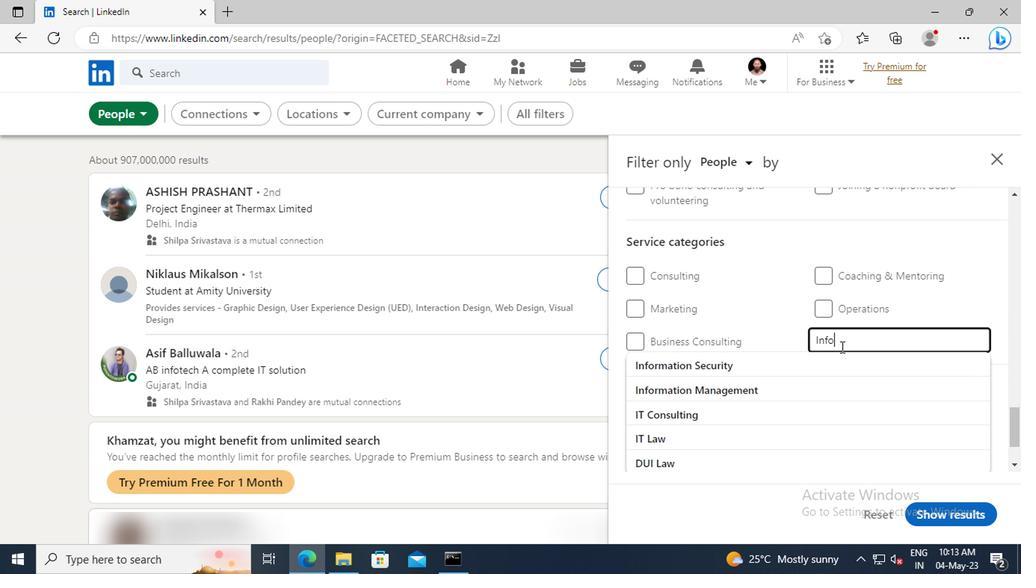 
Action: Mouse moved to (852, 384)
Screenshot: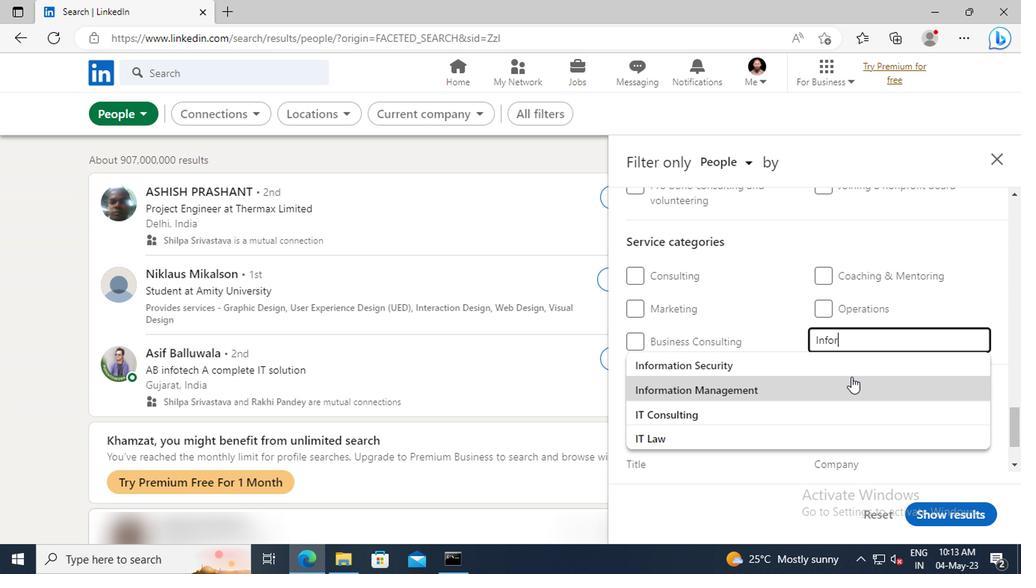
Action: Mouse pressed left at (852, 384)
Screenshot: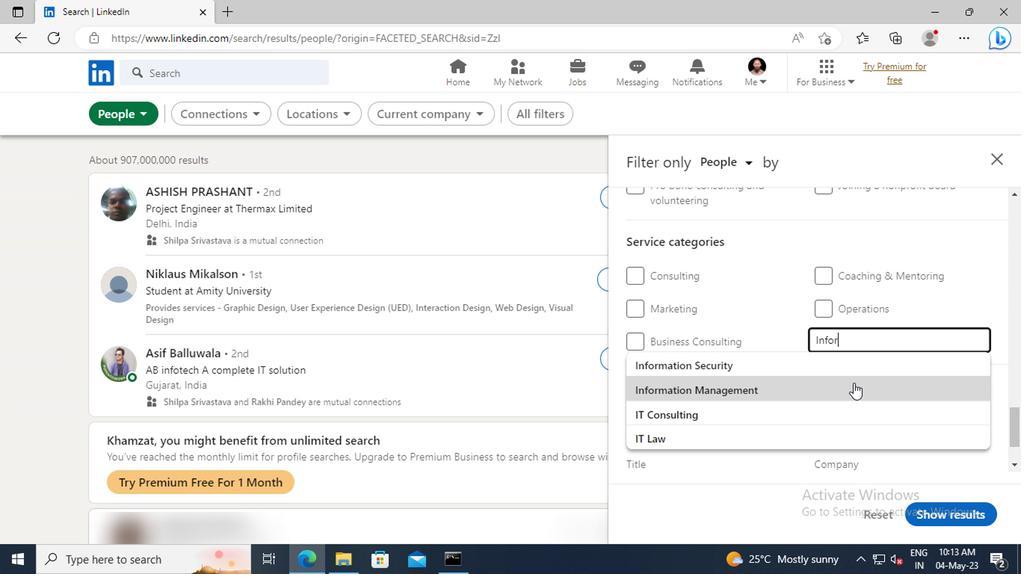 
Action: Mouse scrolled (852, 383) with delta (0, 0)
Screenshot: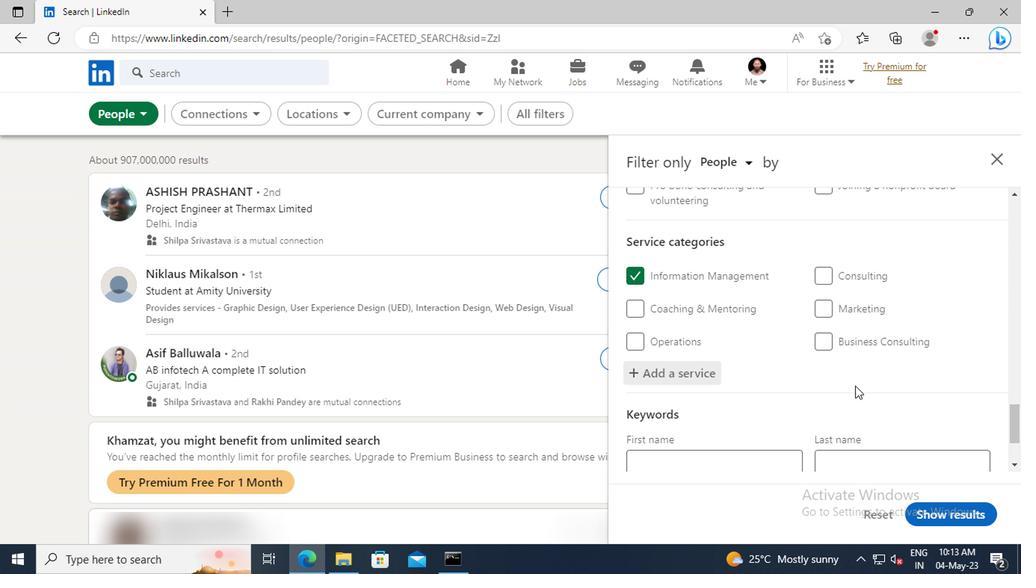 
Action: Mouse scrolled (852, 383) with delta (0, 0)
Screenshot: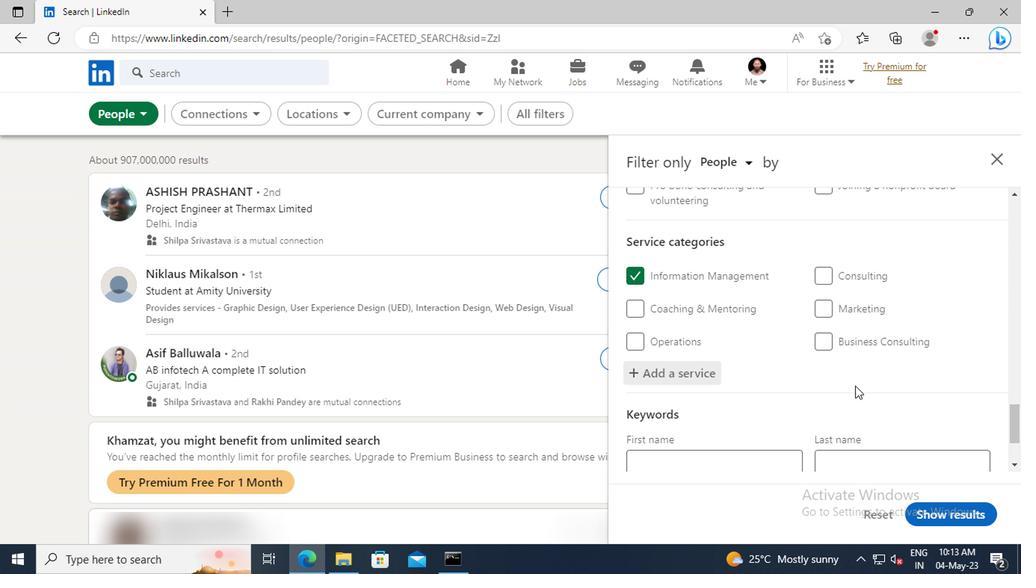 
Action: Mouse scrolled (852, 383) with delta (0, 0)
Screenshot: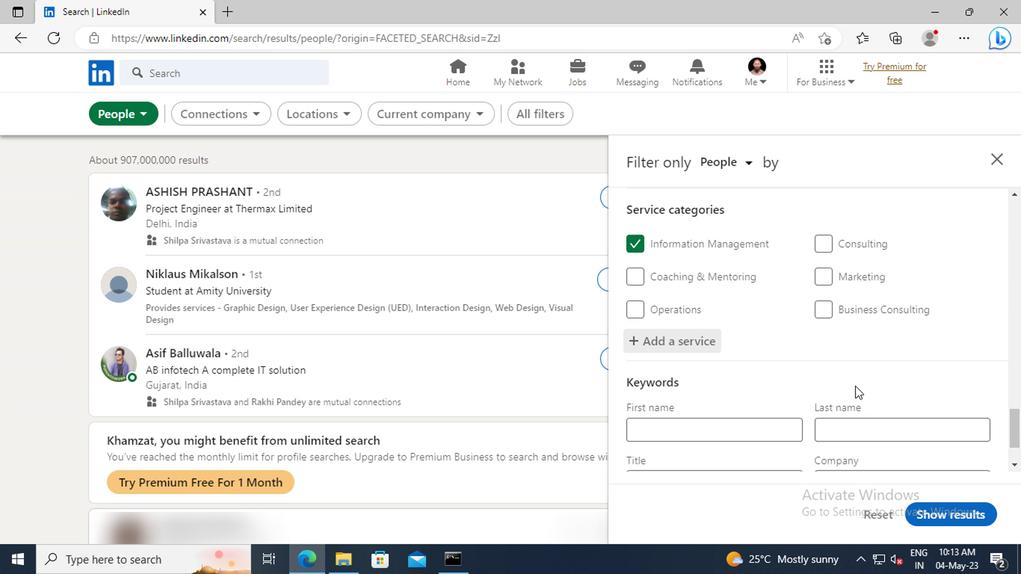 
Action: Mouse scrolled (852, 383) with delta (0, 0)
Screenshot: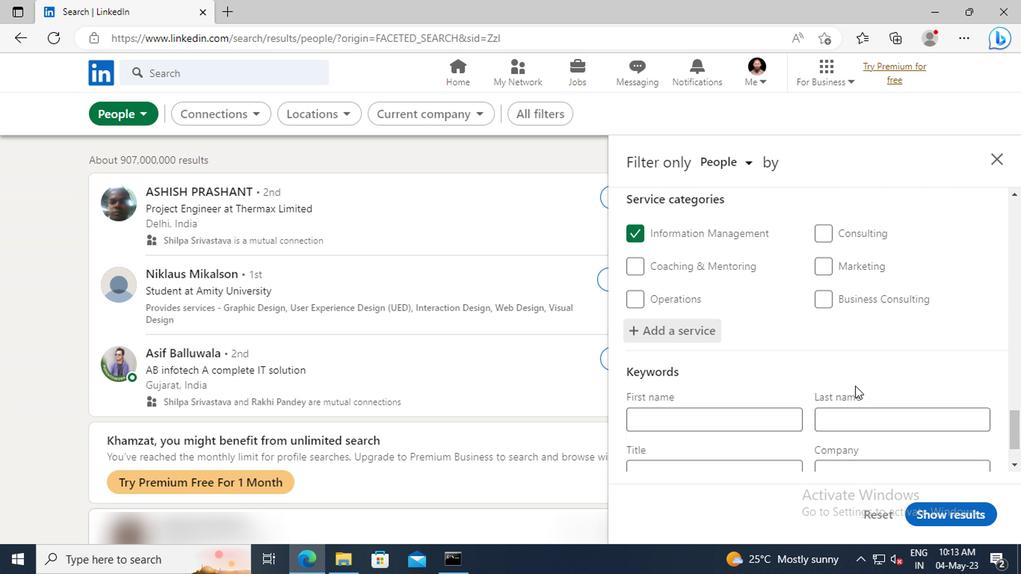
Action: Mouse moved to (764, 403)
Screenshot: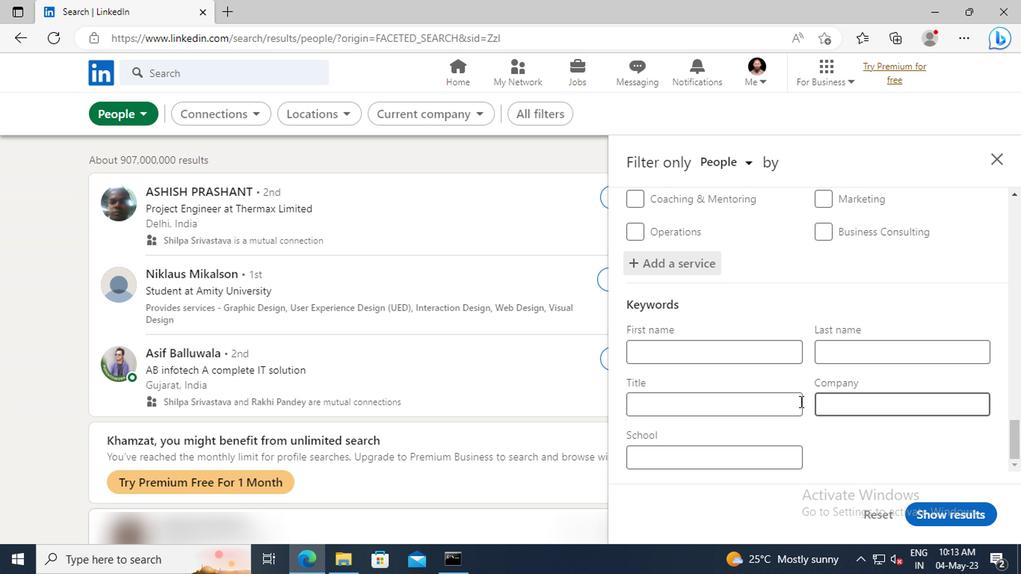 
Action: Mouse pressed left at (764, 403)
Screenshot: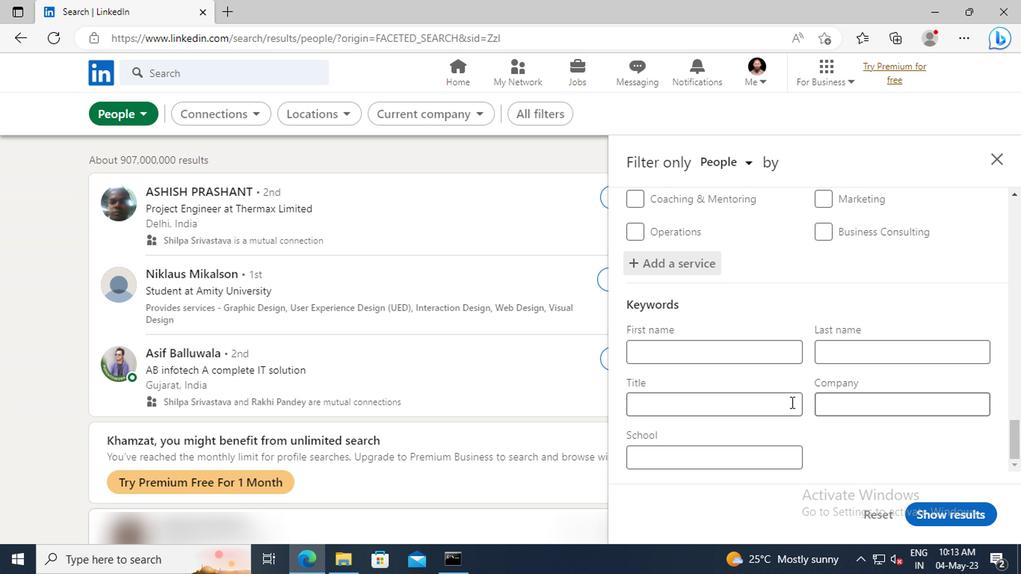 
Action: Mouse moved to (765, 404)
Screenshot: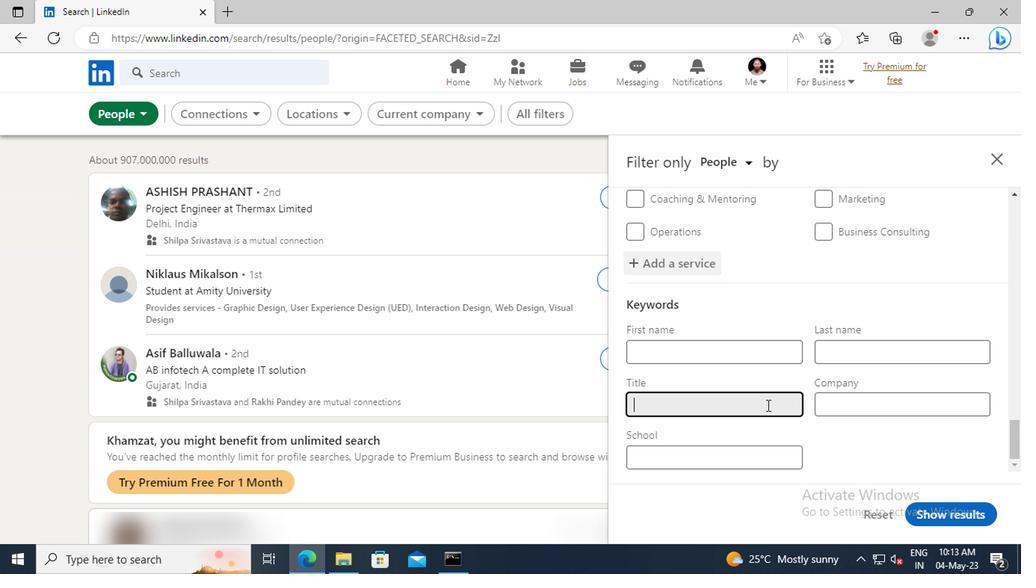 
Action: Key pressed <Key.shift>OWNER<Key.enter>
Screenshot: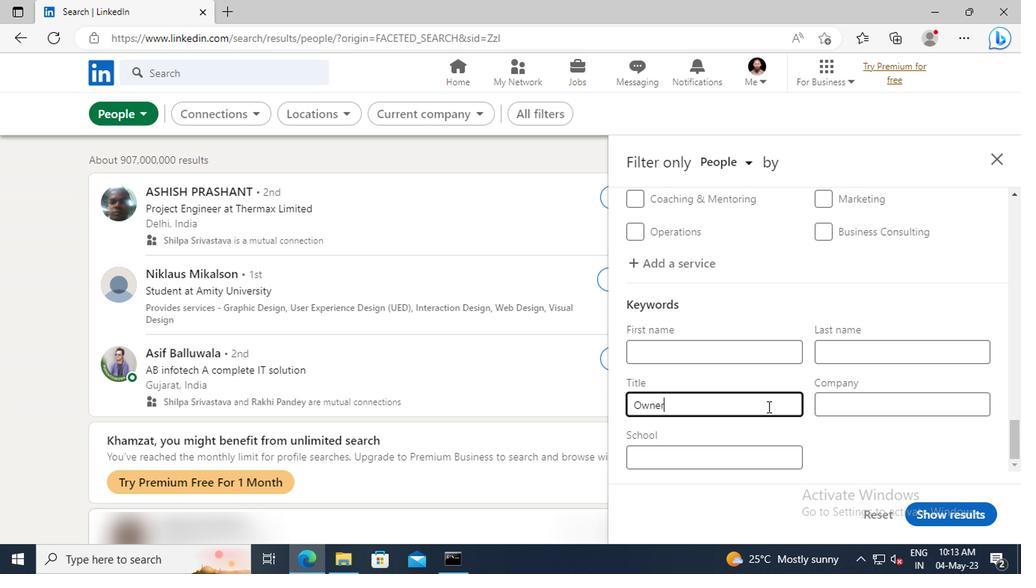 
Action: Mouse moved to (920, 501)
Screenshot: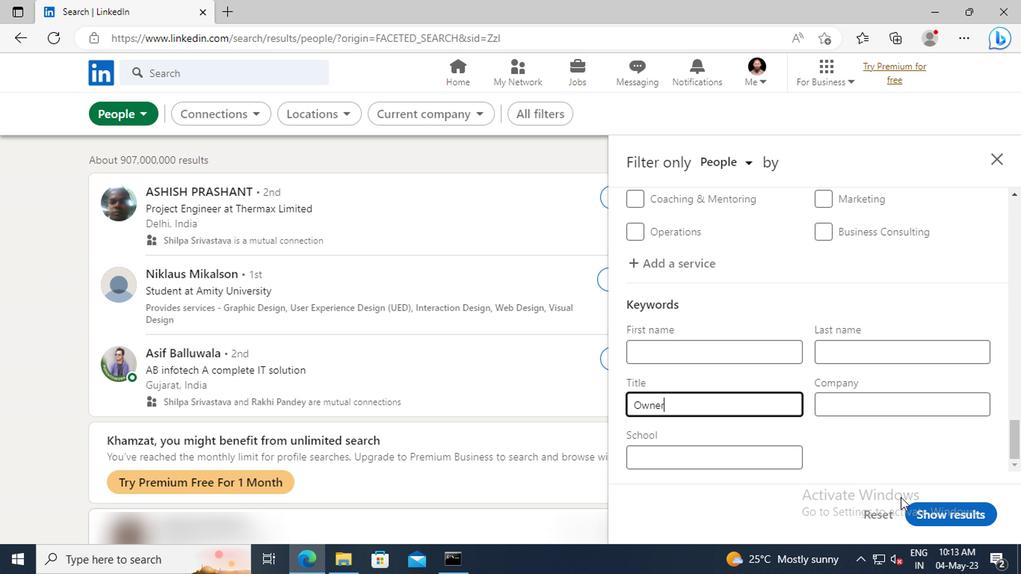 
Action: Mouse pressed left at (920, 501)
Screenshot: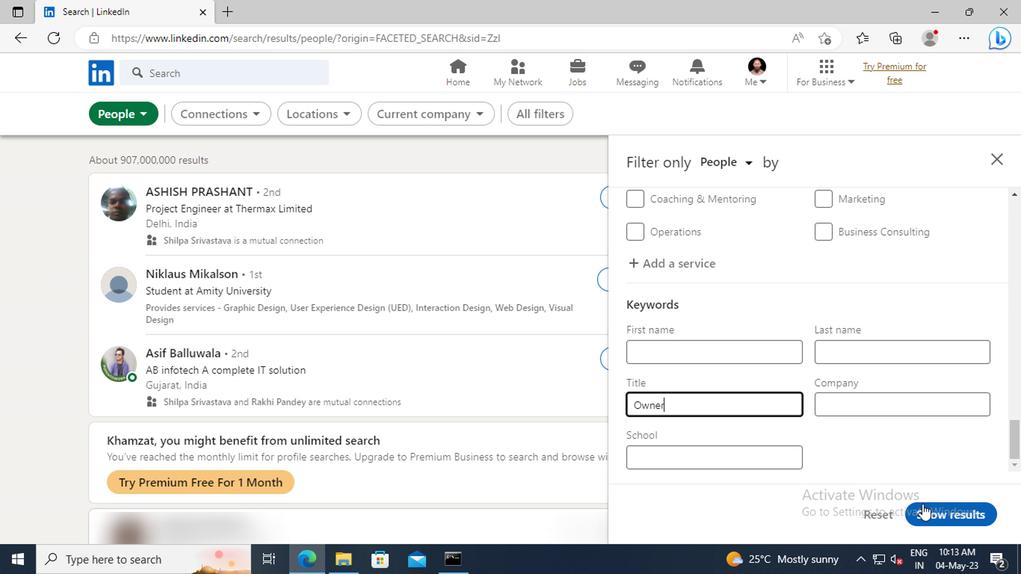 
